 Task: Look for space in Thohoyandou, South Africa from 24th August, 2023 to 10th September, 2023 for 8 adults in price range Rs.12000 to Rs.15000. Place can be entire place or shared room with 4 bedrooms having 8 beds and 4 bathrooms. Property type can be house, flat, guest house. Amenities needed are: wifi, TV, free parkinig on premises, gym, breakfast. Booking option can be shelf check-in. Required host language is English.
Action: Mouse moved to (514, 133)
Screenshot: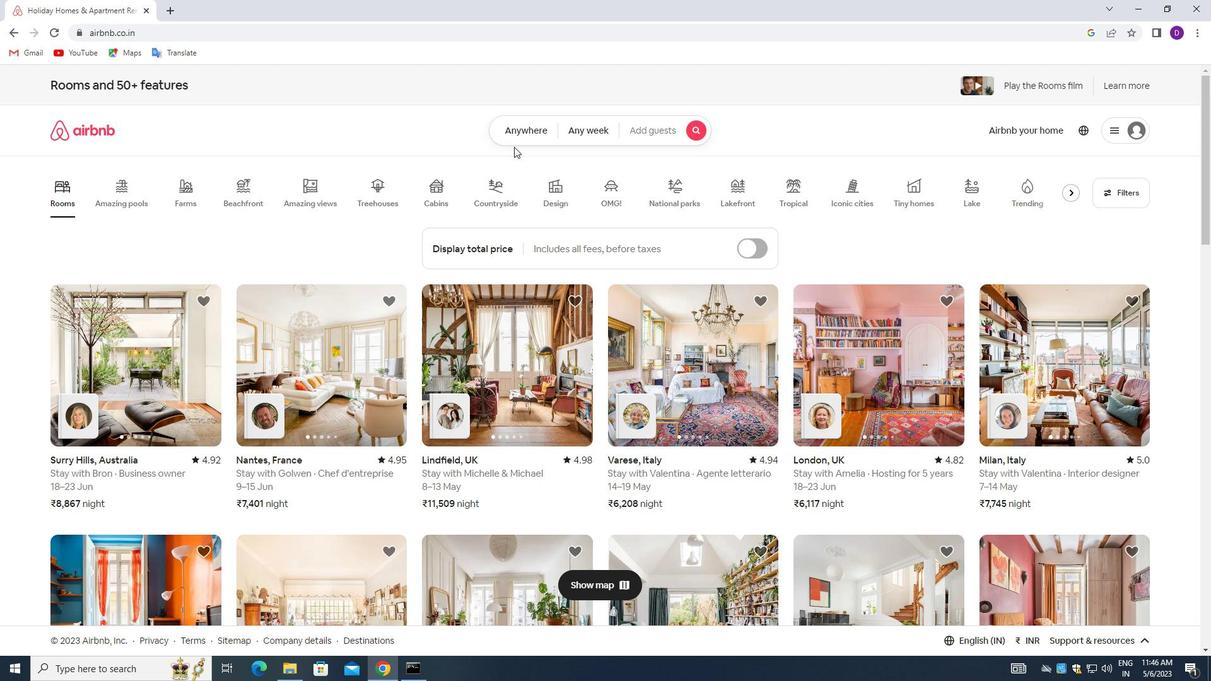 
Action: Mouse pressed left at (514, 133)
Screenshot: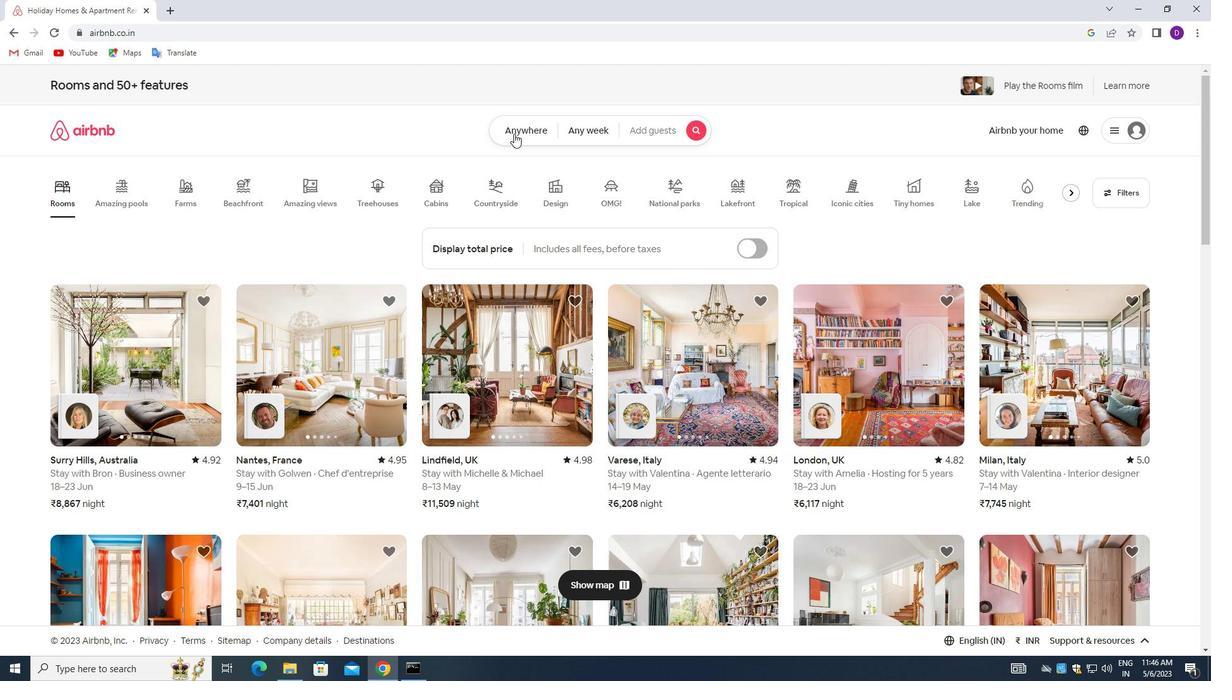 
Action: Mouse moved to (482, 186)
Screenshot: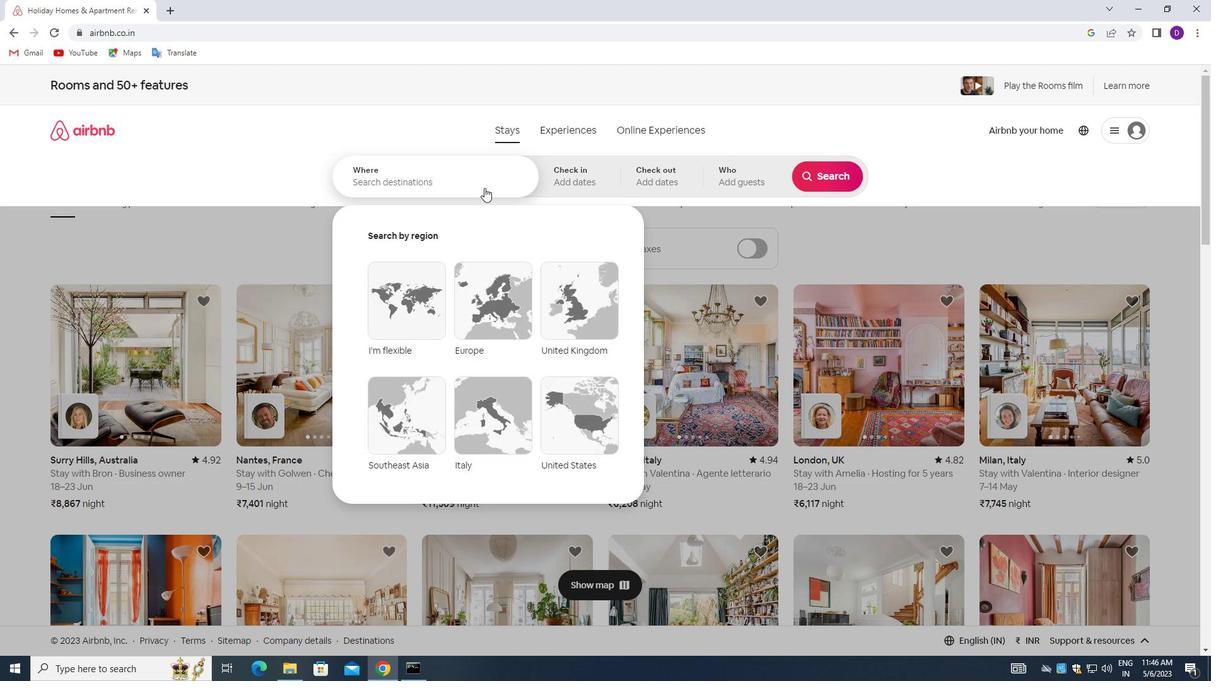 
Action: Mouse pressed left at (482, 186)
Screenshot: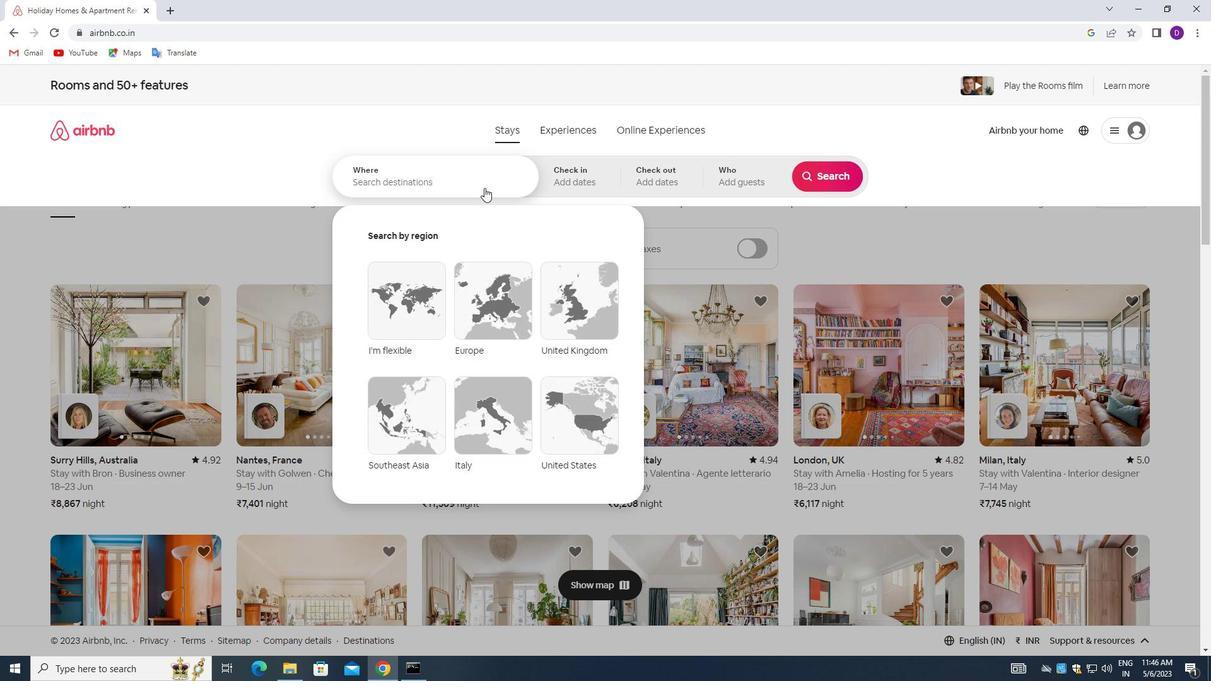 
Action: Mouse moved to (229, 276)
Screenshot: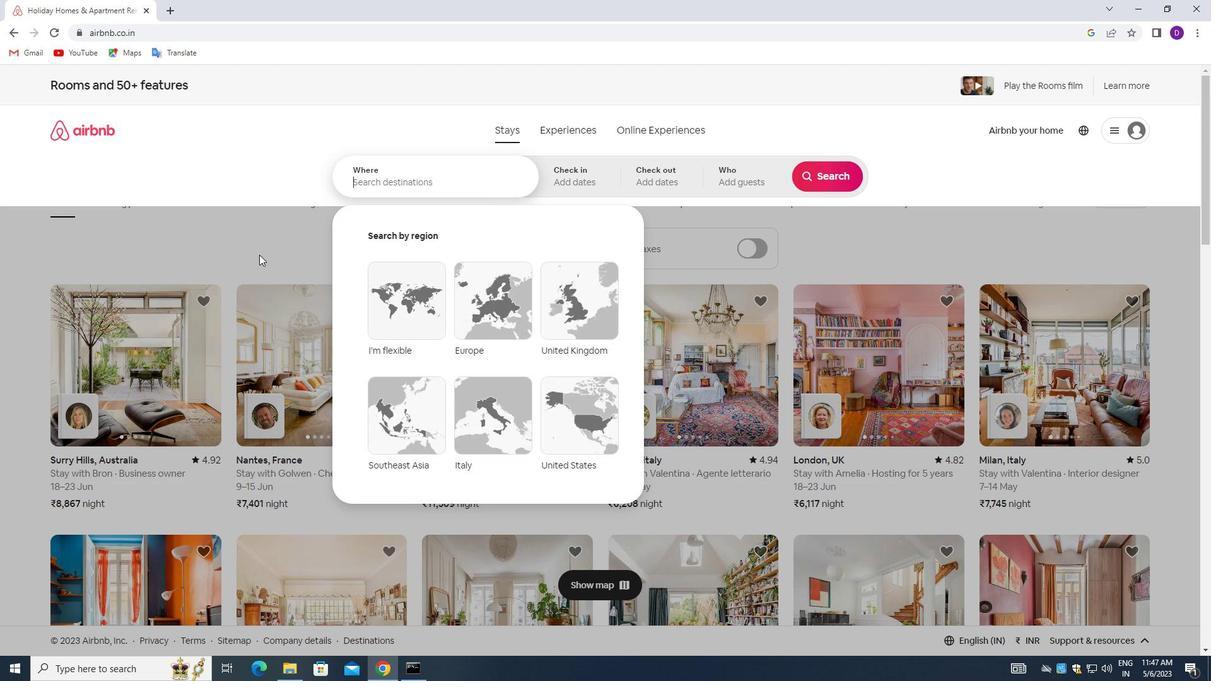
Action: Key pressed <Key.shift_r>Thohoyandou,<Key.space><Key.shift_r>South<Key.space><Key.shift_r>Africa<Key.enter>
Screenshot: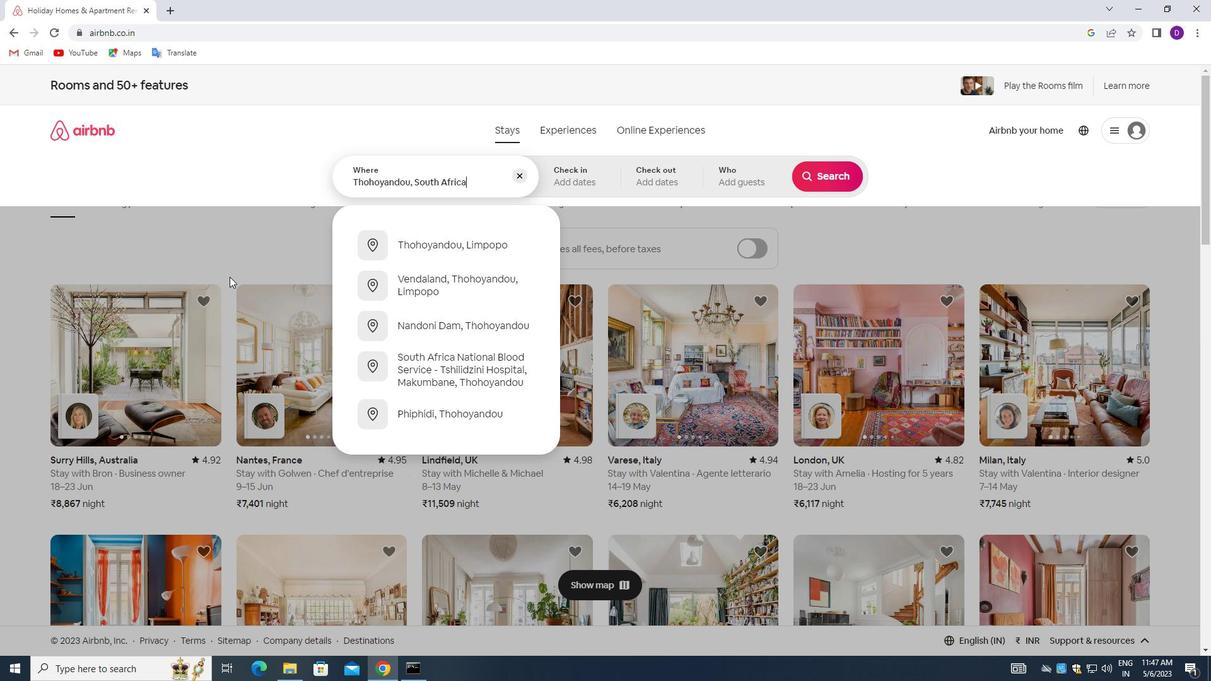 
Action: Mouse moved to (820, 277)
Screenshot: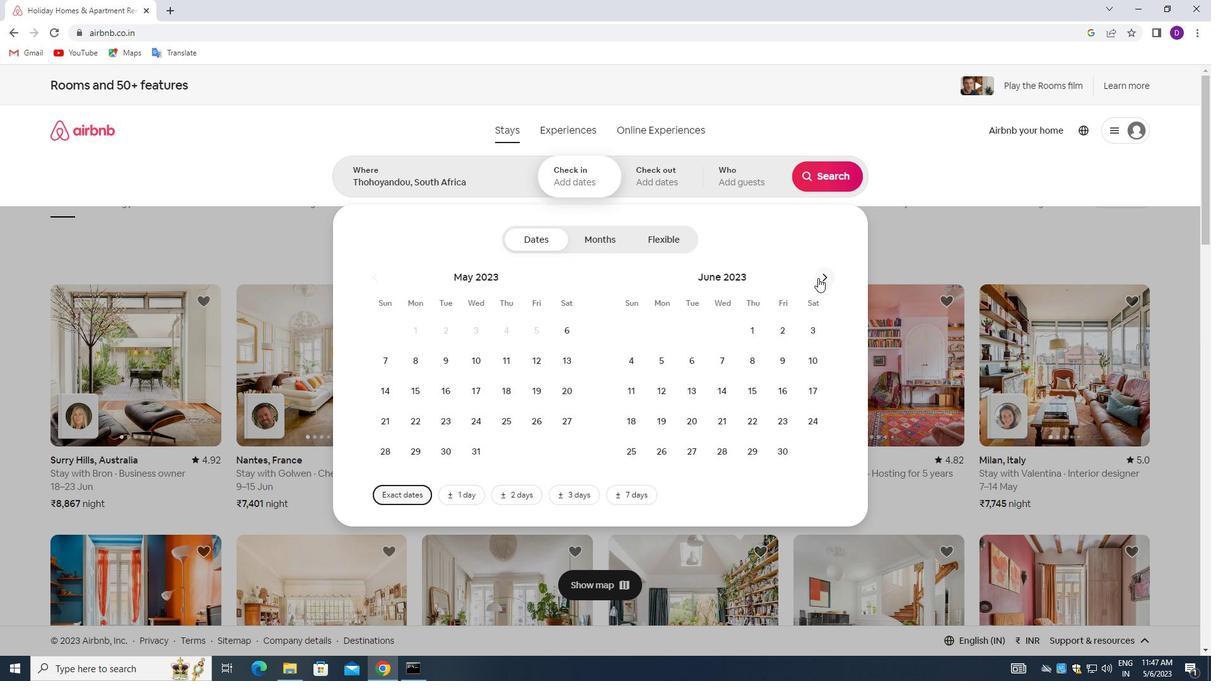
Action: Mouse pressed left at (820, 277)
Screenshot: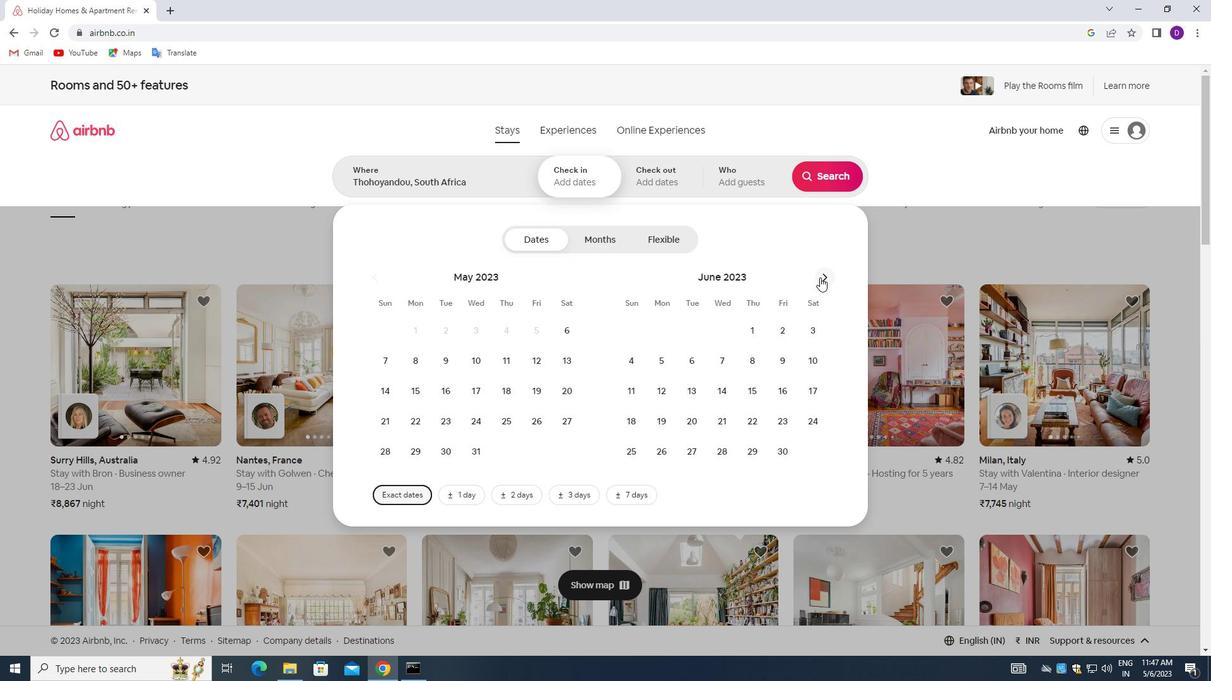 
Action: Mouse moved to (820, 276)
Screenshot: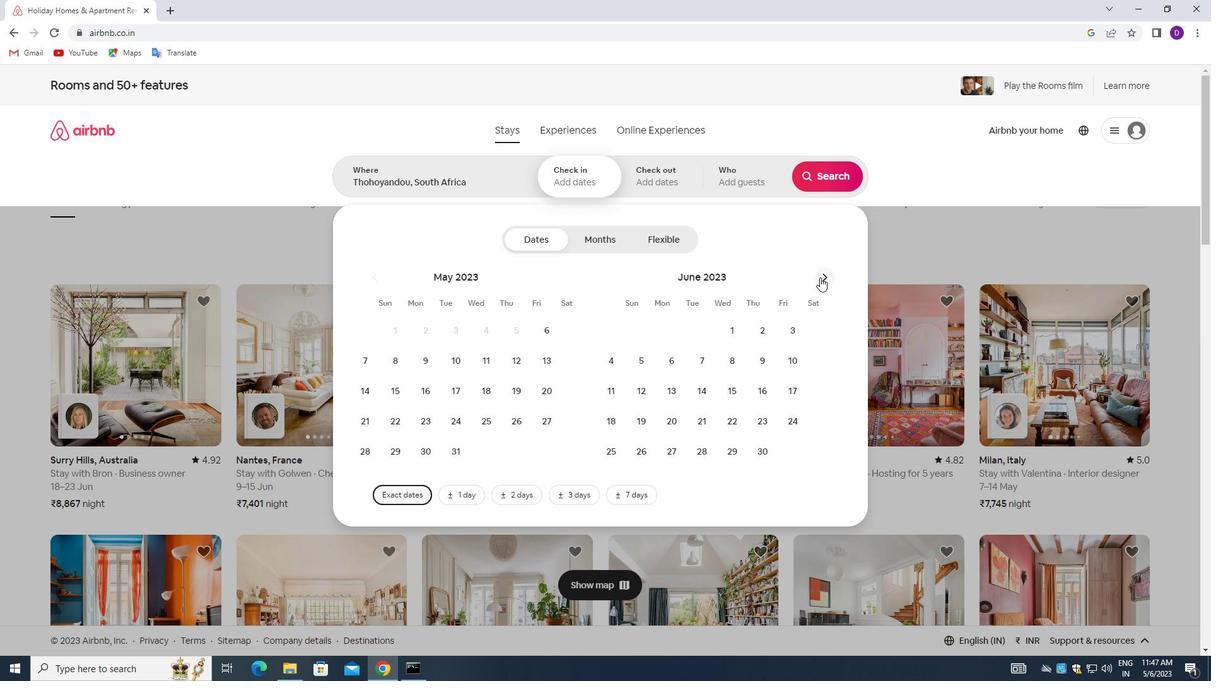 
Action: Mouse pressed left at (820, 276)
Screenshot: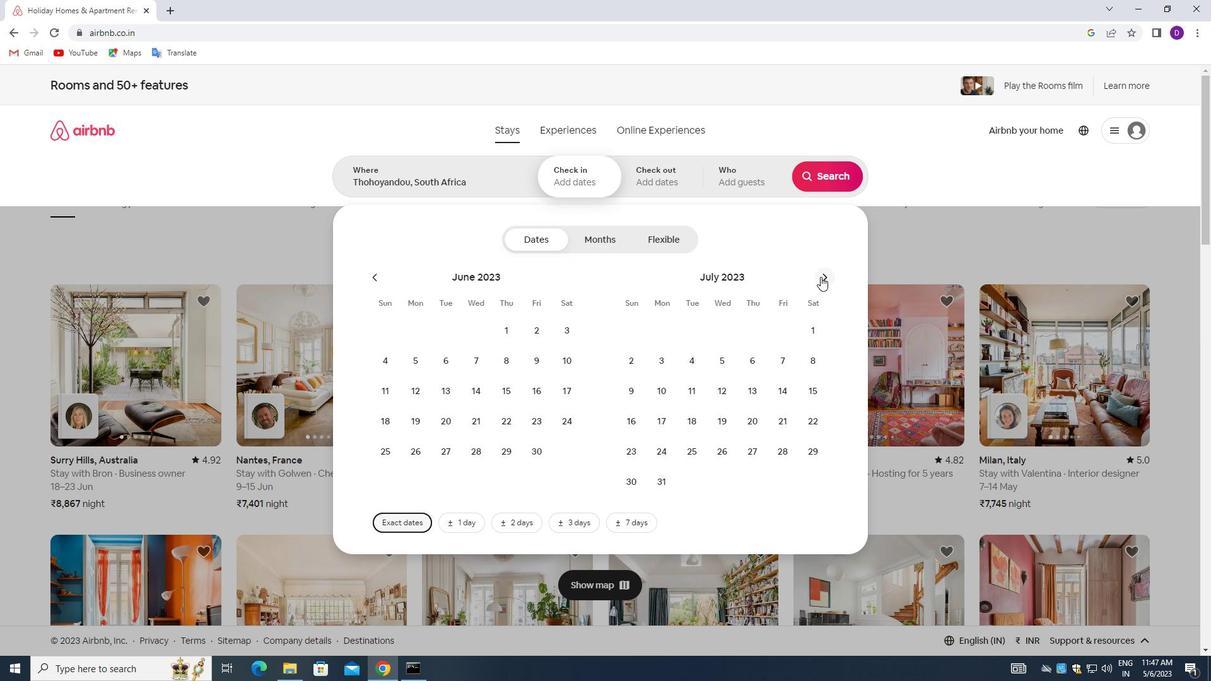 
Action: Mouse moved to (751, 415)
Screenshot: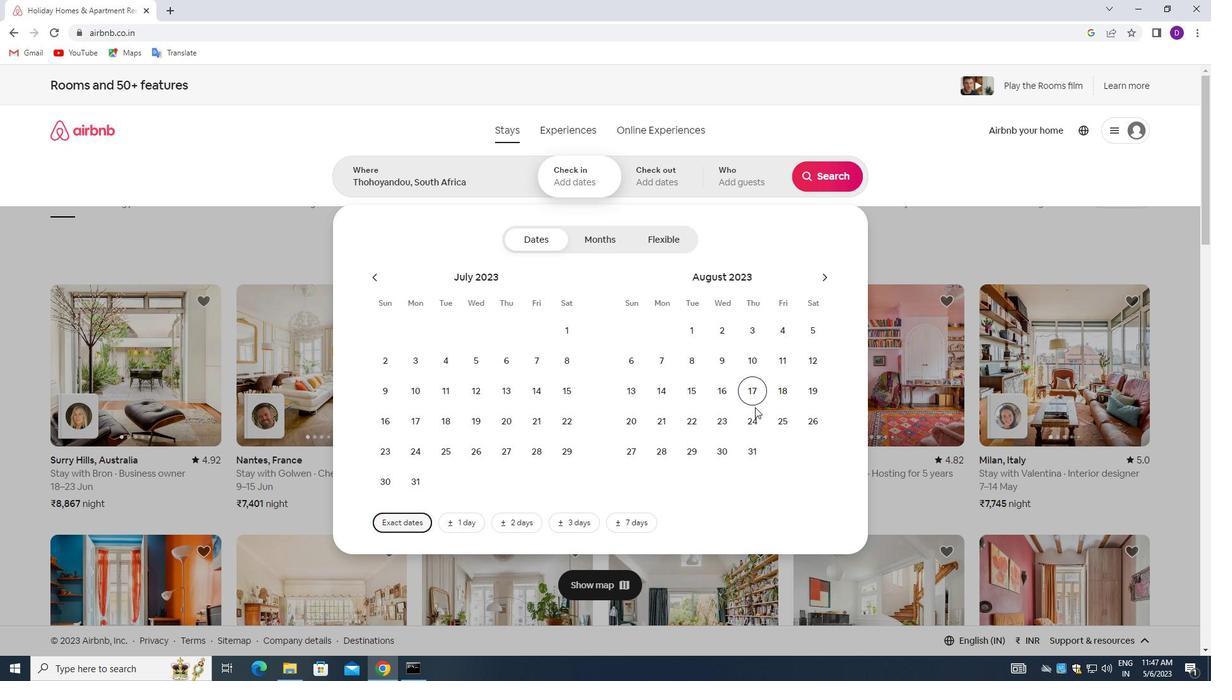 
Action: Mouse pressed left at (751, 415)
Screenshot: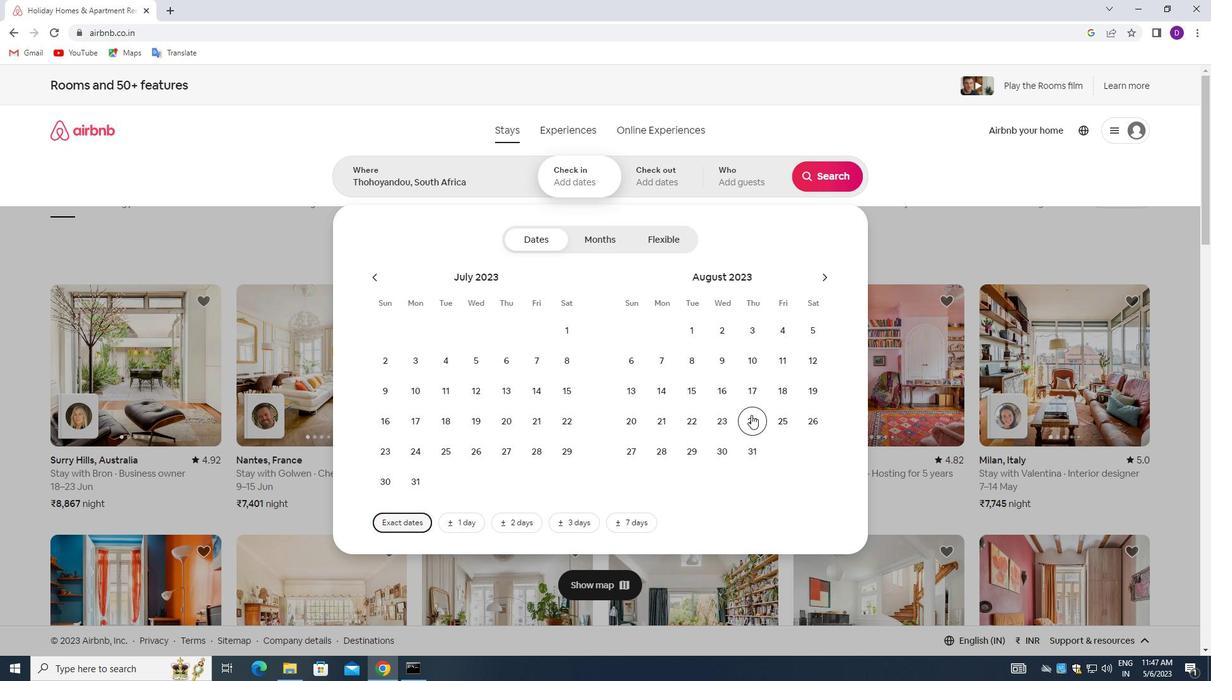 
Action: Mouse moved to (822, 277)
Screenshot: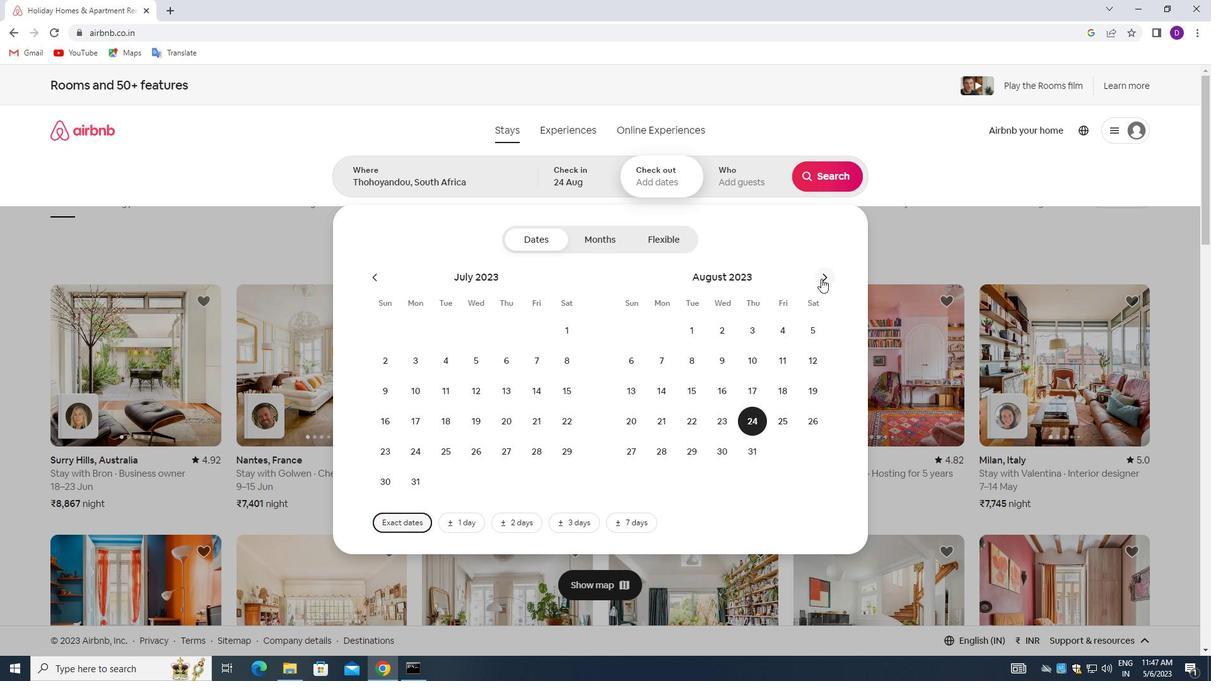 
Action: Mouse pressed left at (822, 277)
Screenshot: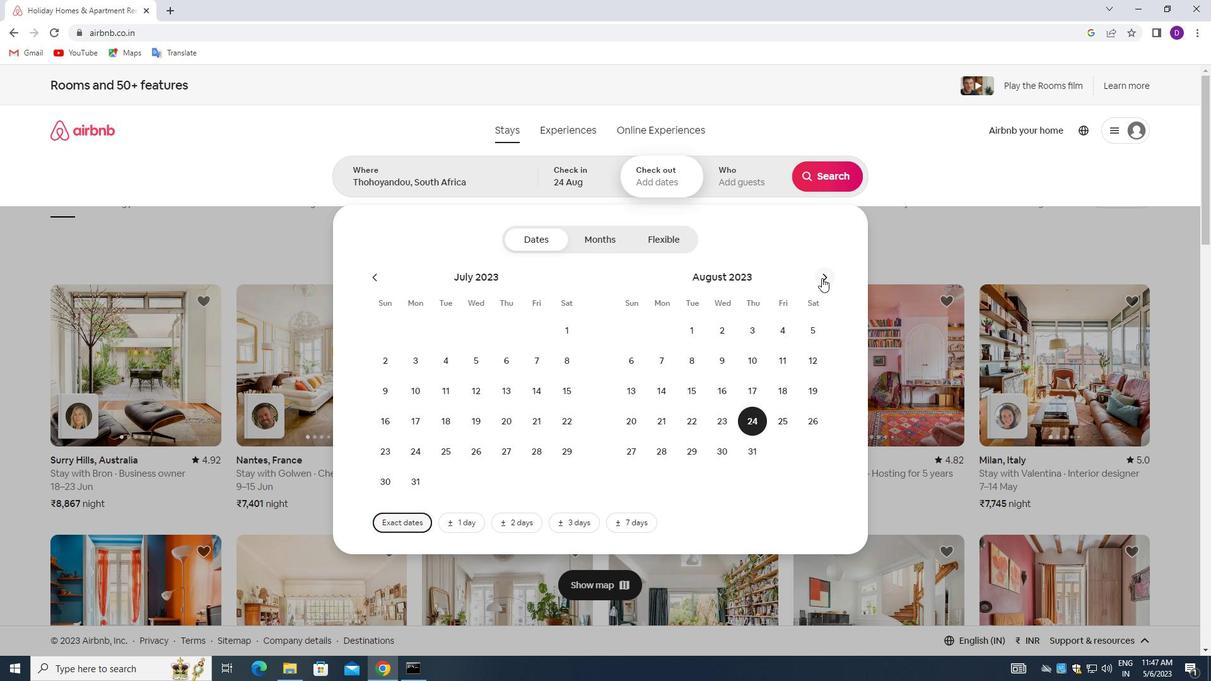 
Action: Mouse moved to (637, 386)
Screenshot: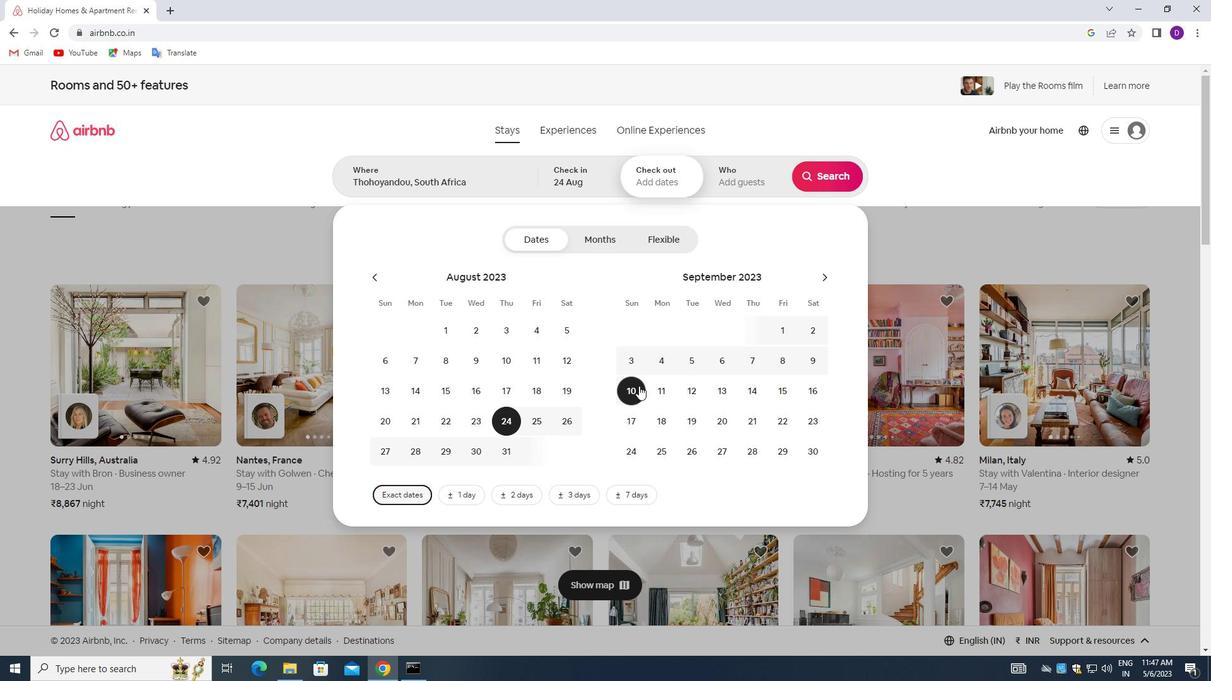
Action: Mouse pressed left at (637, 386)
Screenshot: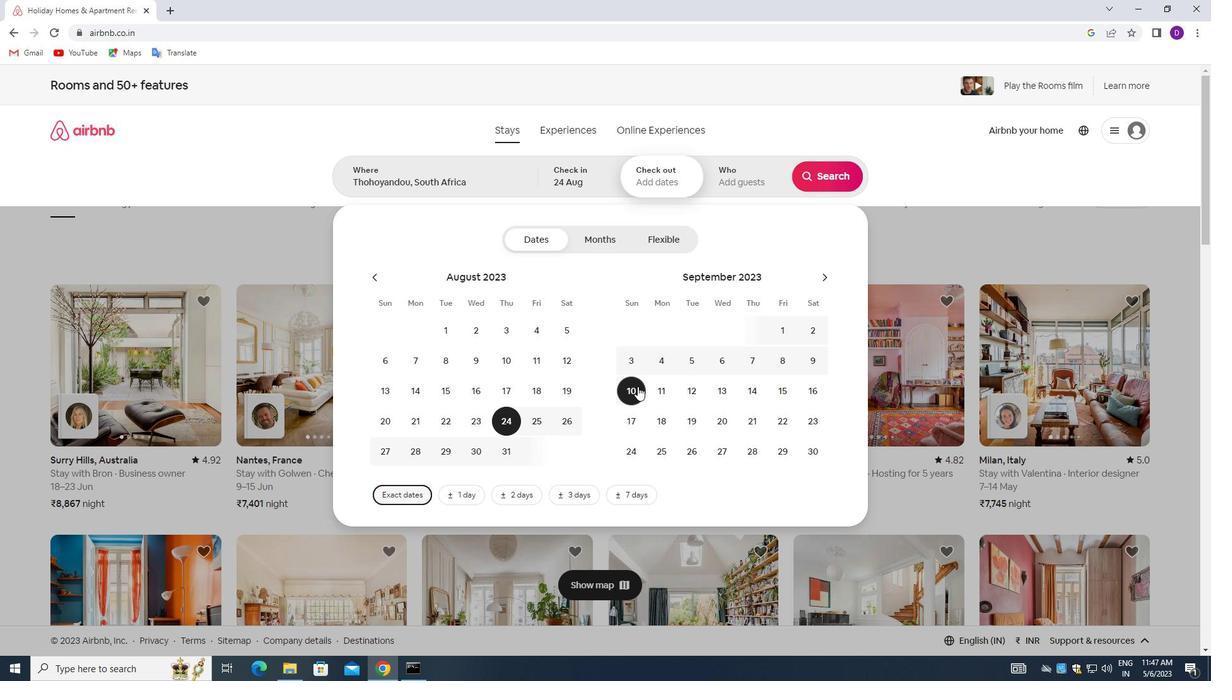 
Action: Mouse moved to (744, 172)
Screenshot: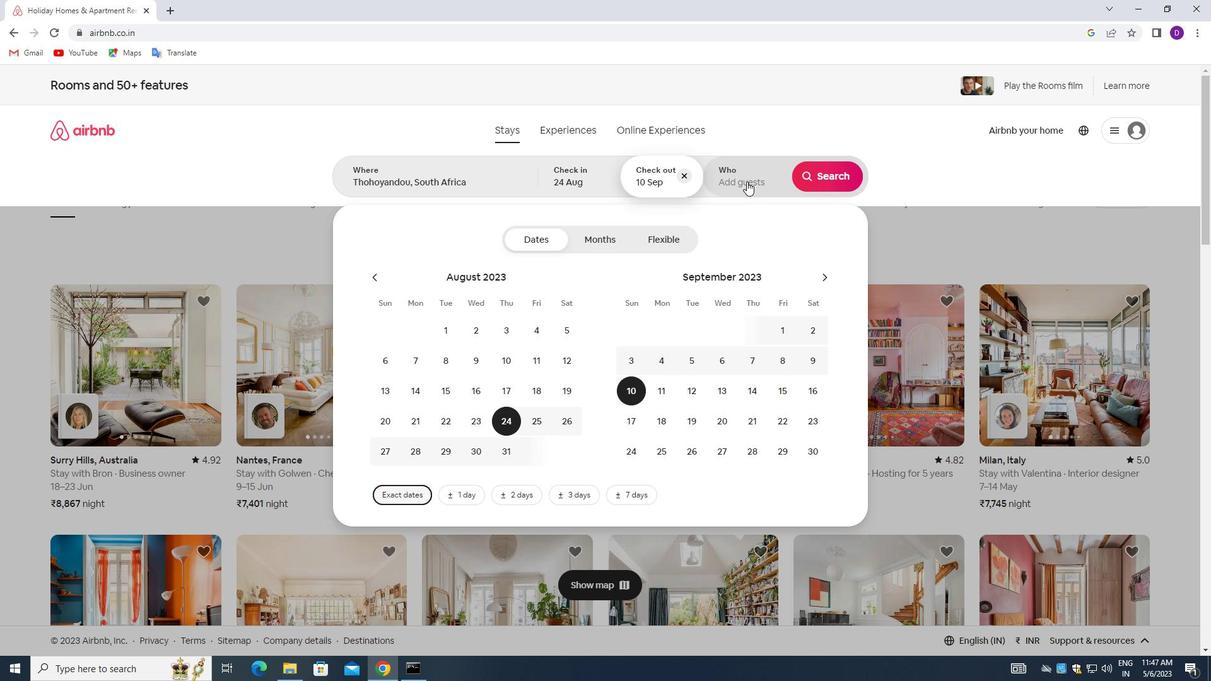 
Action: Mouse pressed left at (744, 172)
Screenshot: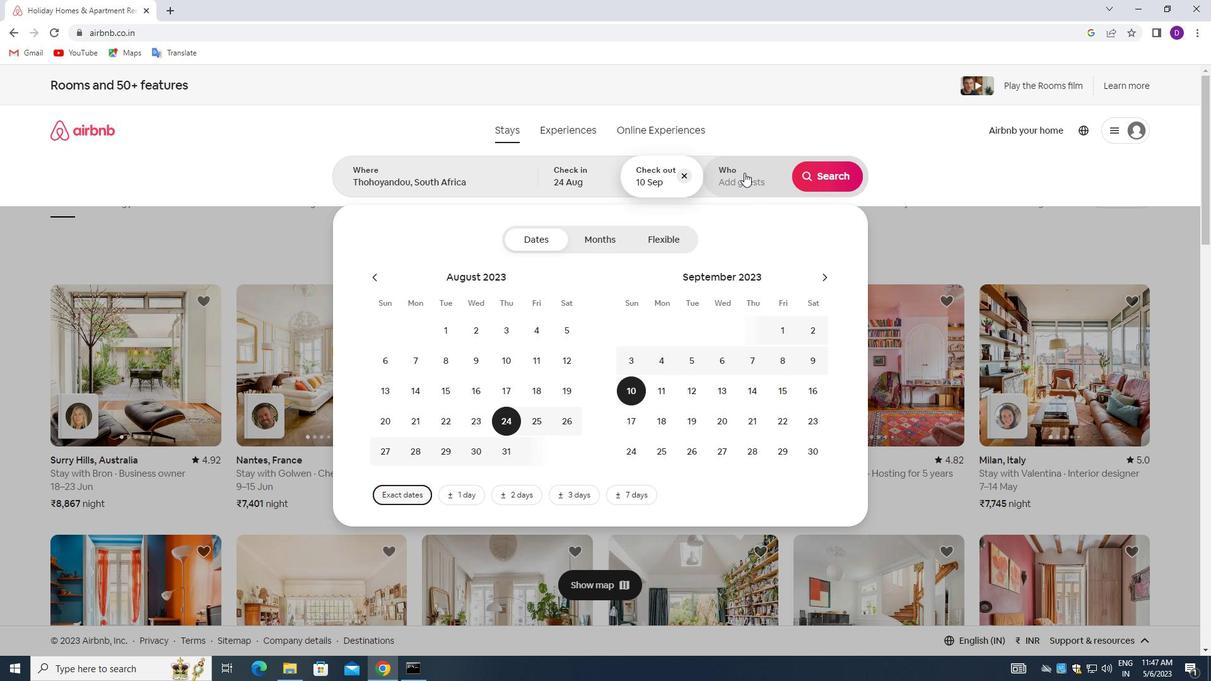 
Action: Mouse moved to (832, 244)
Screenshot: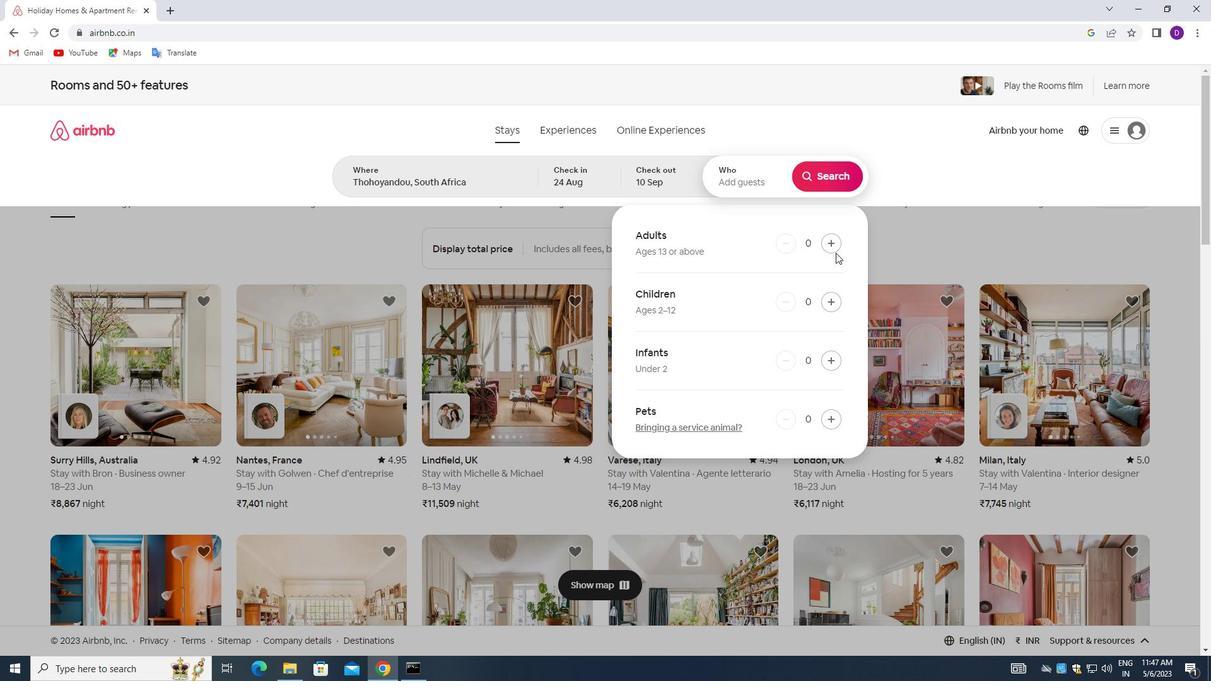 
Action: Mouse pressed left at (832, 244)
Screenshot: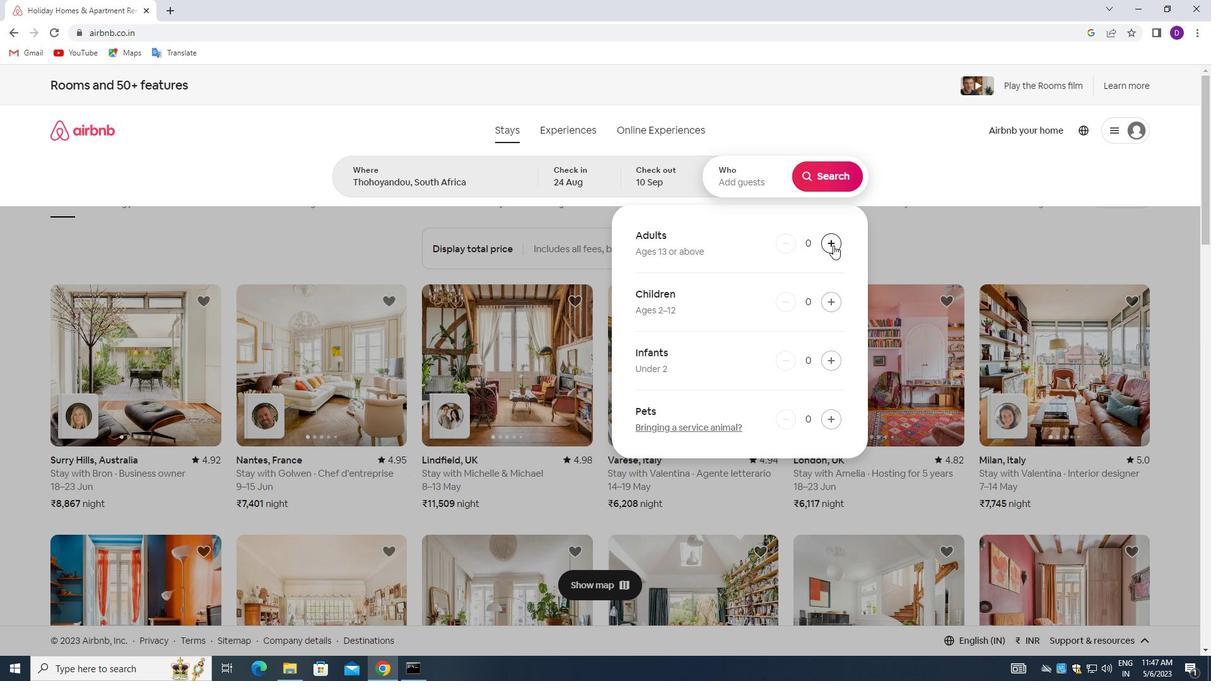 
Action: Mouse pressed left at (832, 244)
Screenshot: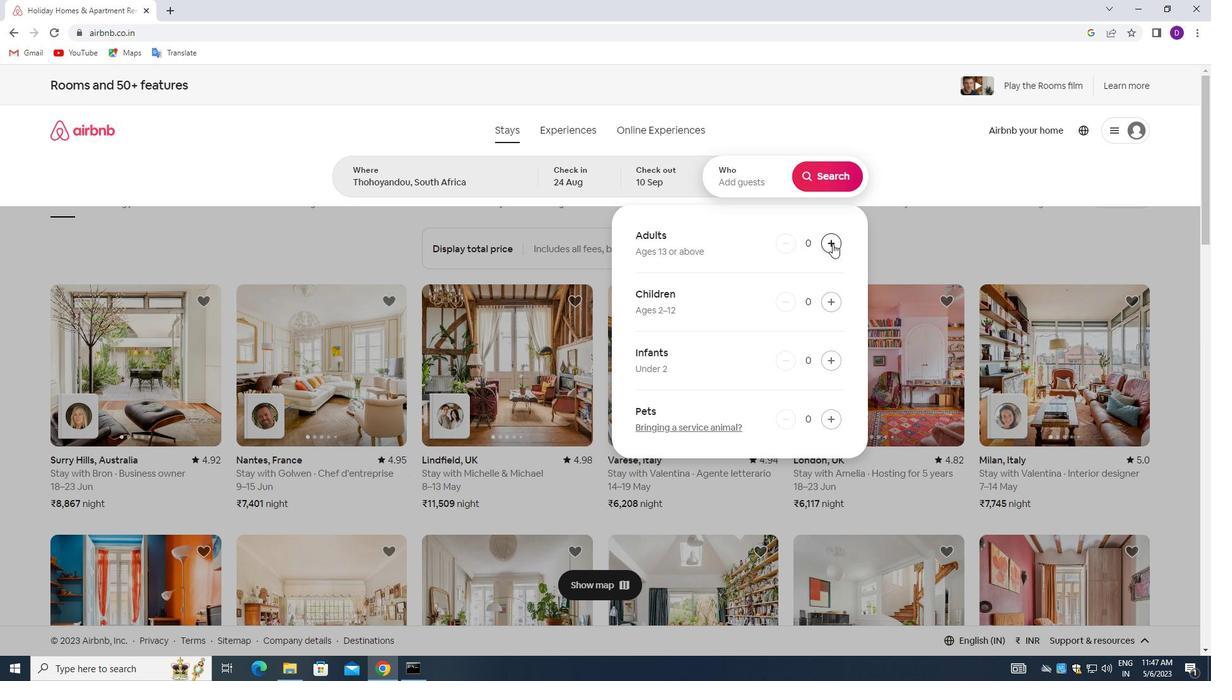 
Action: Mouse pressed left at (832, 244)
Screenshot: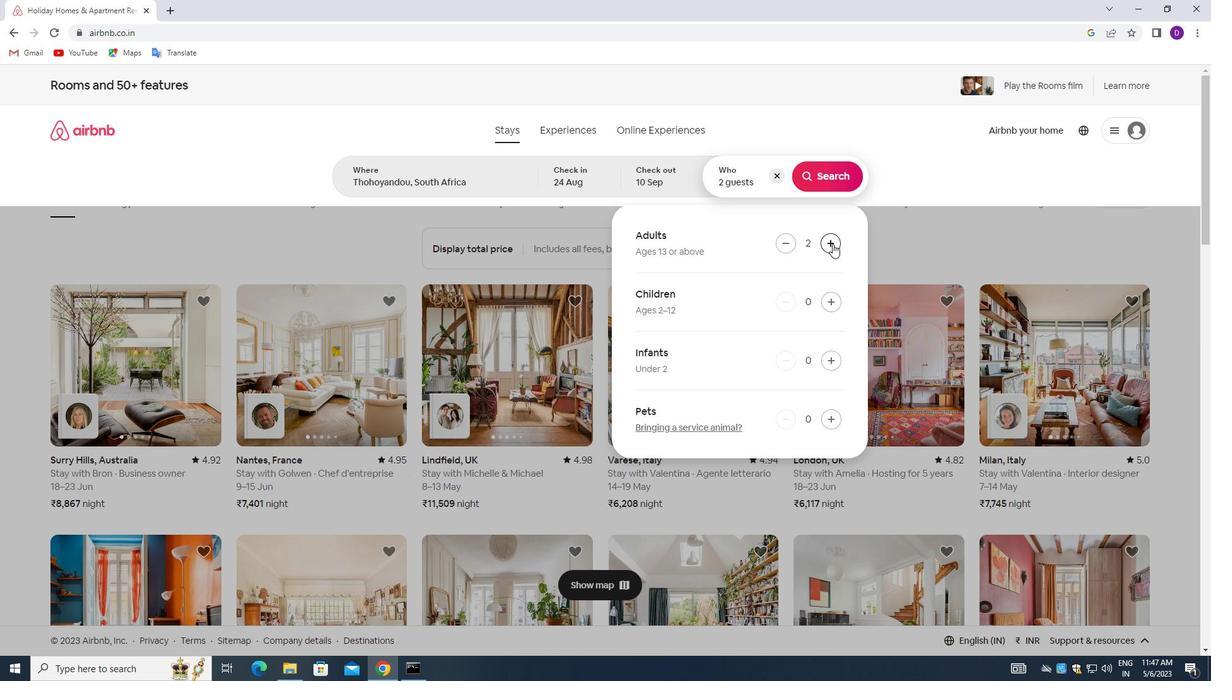 
Action: Mouse pressed left at (832, 244)
Screenshot: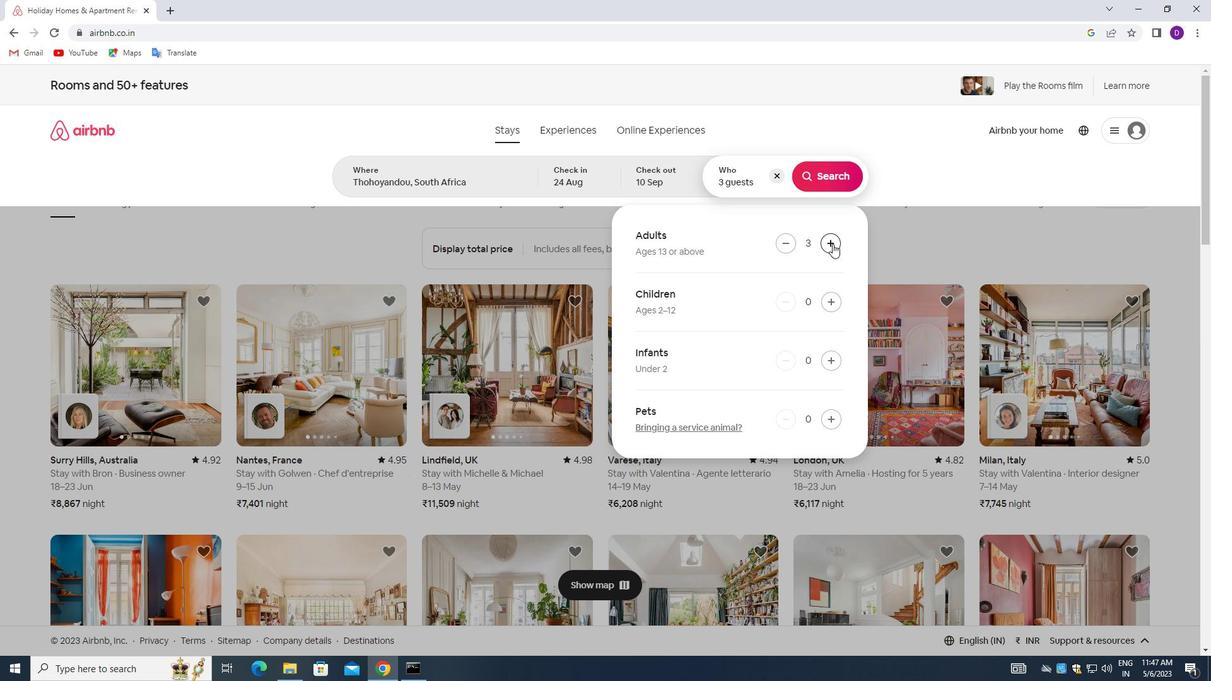 
Action: Mouse pressed left at (832, 244)
Screenshot: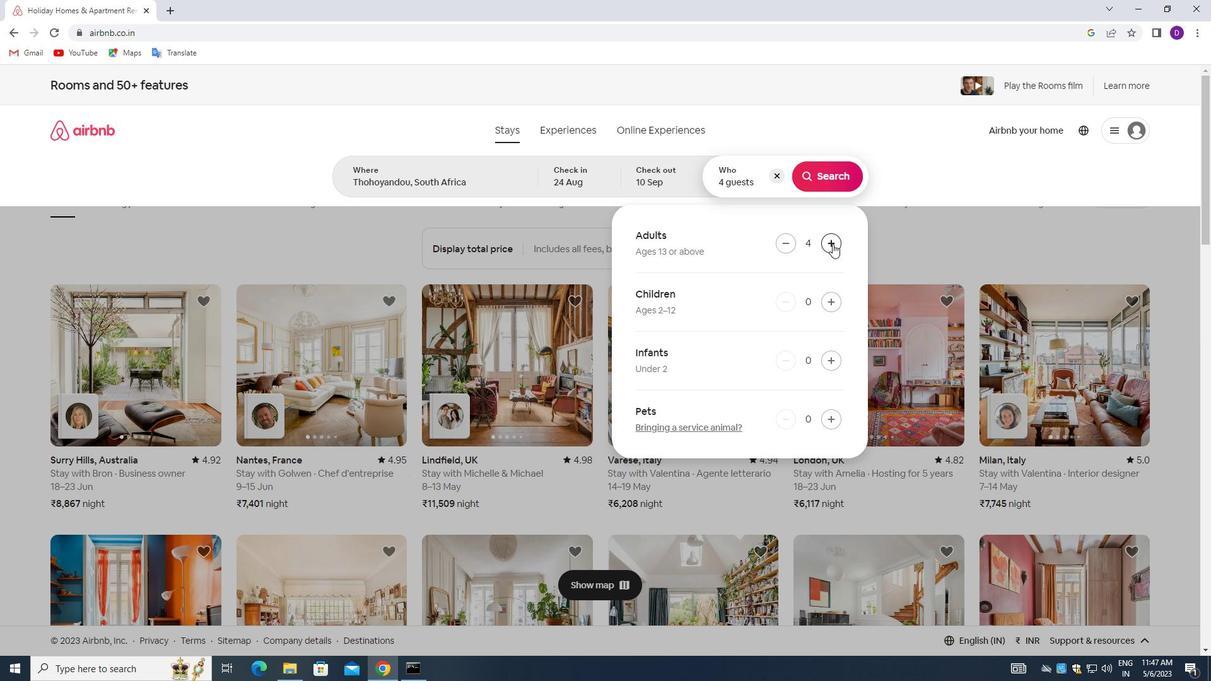 
Action: Mouse pressed left at (832, 244)
Screenshot: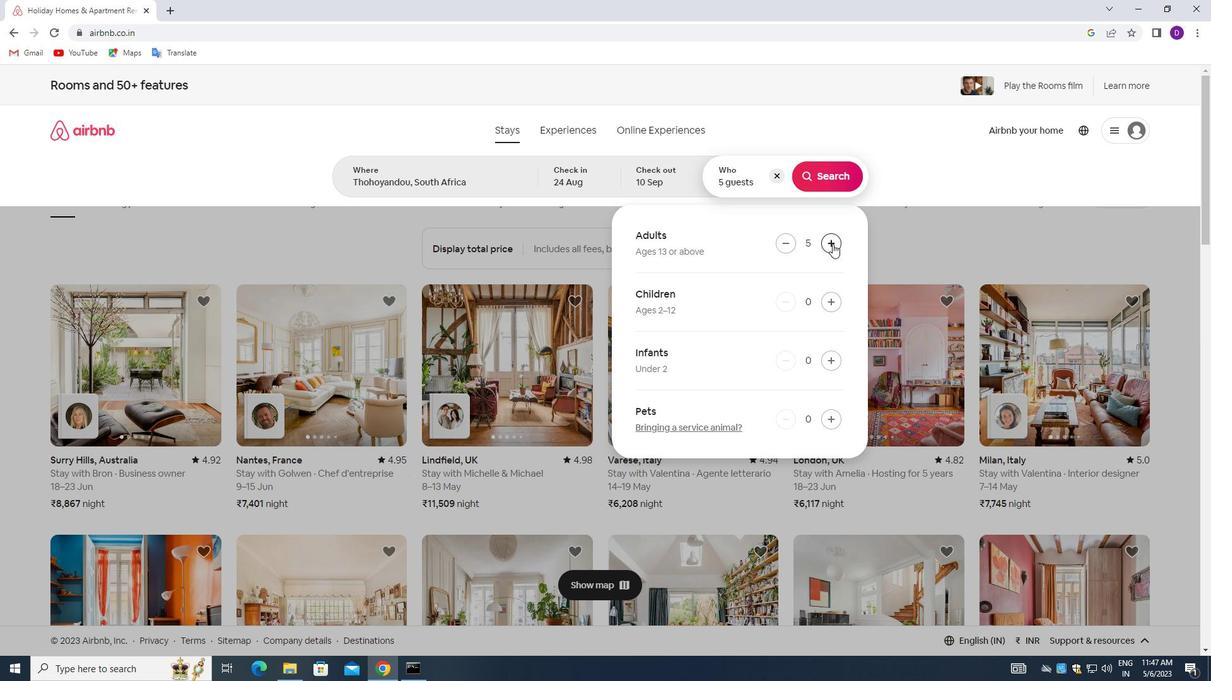 
Action: Mouse pressed left at (832, 244)
Screenshot: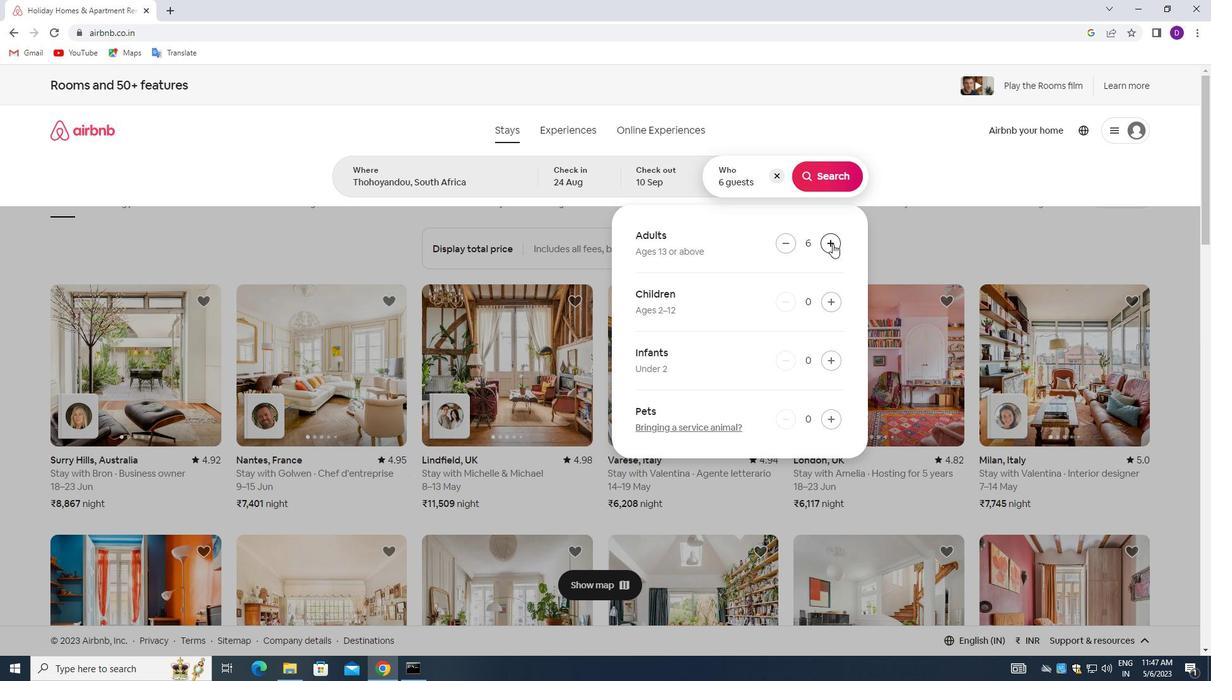
Action: Mouse pressed left at (832, 244)
Screenshot: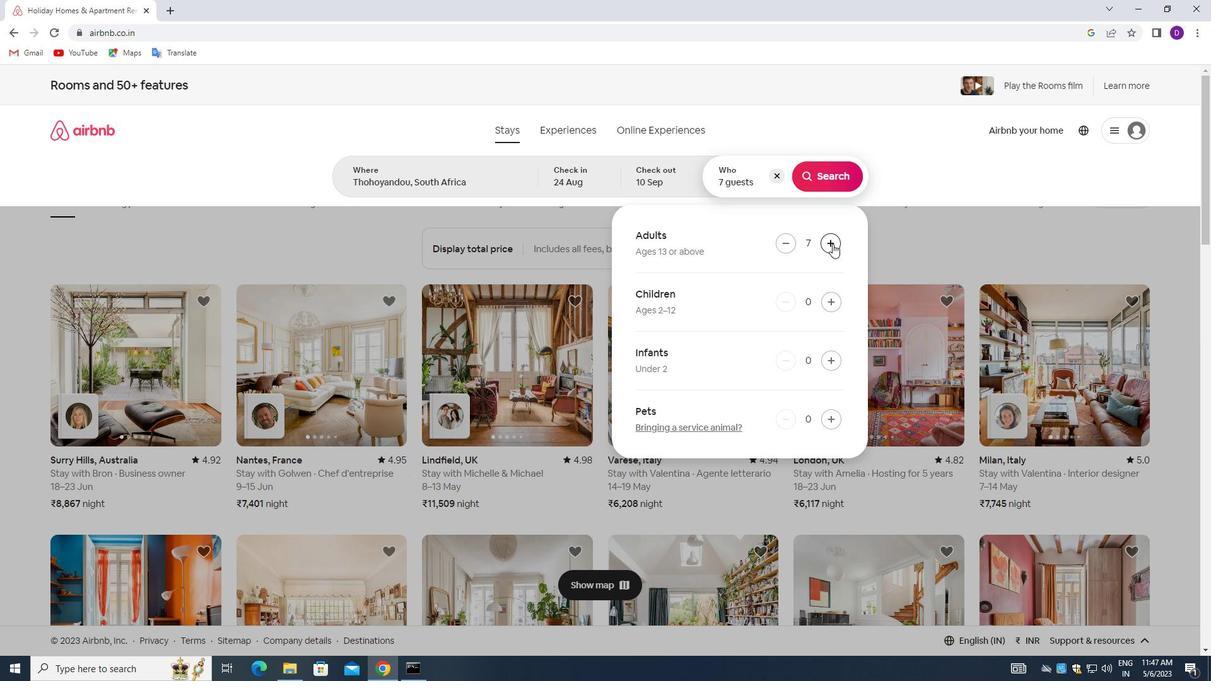 
Action: Mouse moved to (821, 177)
Screenshot: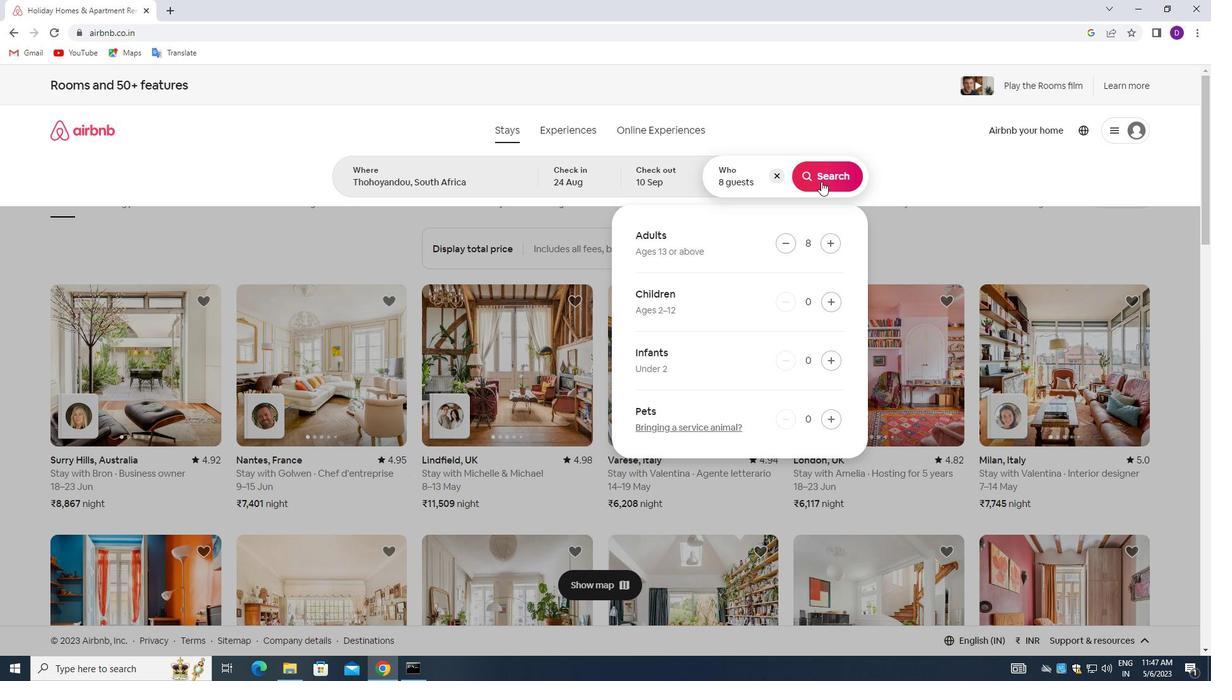 
Action: Mouse pressed left at (821, 177)
Screenshot: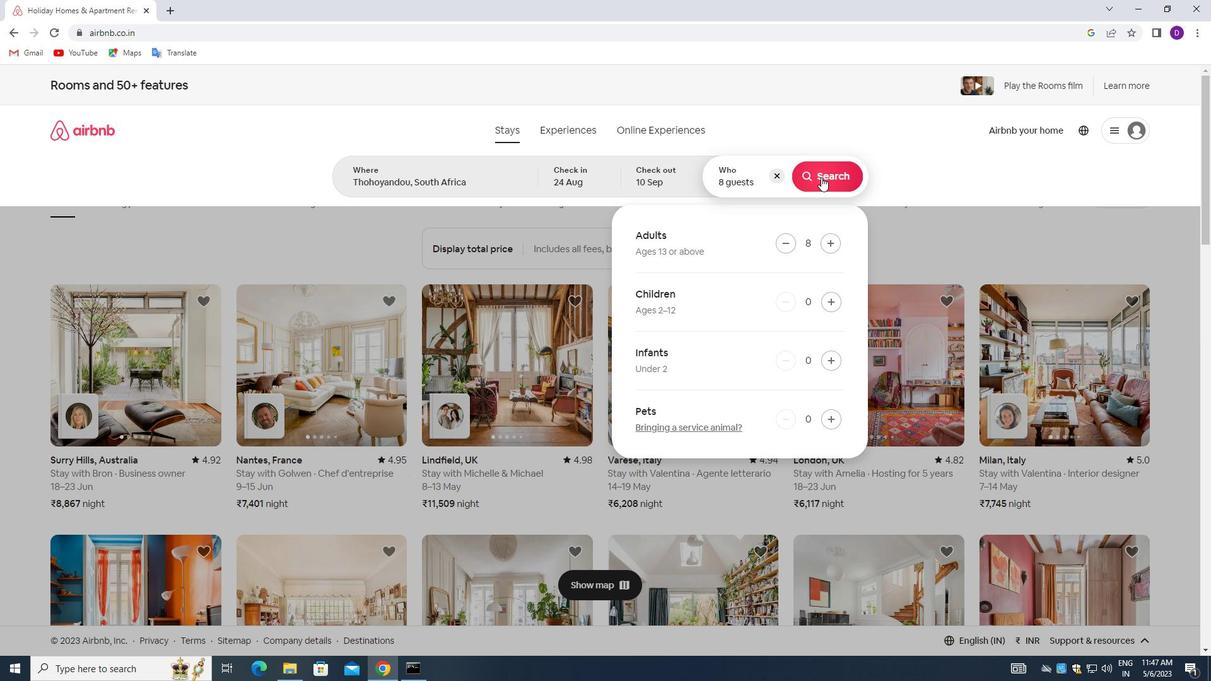 
Action: Mouse moved to (1139, 134)
Screenshot: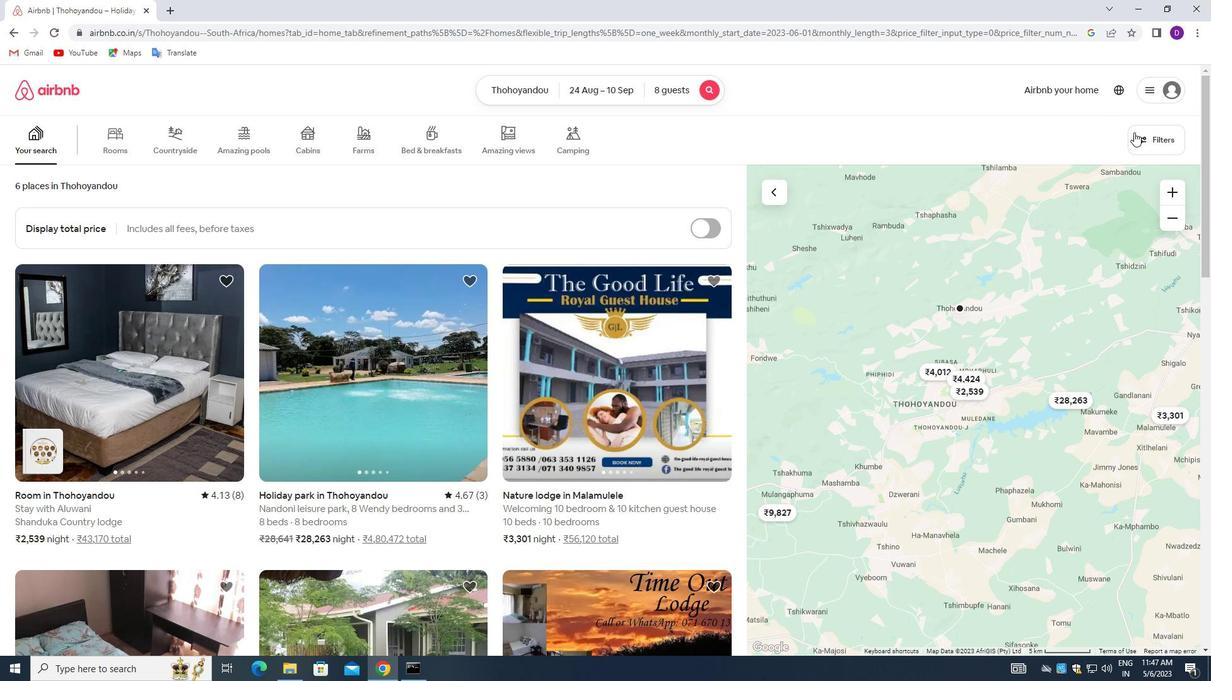 
Action: Mouse pressed left at (1139, 134)
Screenshot: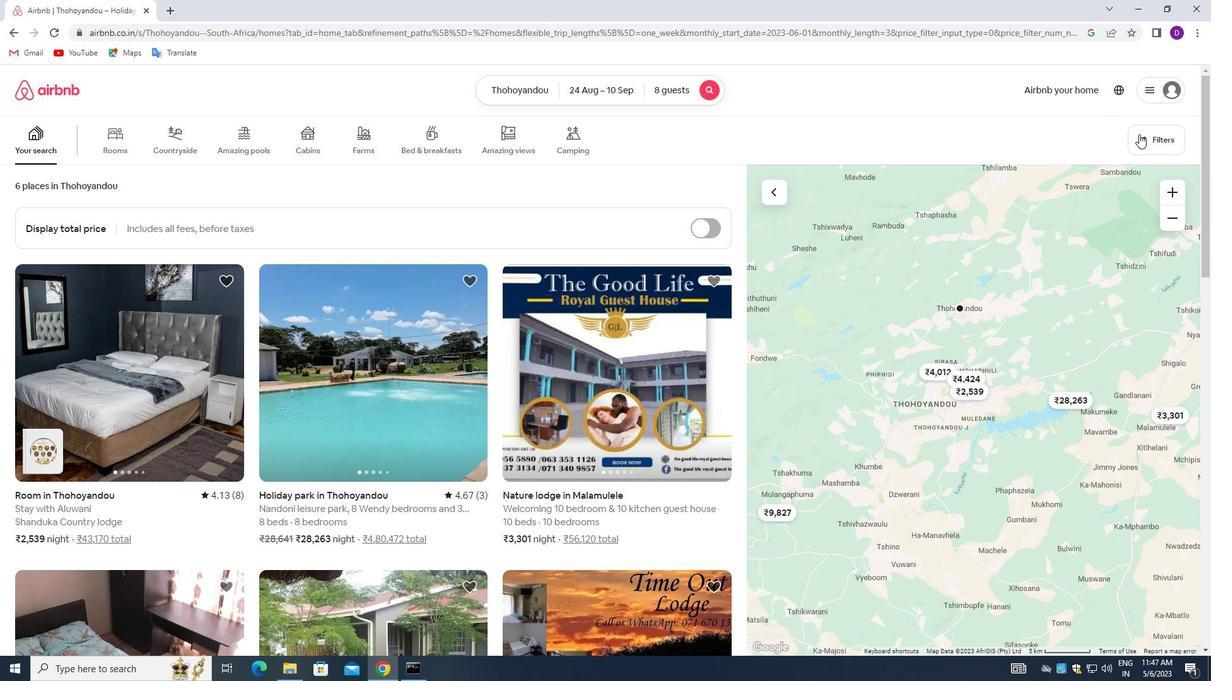 
Action: Mouse moved to (443, 447)
Screenshot: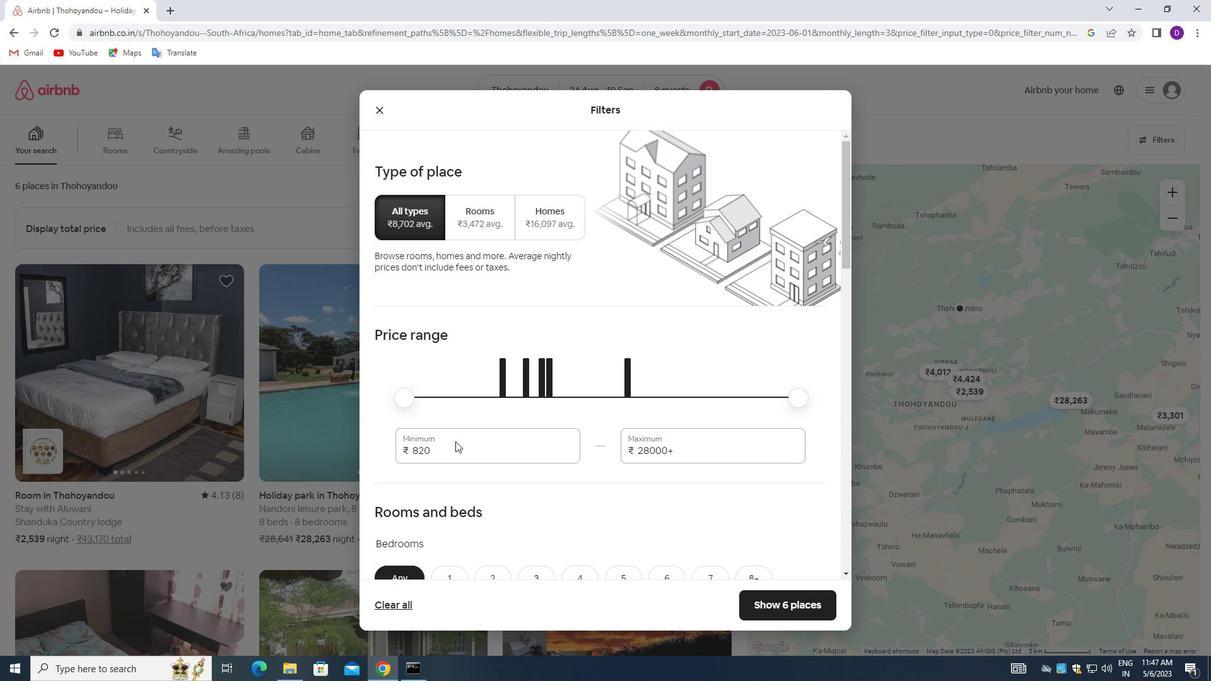 
Action: Mouse pressed left at (443, 447)
Screenshot: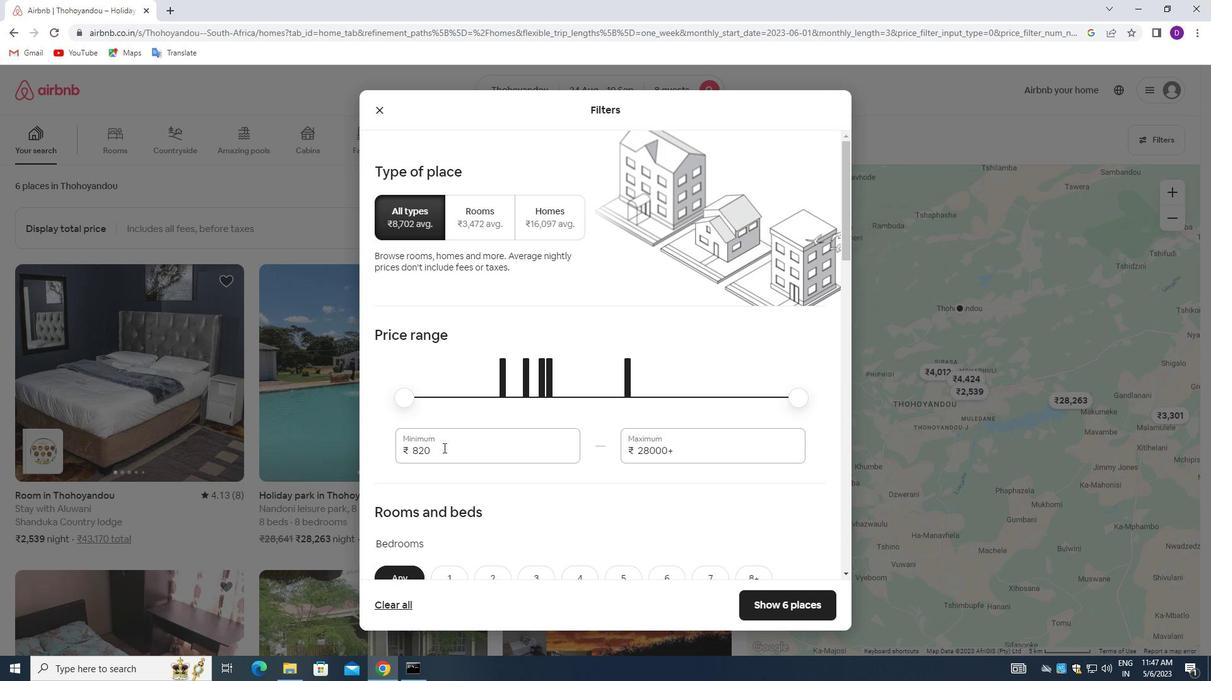 
Action: Mouse pressed left at (443, 447)
Screenshot: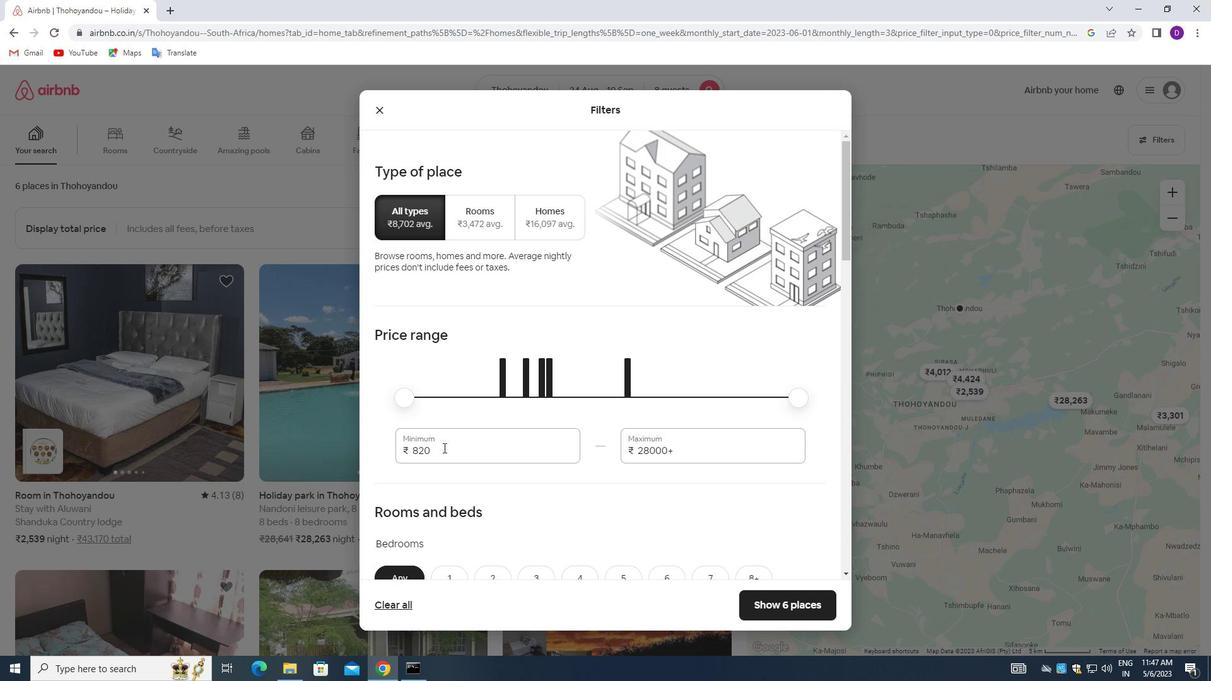
Action: Key pressed 12000<Key.tab>15000
Screenshot: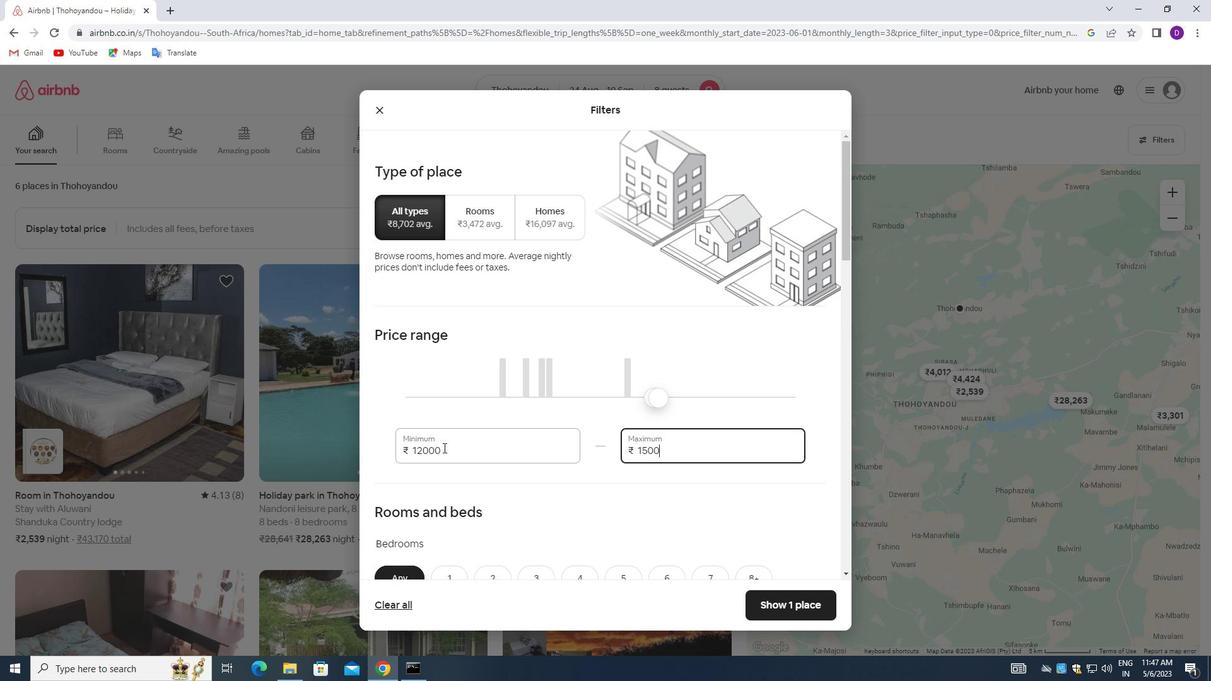 
Action: Mouse moved to (583, 362)
Screenshot: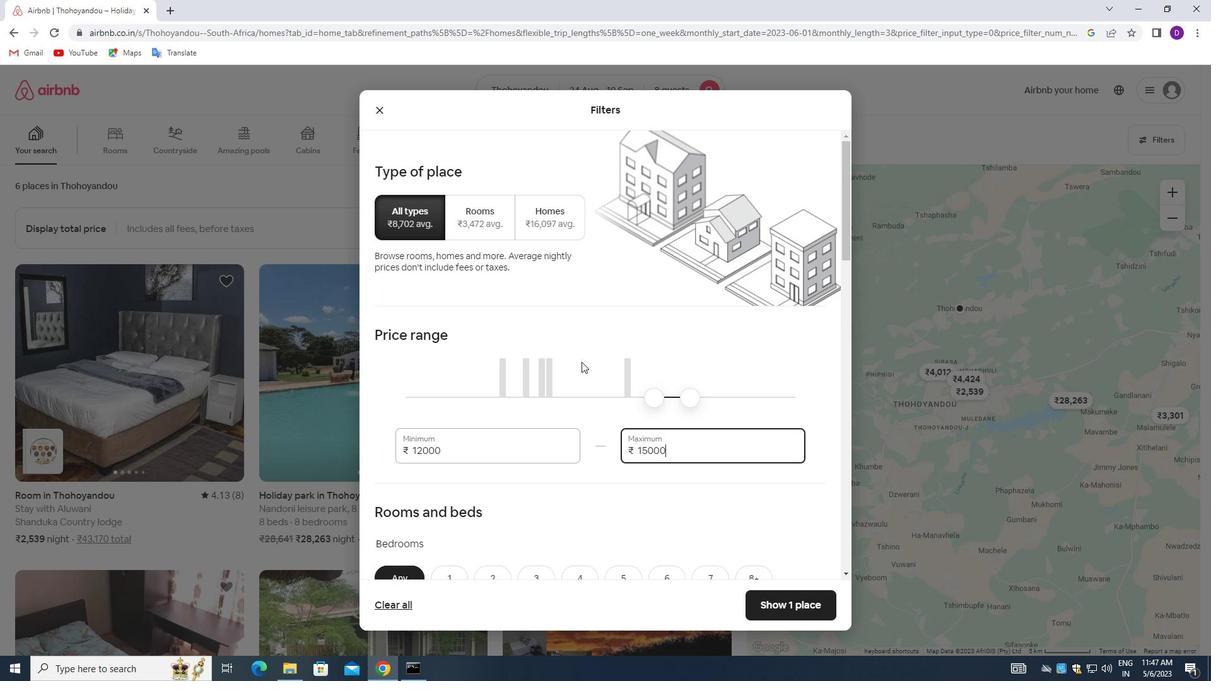 
Action: Mouse scrolled (583, 361) with delta (0, 0)
Screenshot: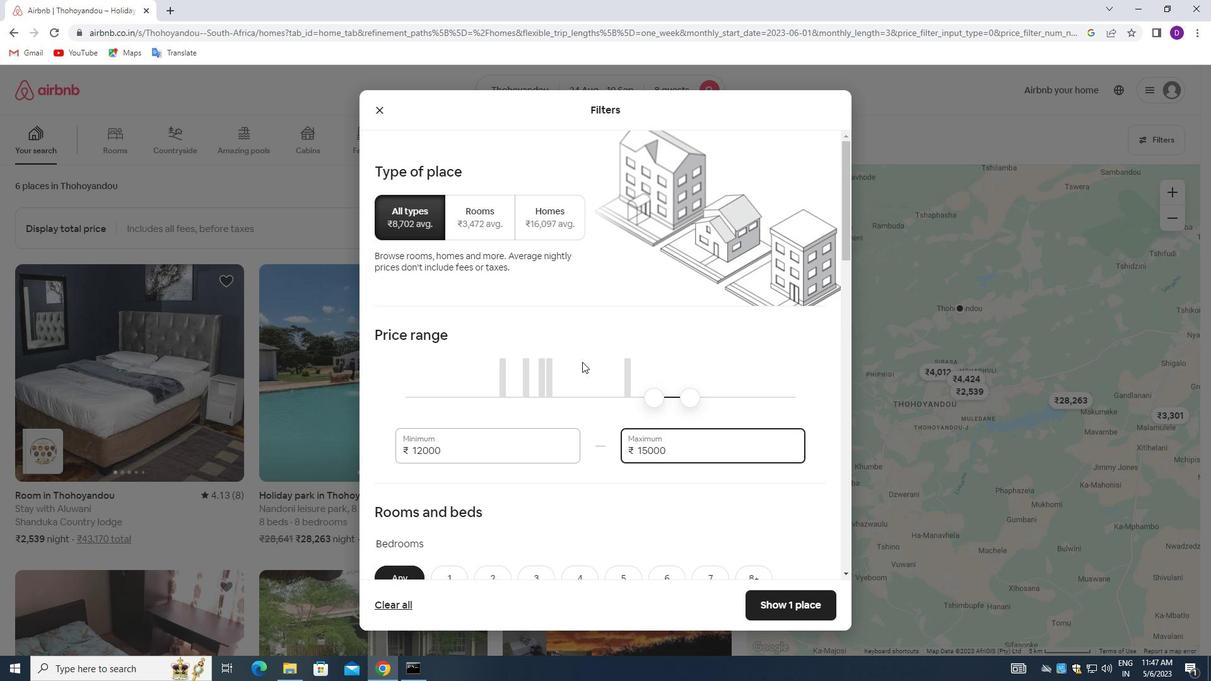 
Action: Mouse moved to (584, 362)
Screenshot: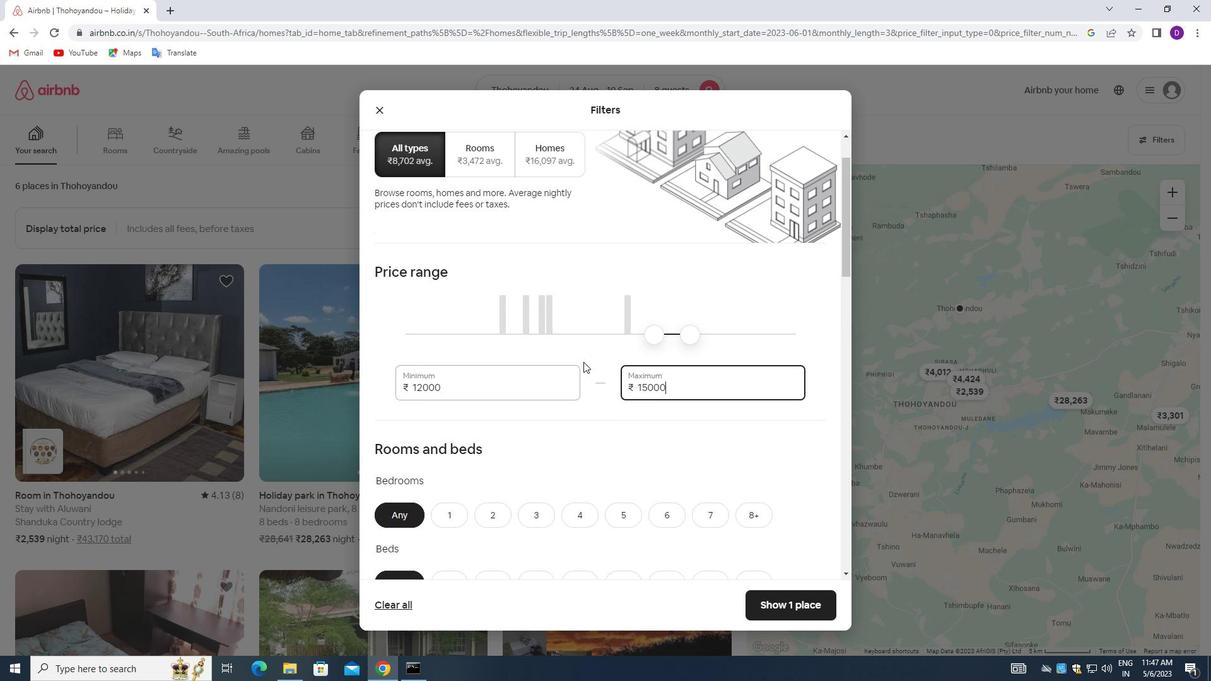 
Action: Mouse scrolled (584, 361) with delta (0, 0)
Screenshot: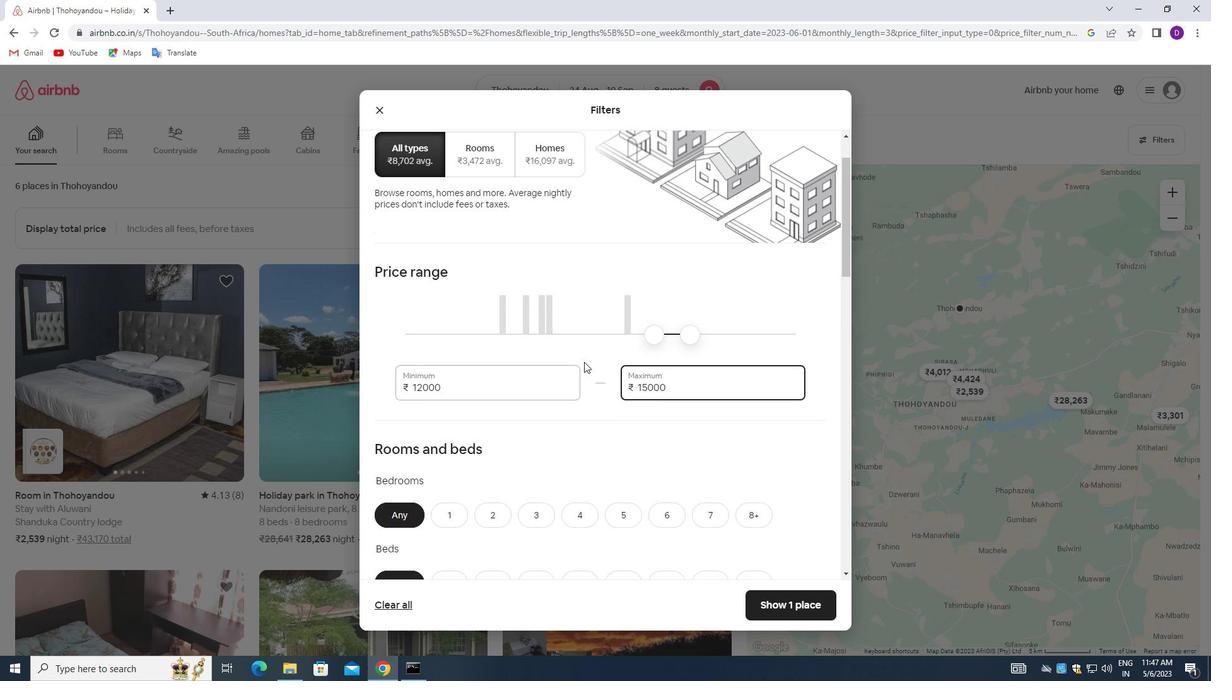 
Action: Mouse moved to (585, 362)
Screenshot: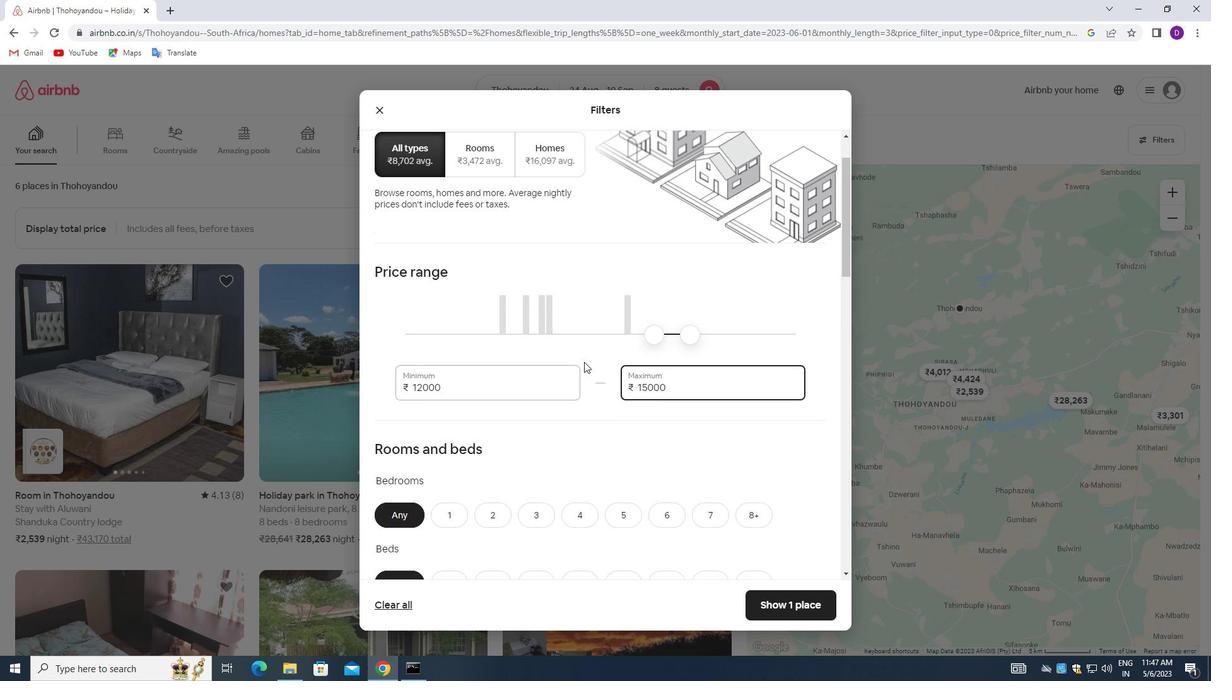 
Action: Mouse scrolled (585, 361) with delta (0, 0)
Screenshot: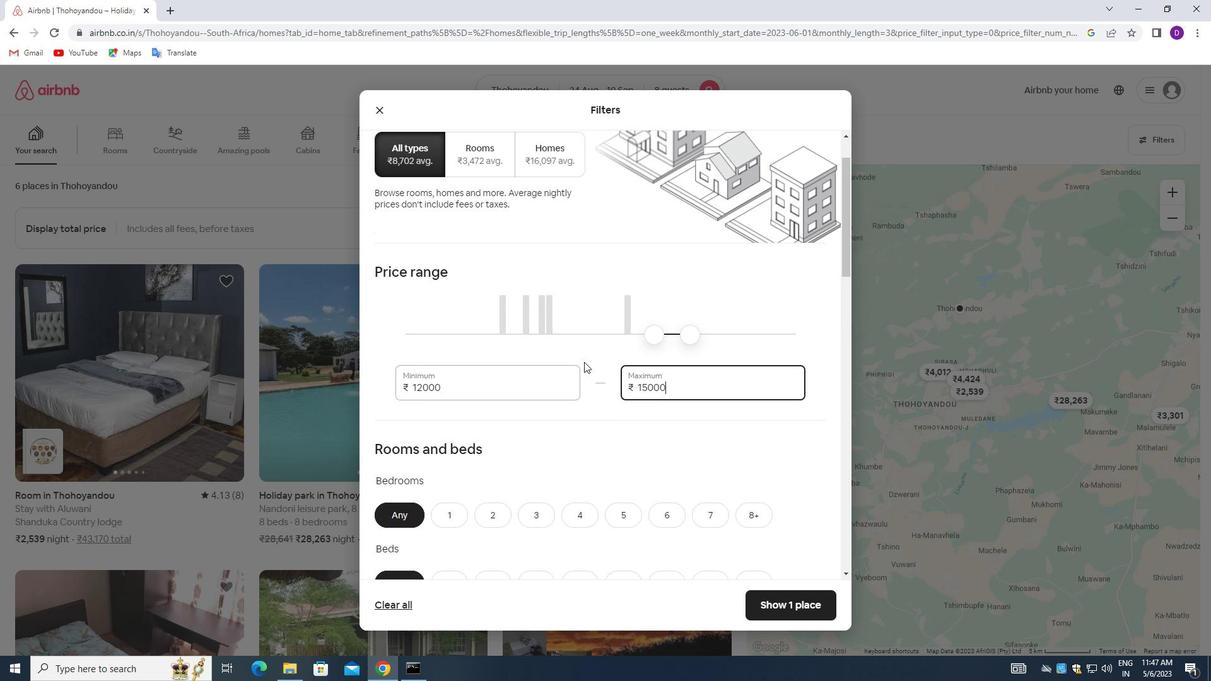 
Action: Mouse moved to (586, 362)
Screenshot: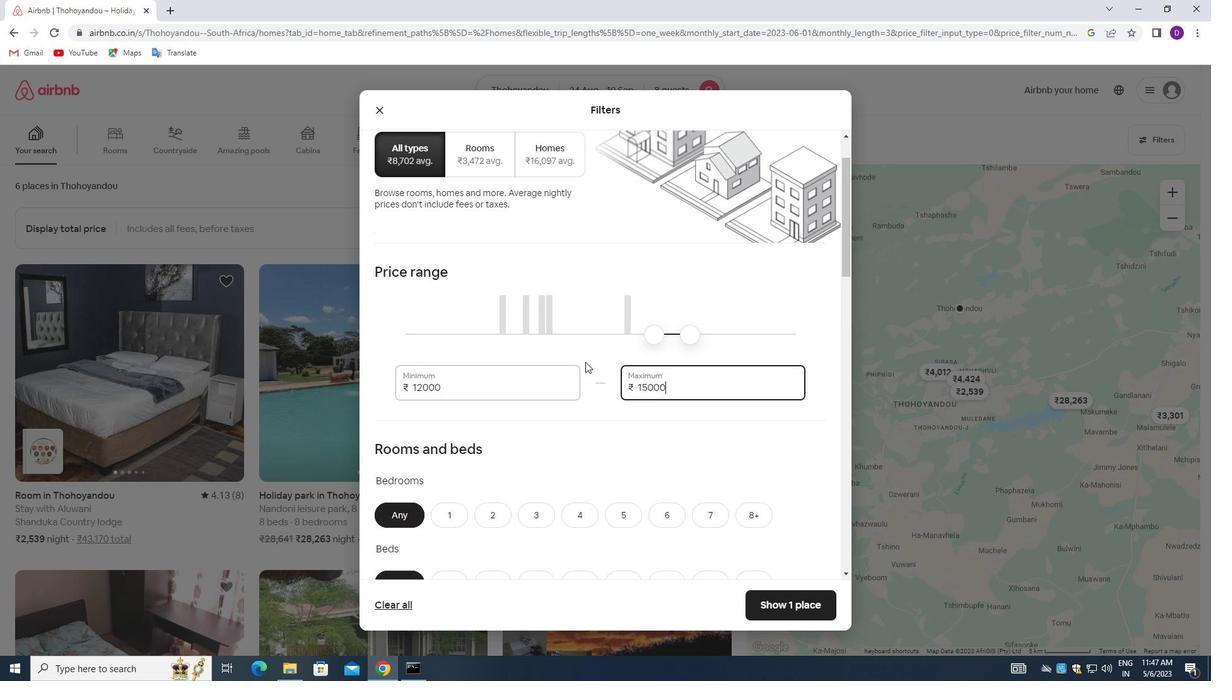 
Action: Mouse scrolled (586, 361) with delta (0, 0)
Screenshot: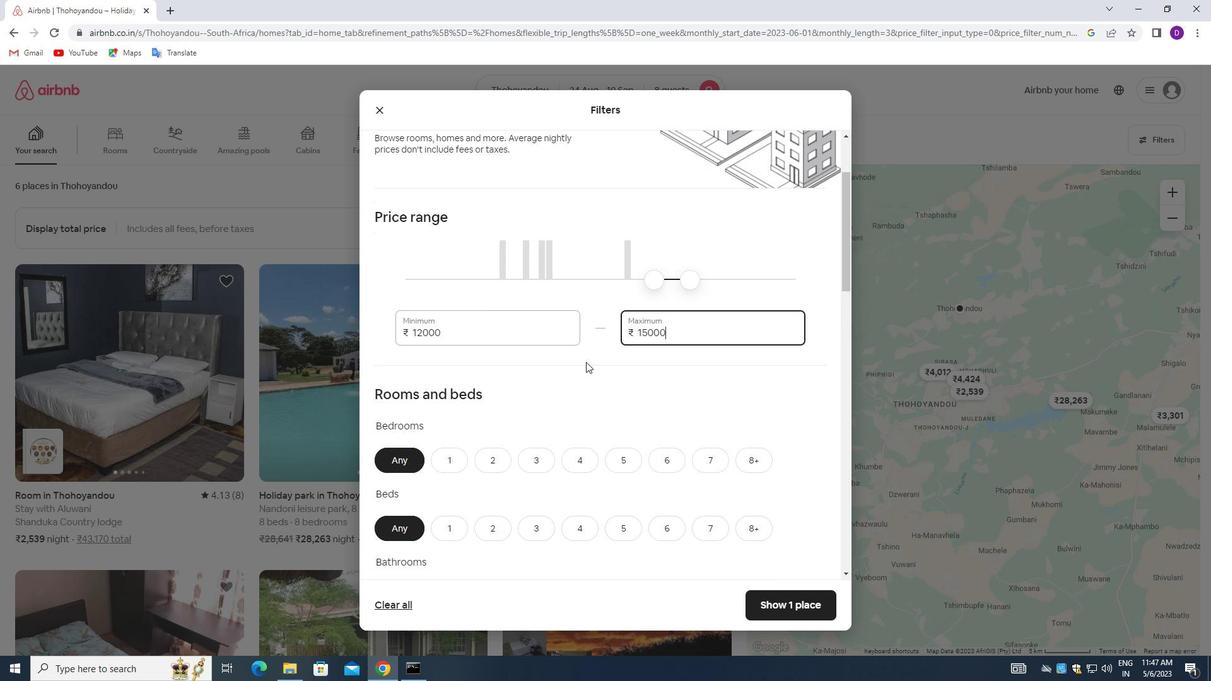 
Action: Mouse moved to (576, 334)
Screenshot: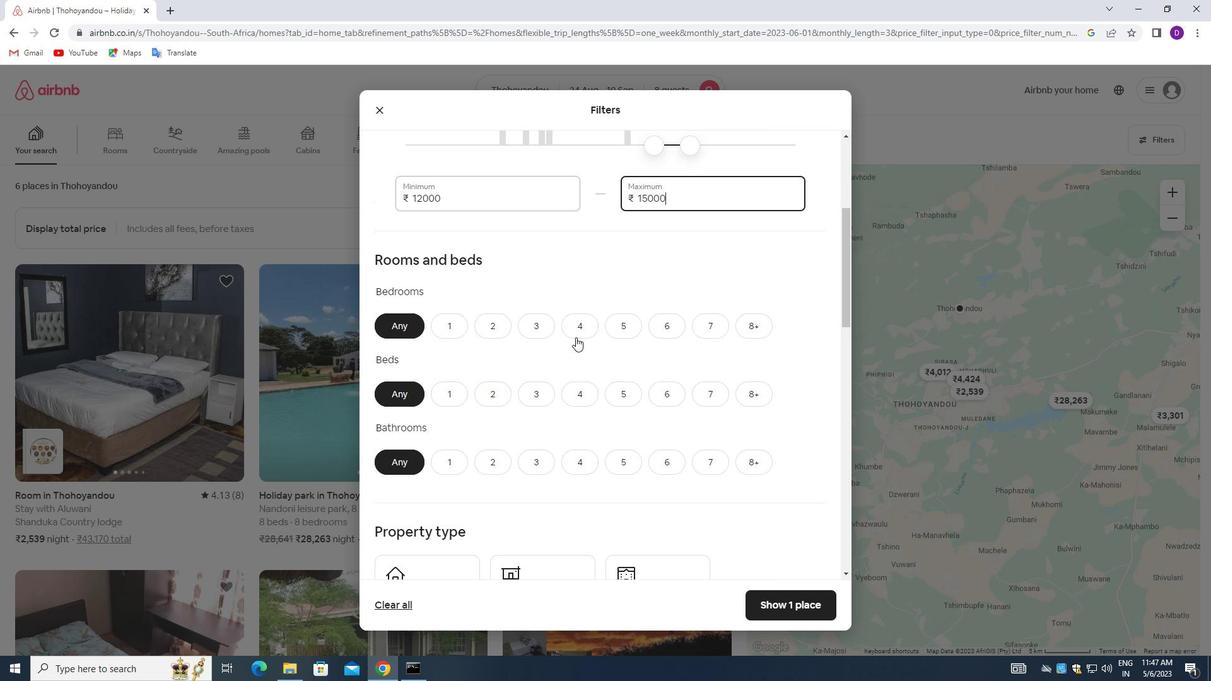 
Action: Mouse pressed left at (576, 334)
Screenshot: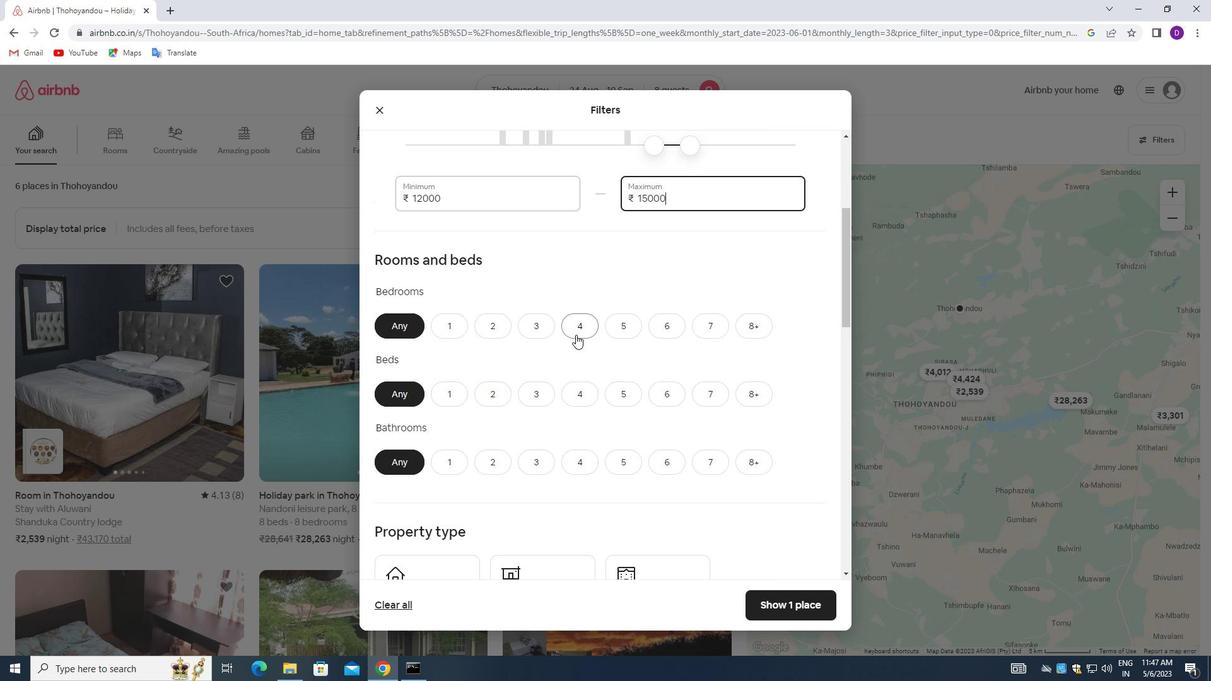 
Action: Mouse moved to (747, 396)
Screenshot: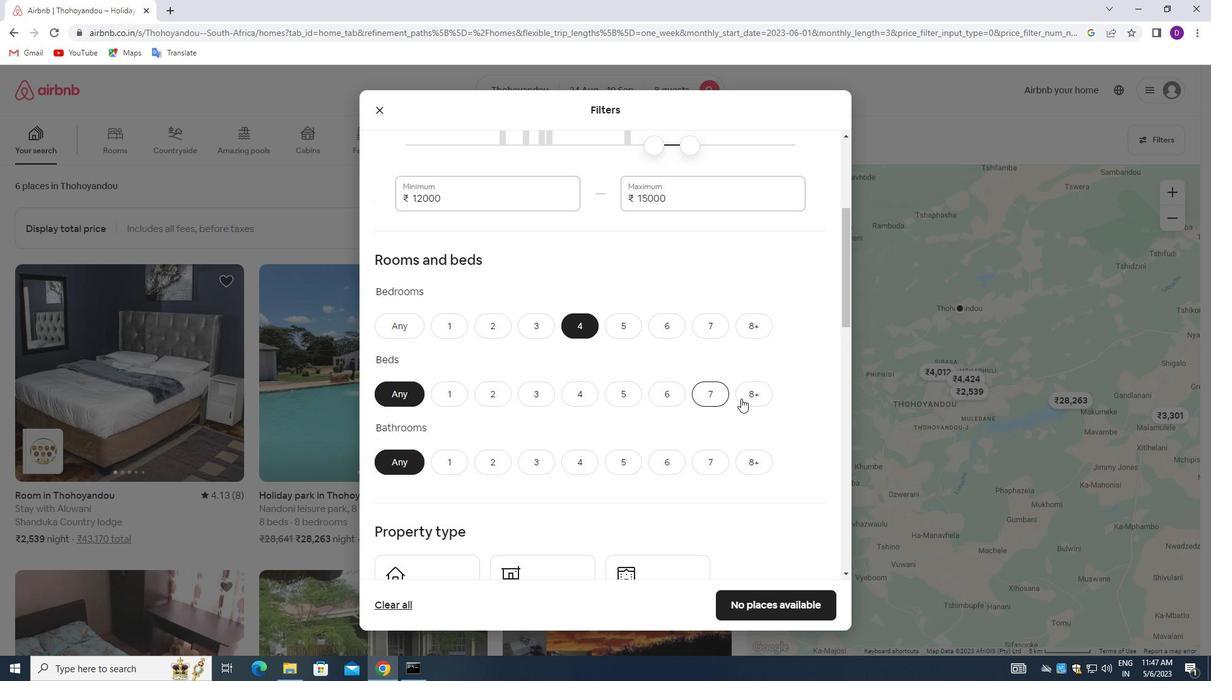 
Action: Mouse pressed left at (747, 396)
Screenshot: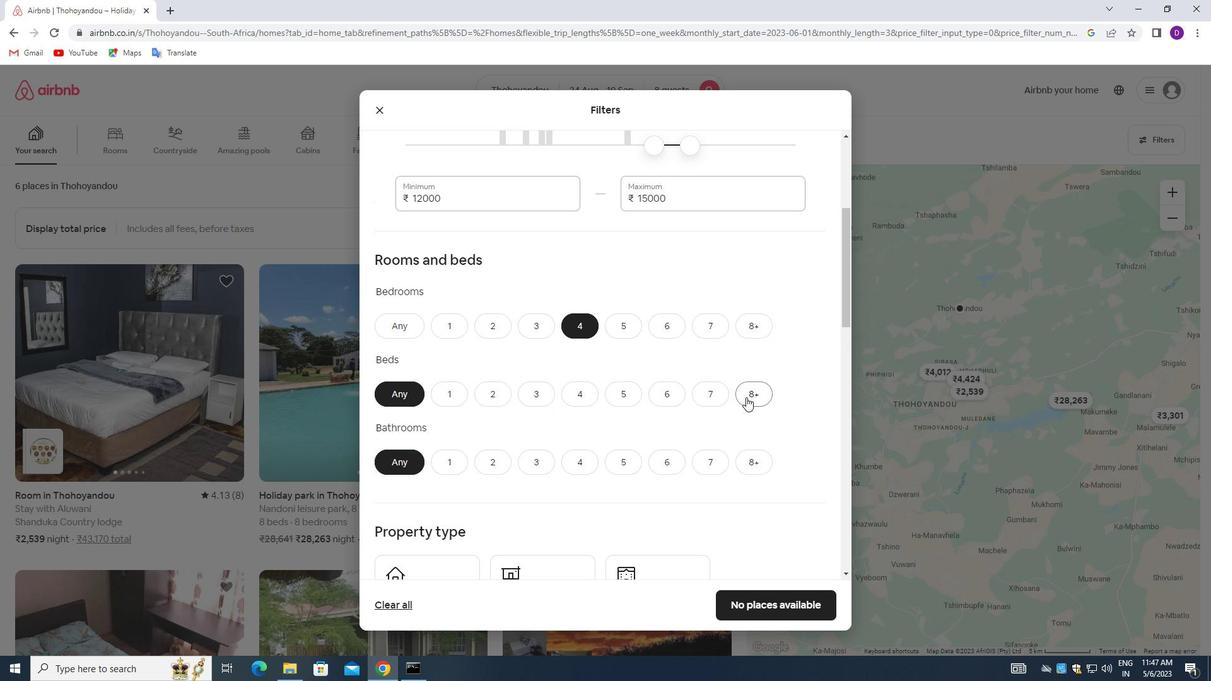 
Action: Mouse moved to (582, 456)
Screenshot: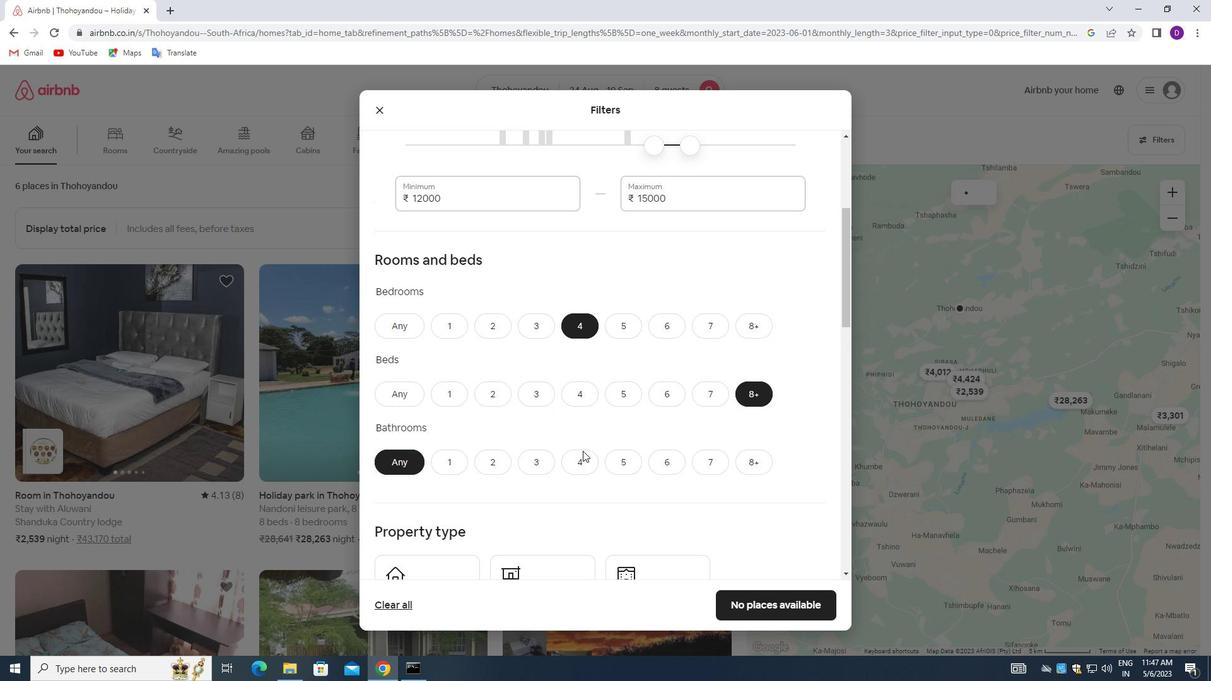 
Action: Mouse pressed left at (582, 456)
Screenshot: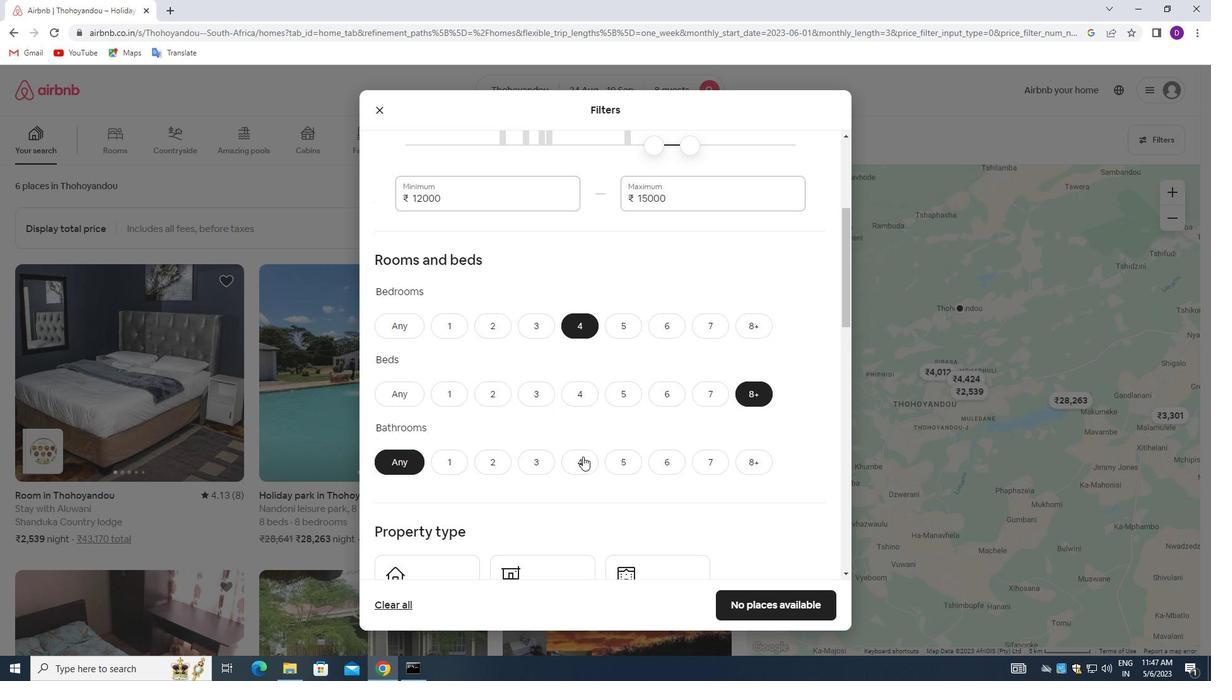 
Action: Mouse moved to (616, 449)
Screenshot: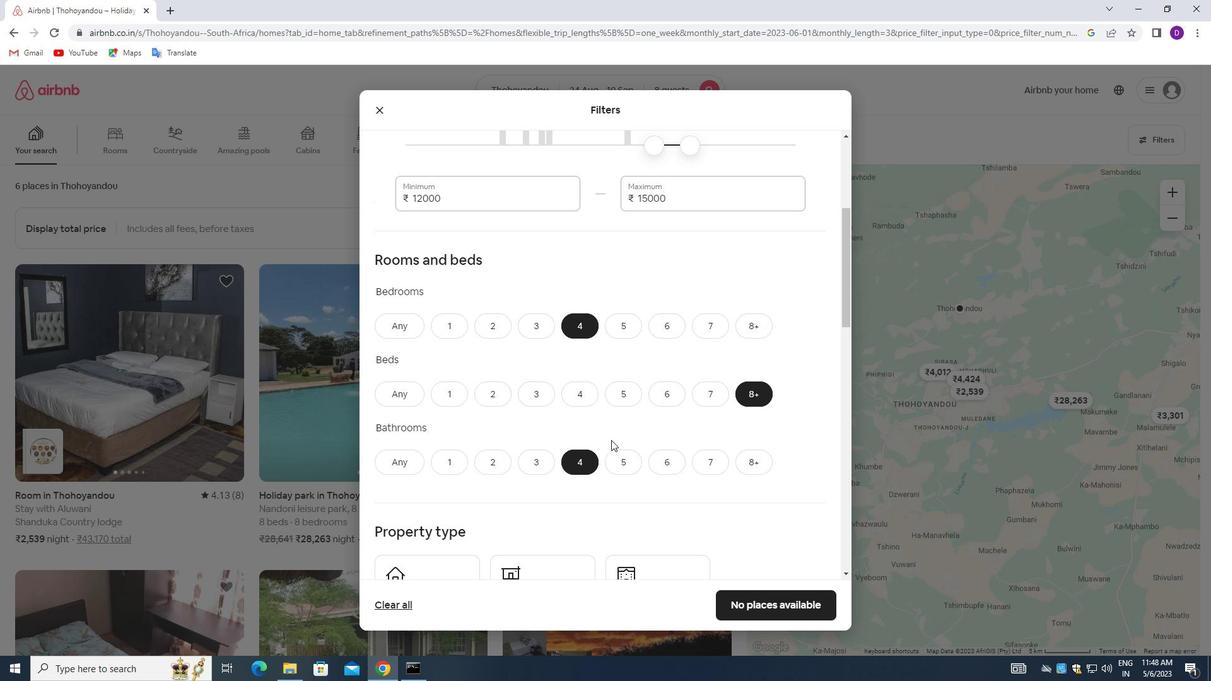 
Action: Mouse scrolled (616, 448) with delta (0, 0)
Screenshot: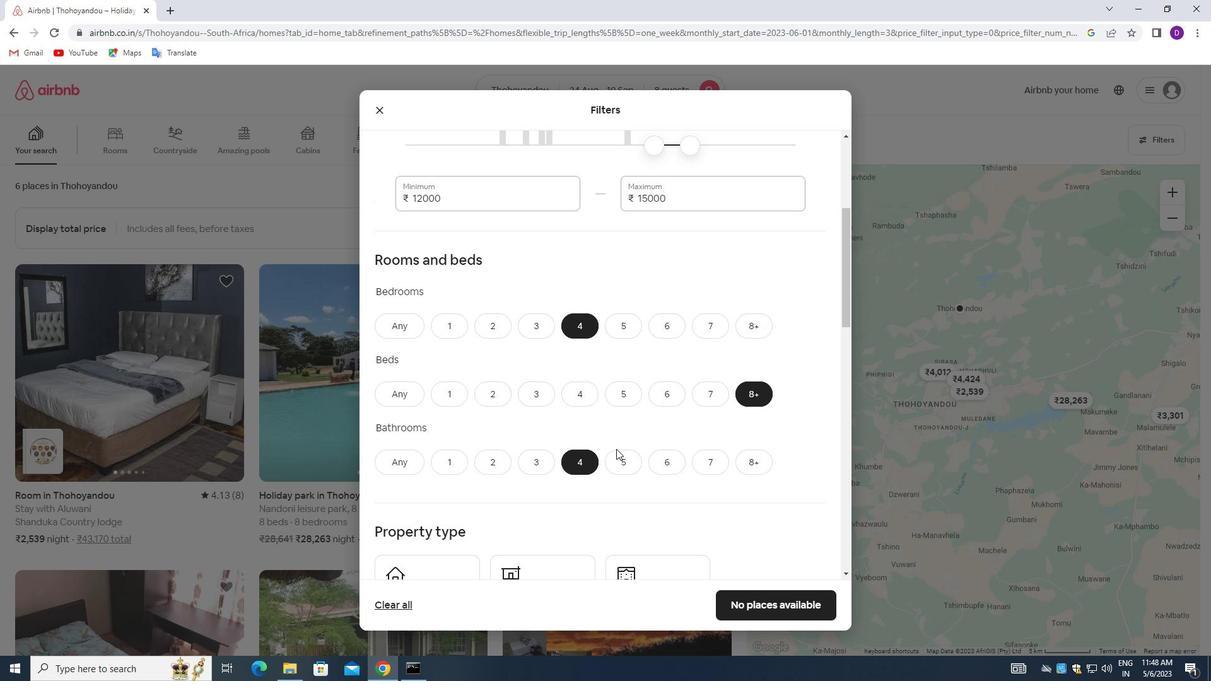 
Action: Mouse scrolled (616, 448) with delta (0, 0)
Screenshot: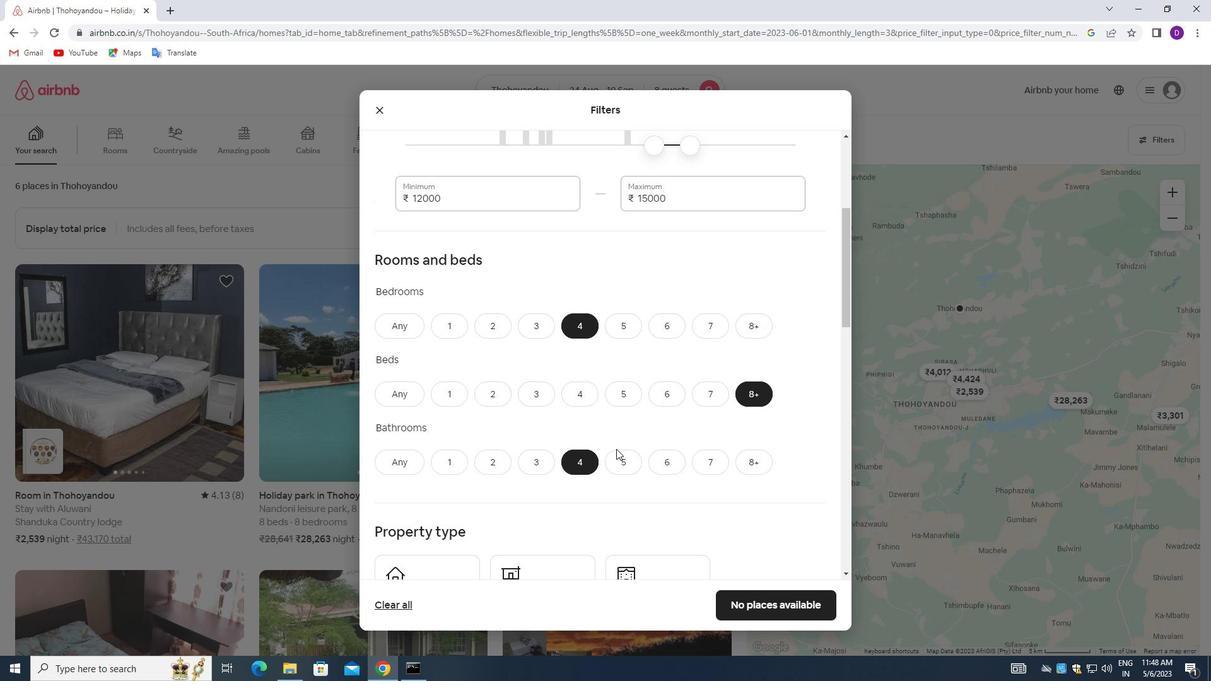 
Action: Mouse moved to (441, 467)
Screenshot: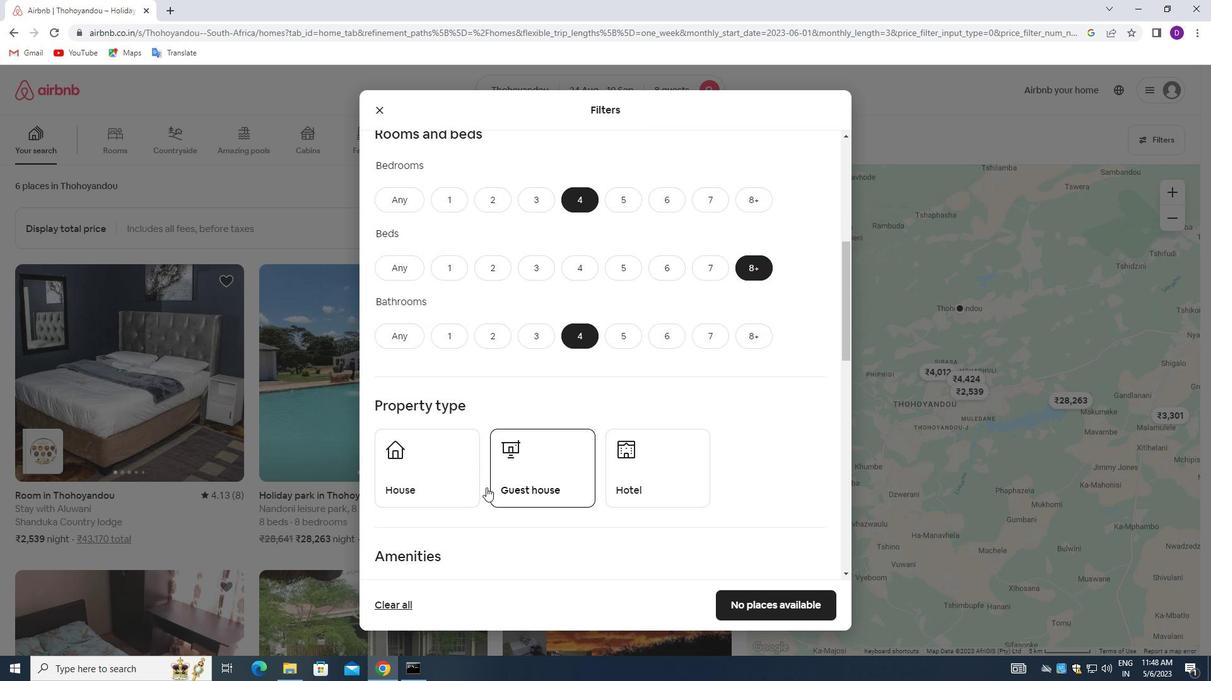 
Action: Mouse pressed left at (441, 467)
Screenshot: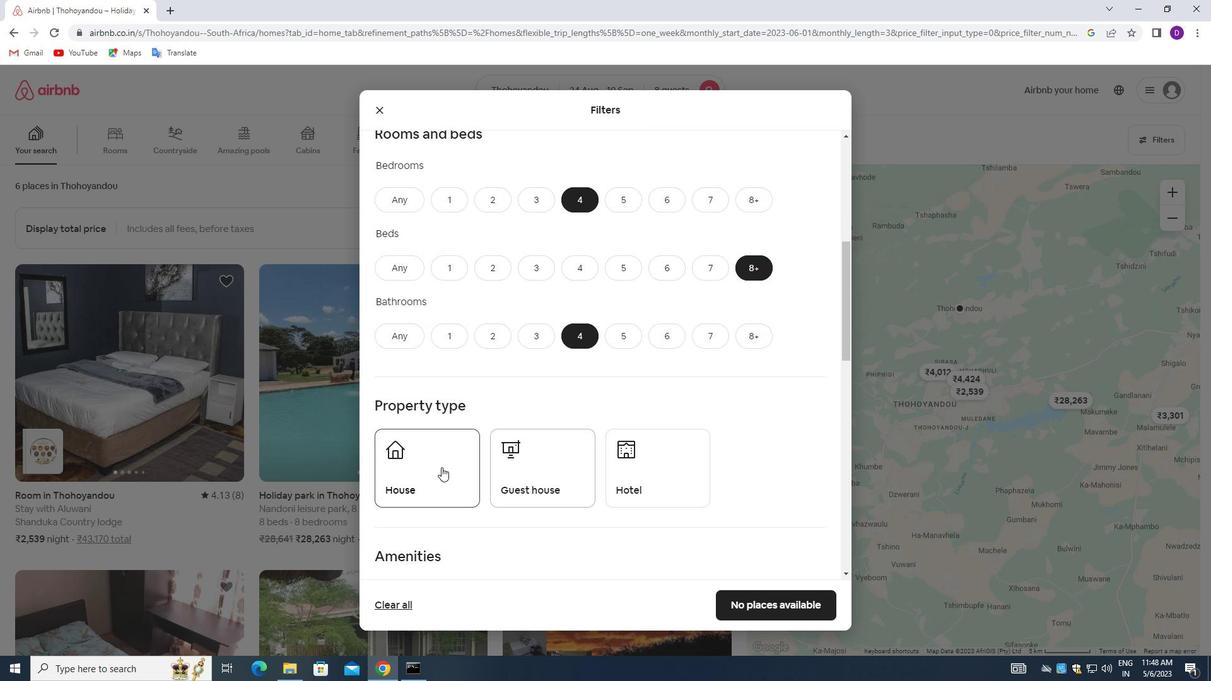 
Action: Mouse moved to (526, 473)
Screenshot: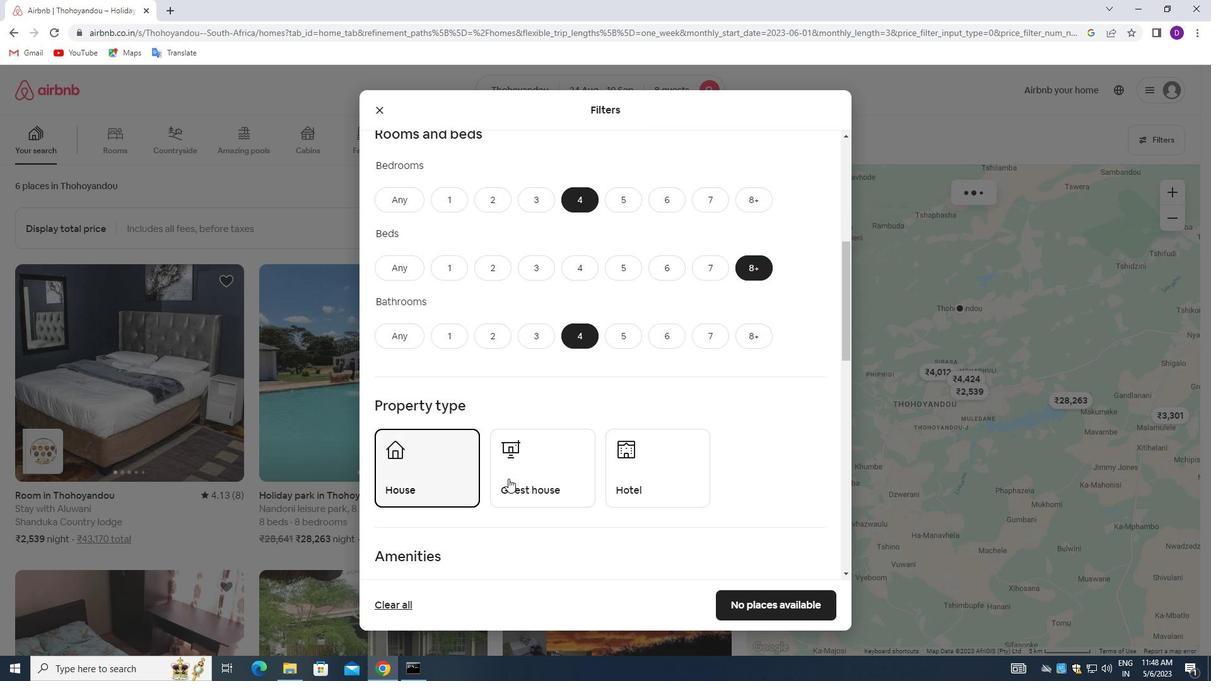 
Action: Mouse pressed left at (526, 473)
Screenshot: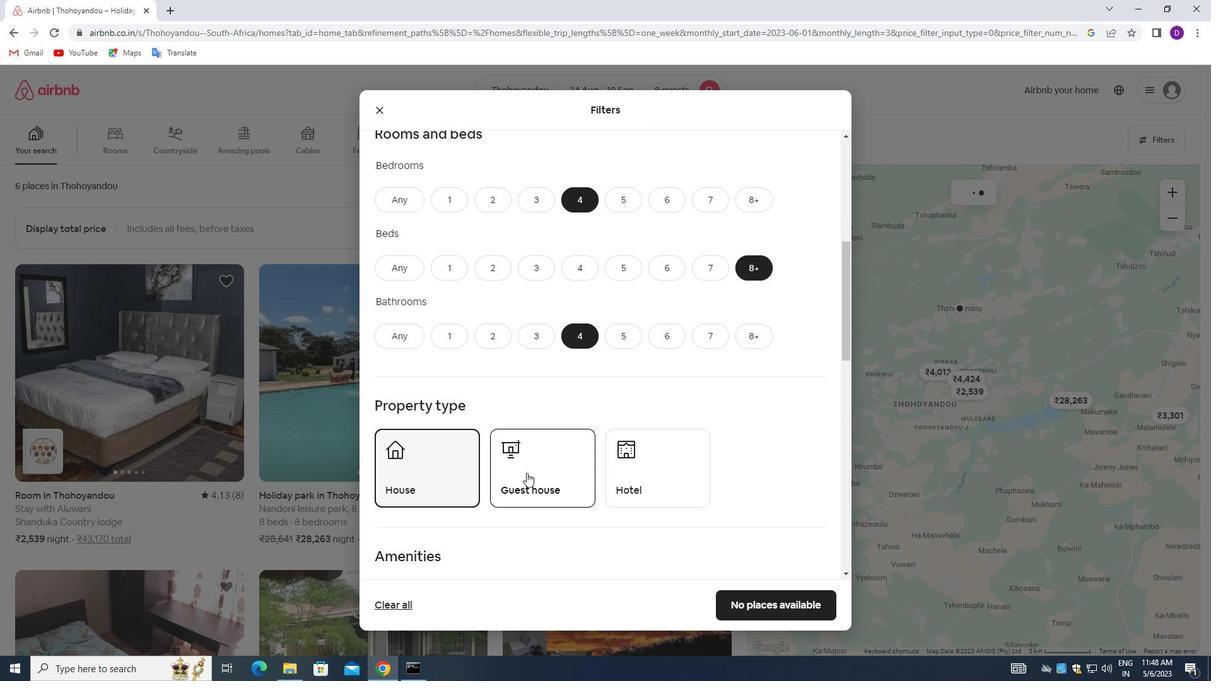 
Action: Mouse moved to (613, 464)
Screenshot: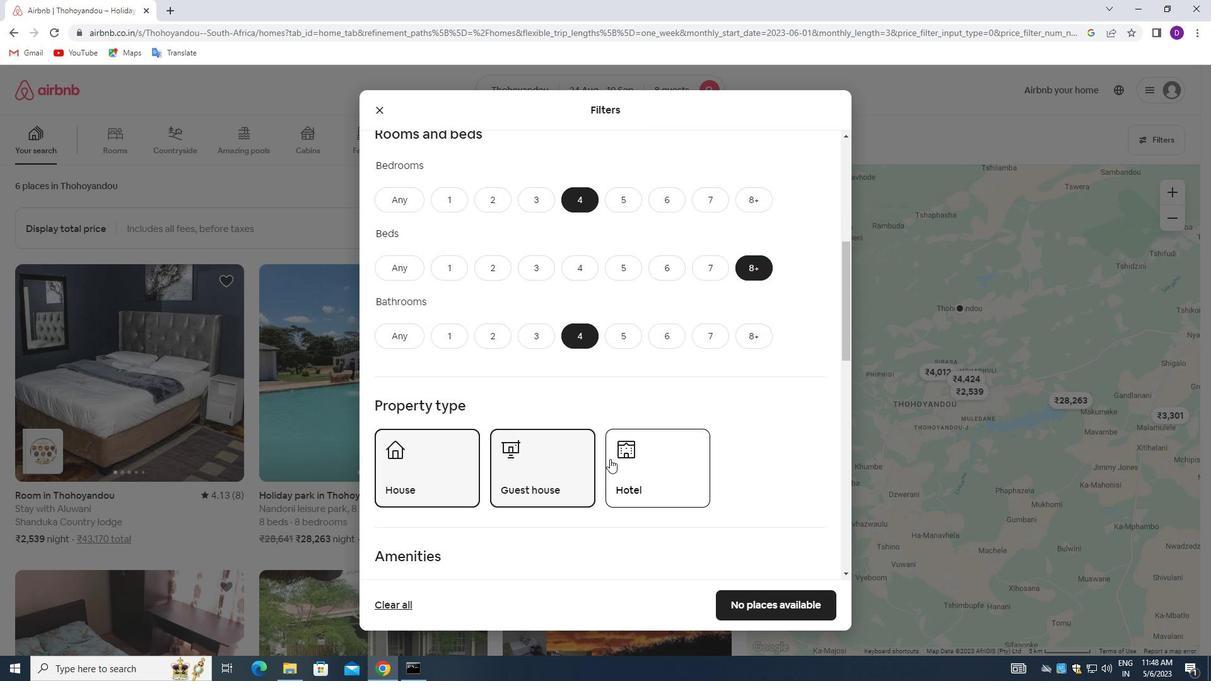 
Action: Mouse scrolled (613, 463) with delta (0, 0)
Screenshot: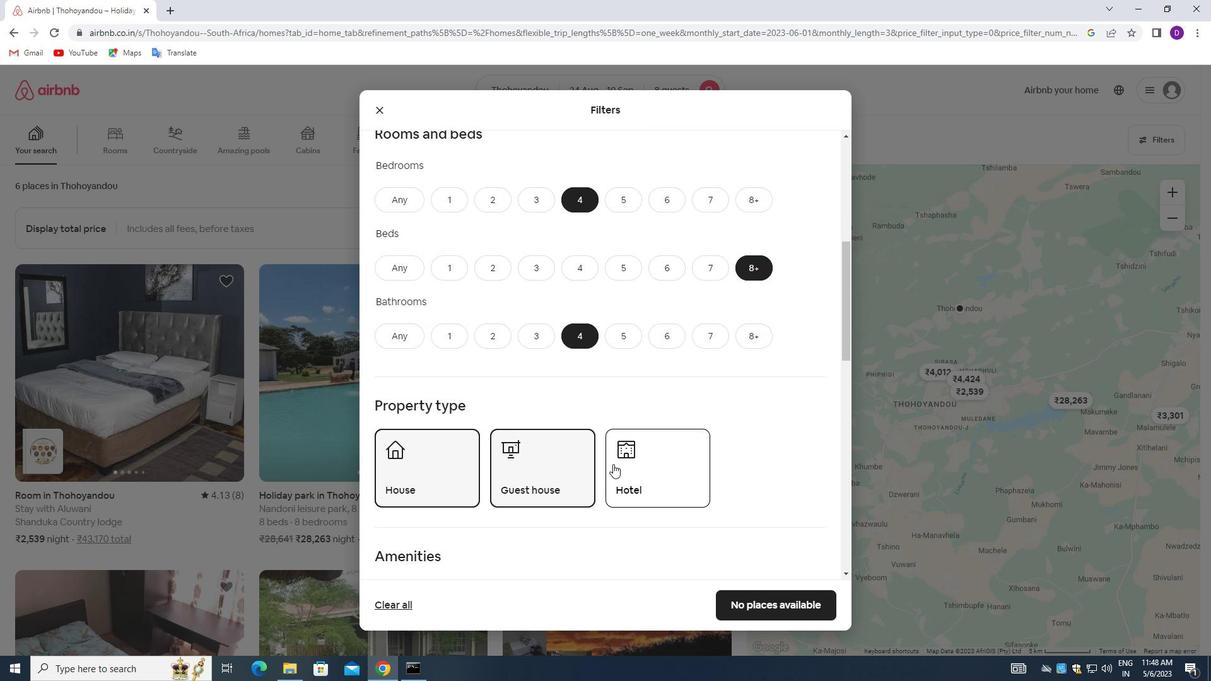 
Action: Mouse moved to (618, 435)
Screenshot: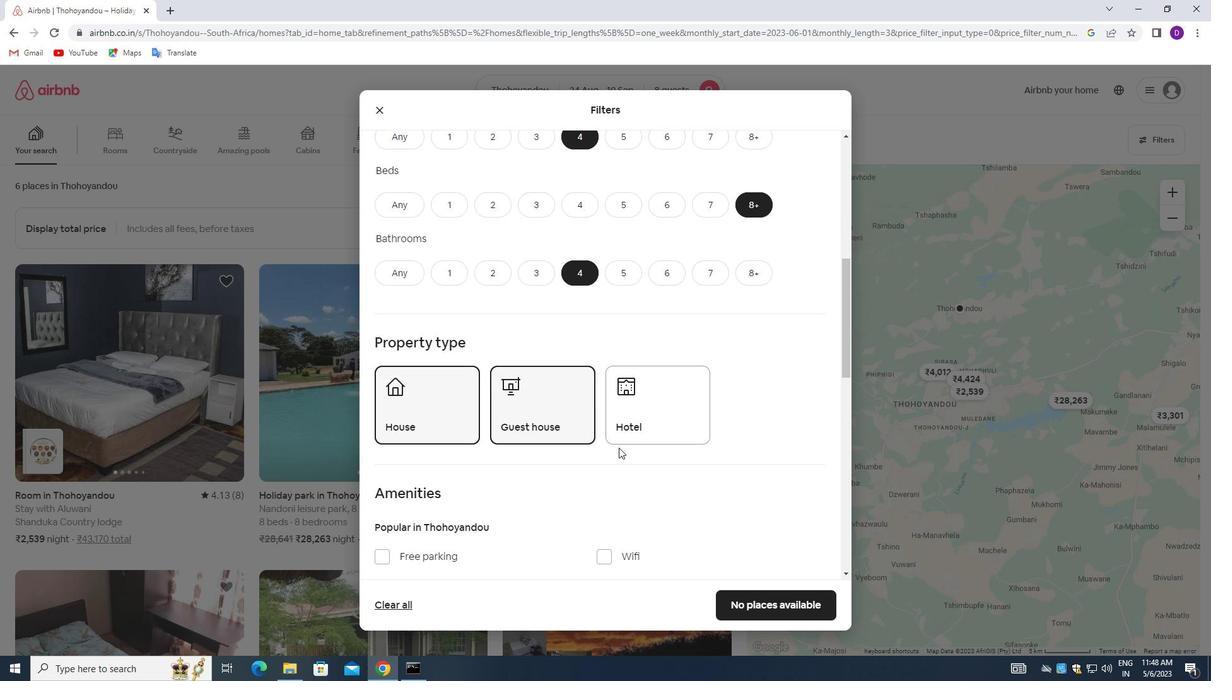 
Action: Mouse scrolled (618, 434) with delta (0, 0)
Screenshot: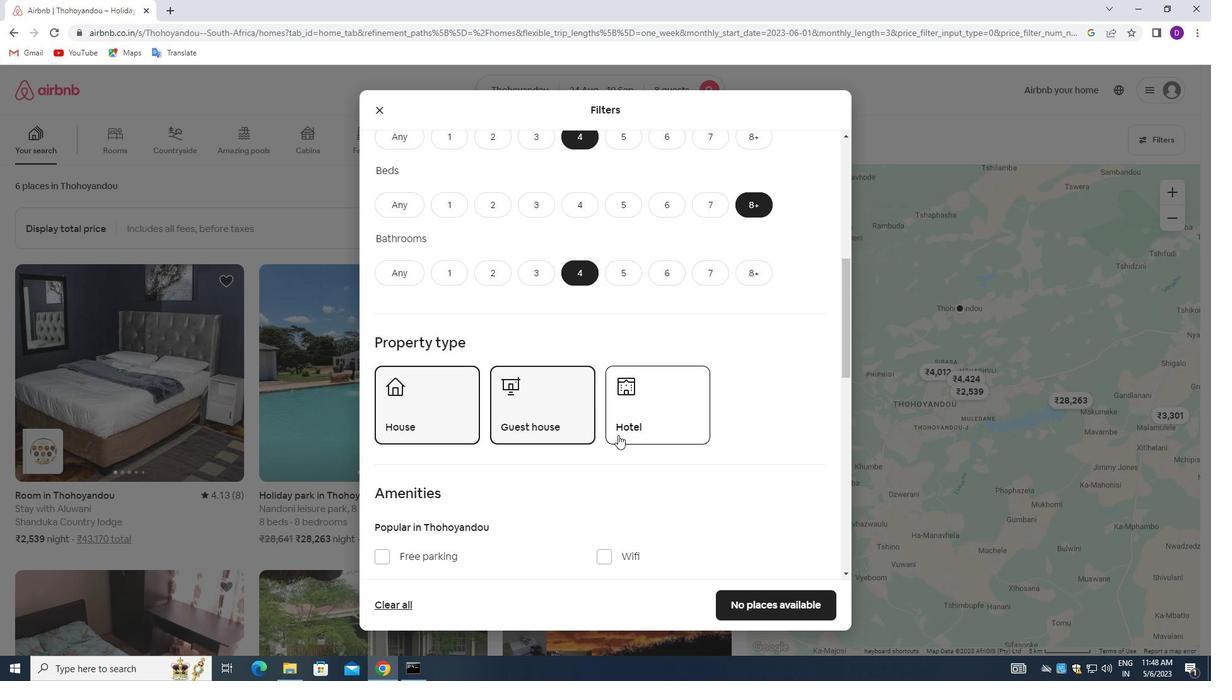 
Action: Mouse scrolled (618, 434) with delta (0, 0)
Screenshot: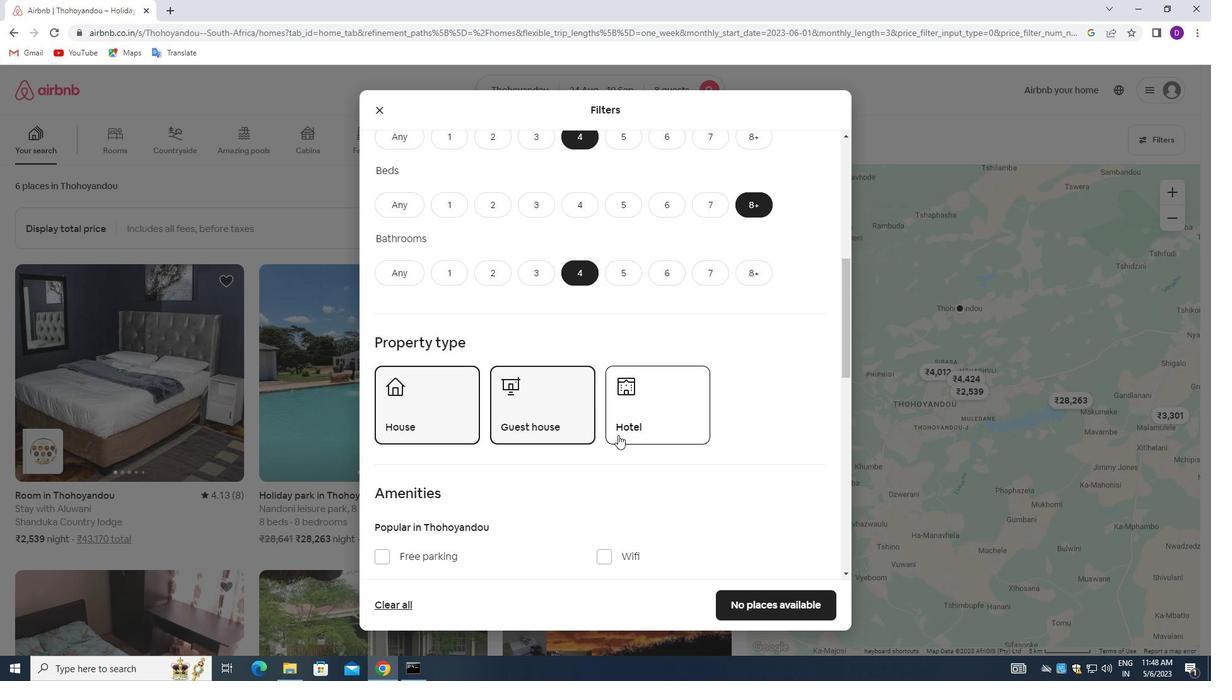 
Action: Mouse moved to (601, 433)
Screenshot: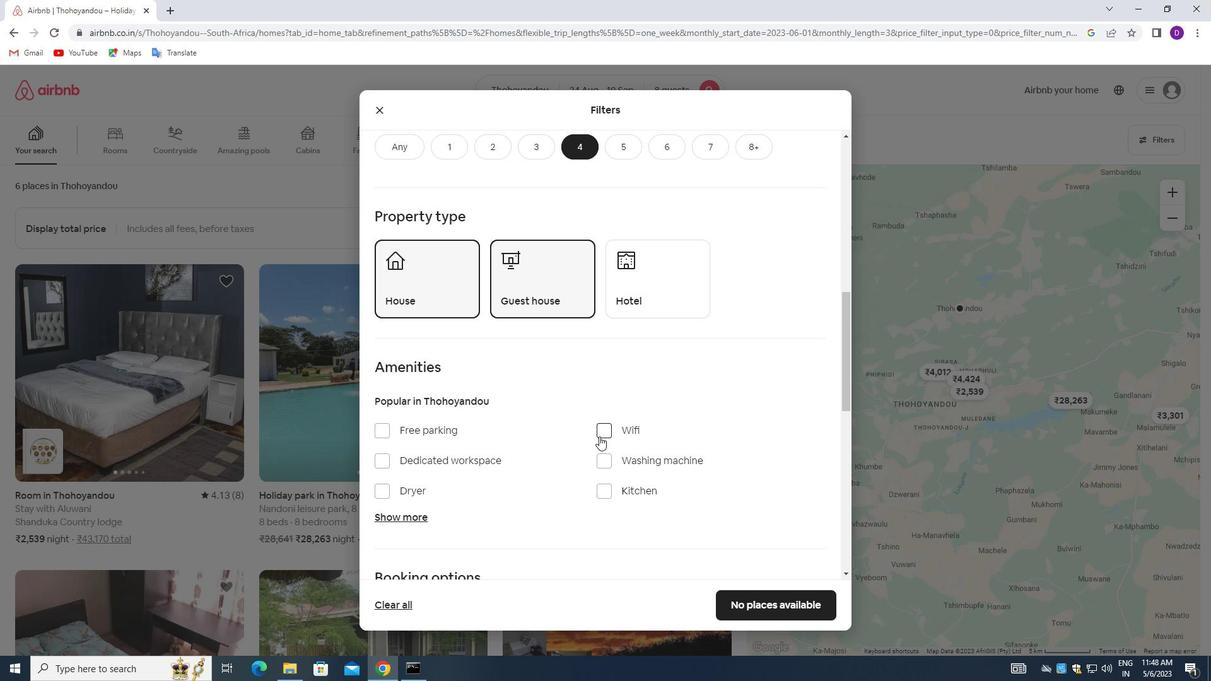 
Action: Mouse pressed left at (601, 433)
Screenshot: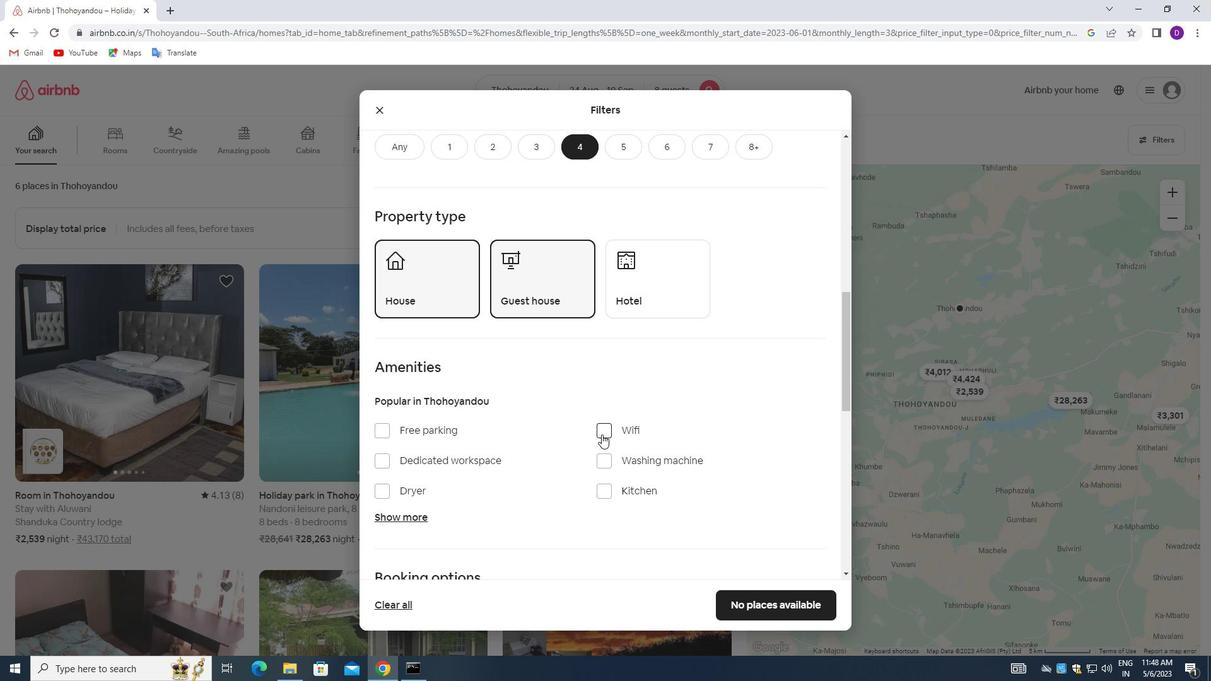 
Action: Mouse moved to (382, 430)
Screenshot: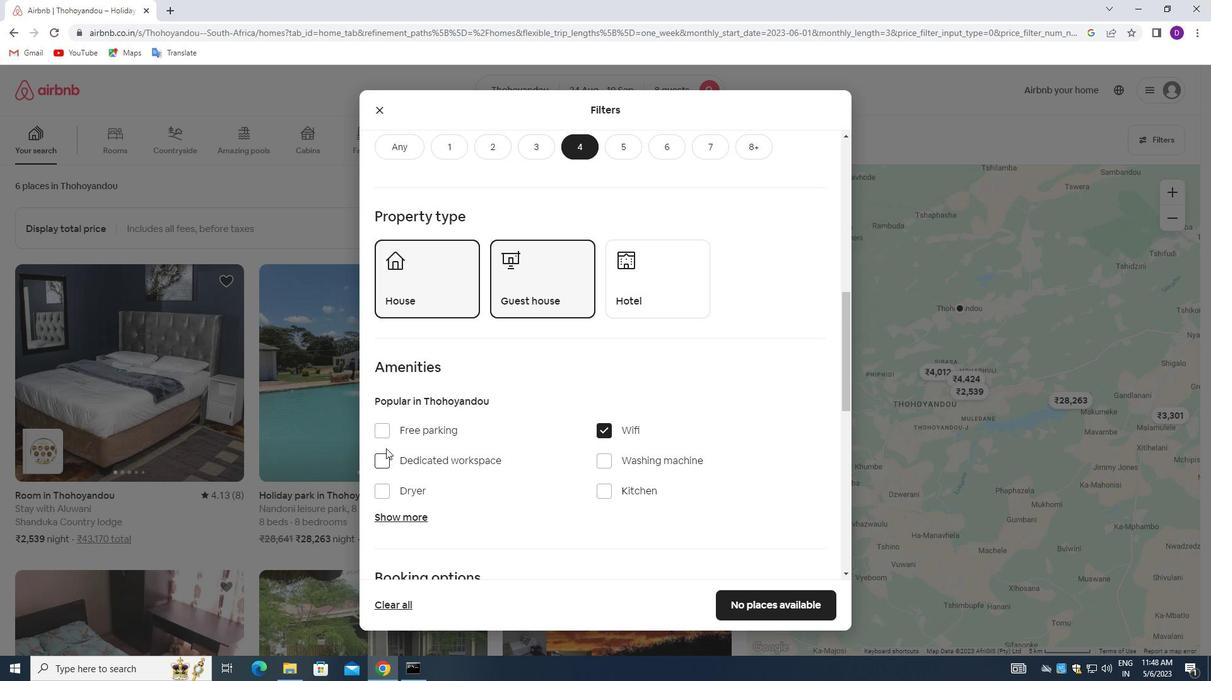 
Action: Mouse pressed left at (382, 430)
Screenshot: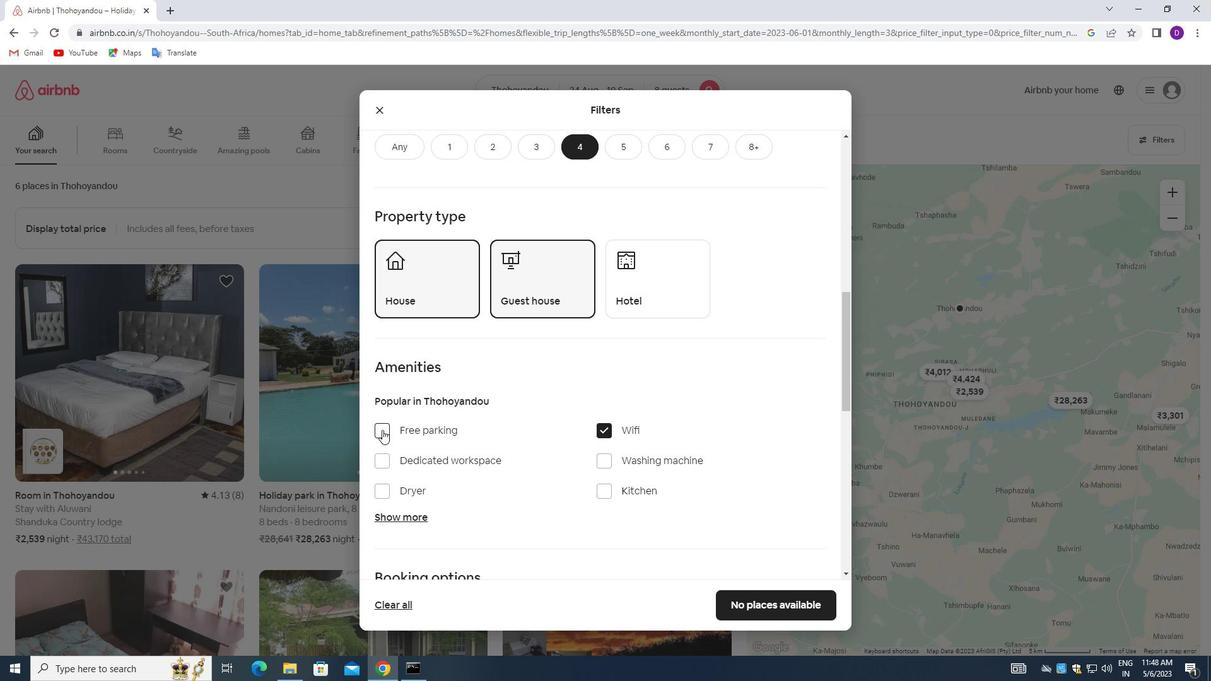 
Action: Mouse moved to (413, 515)
Screenshot: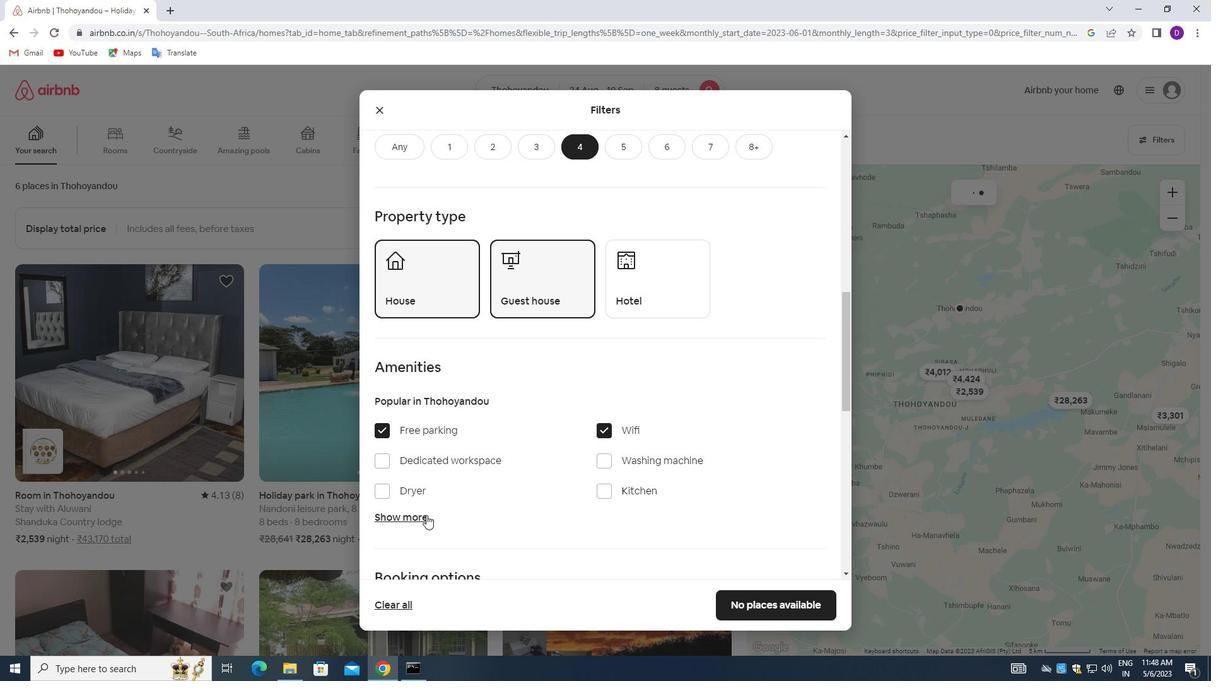 
Action: Mouse pressed left at (413, 515)
Screenshot: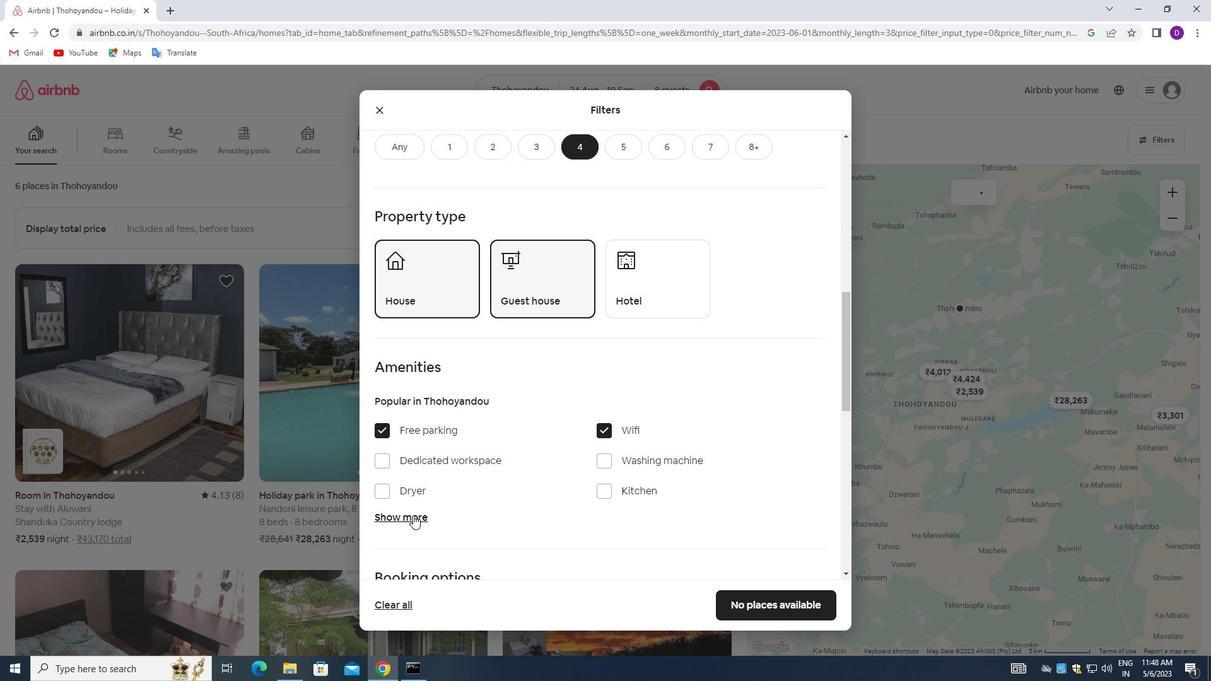 
Action: Mouse moved to (512, 473)
Screenshot: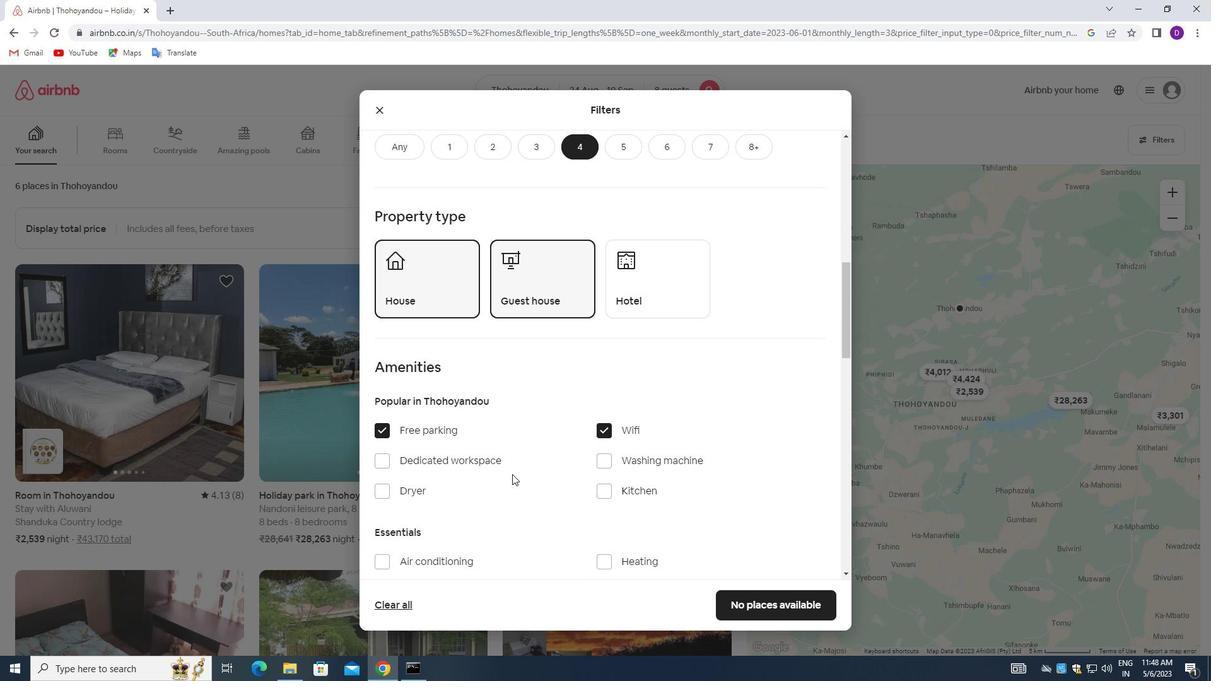 
Action: Mouse scrolled (512, 473) with delta (0, 0)
Screenshot: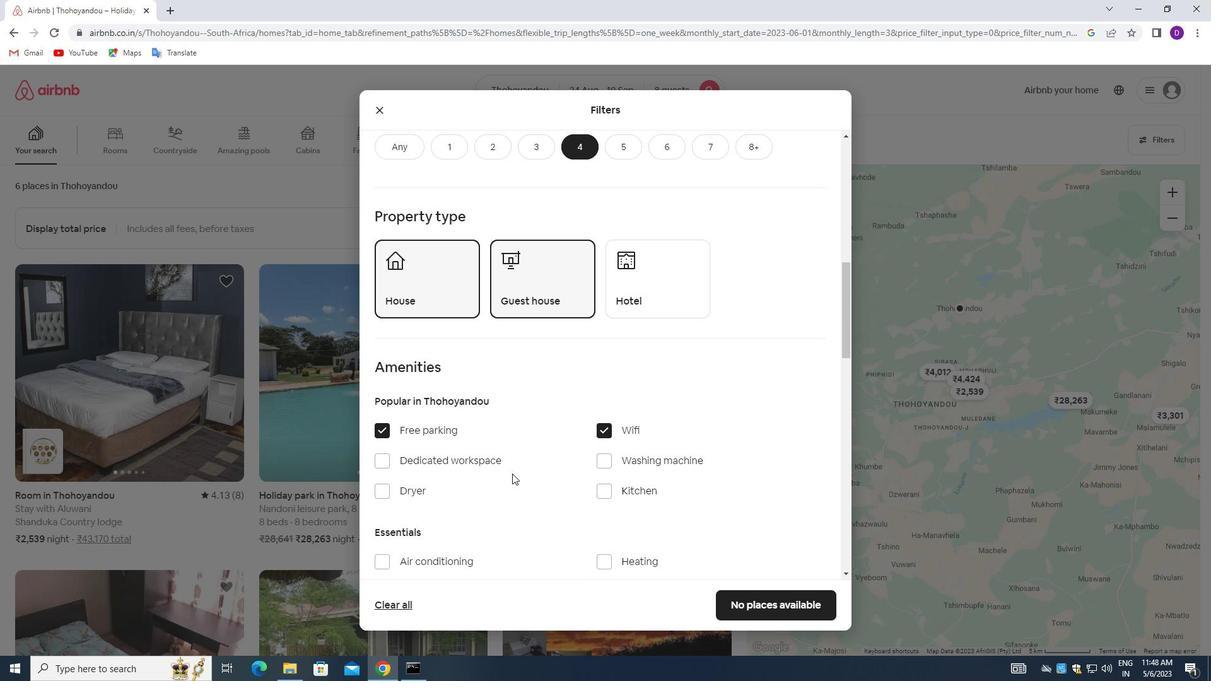 
Action: Mouse moved to (512, 473)
Screenshot: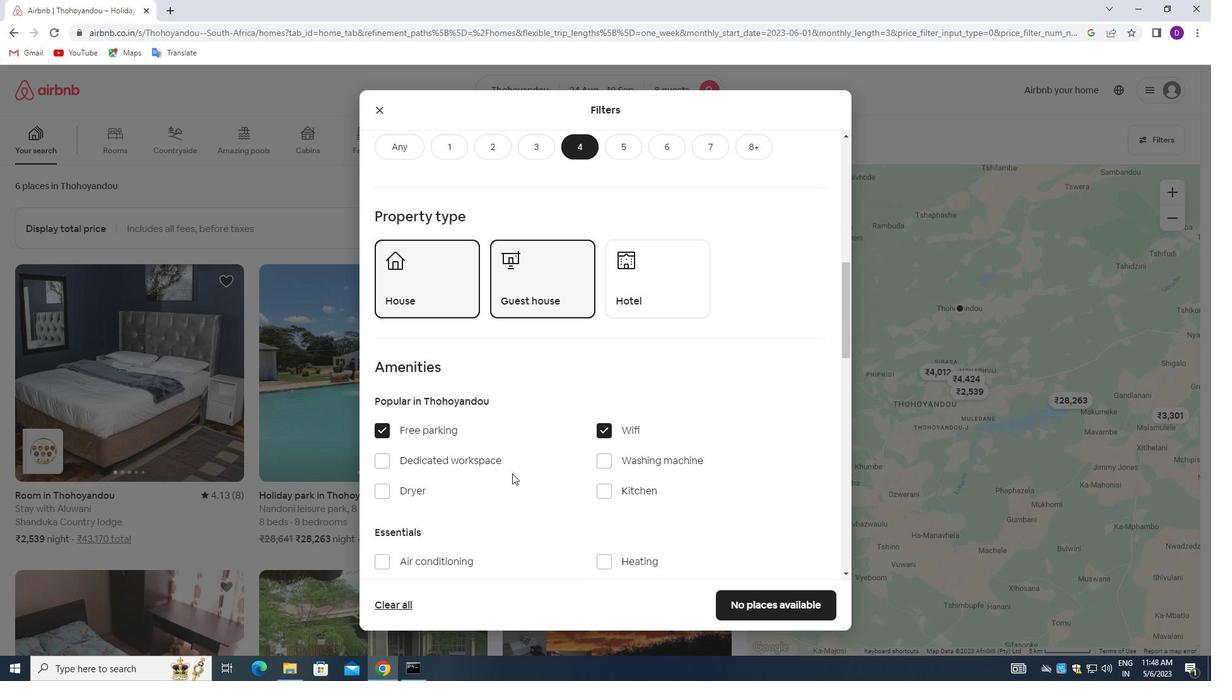 
Action: Mouse scrolled (512, 473) with delta (0, 0)
Screenshot: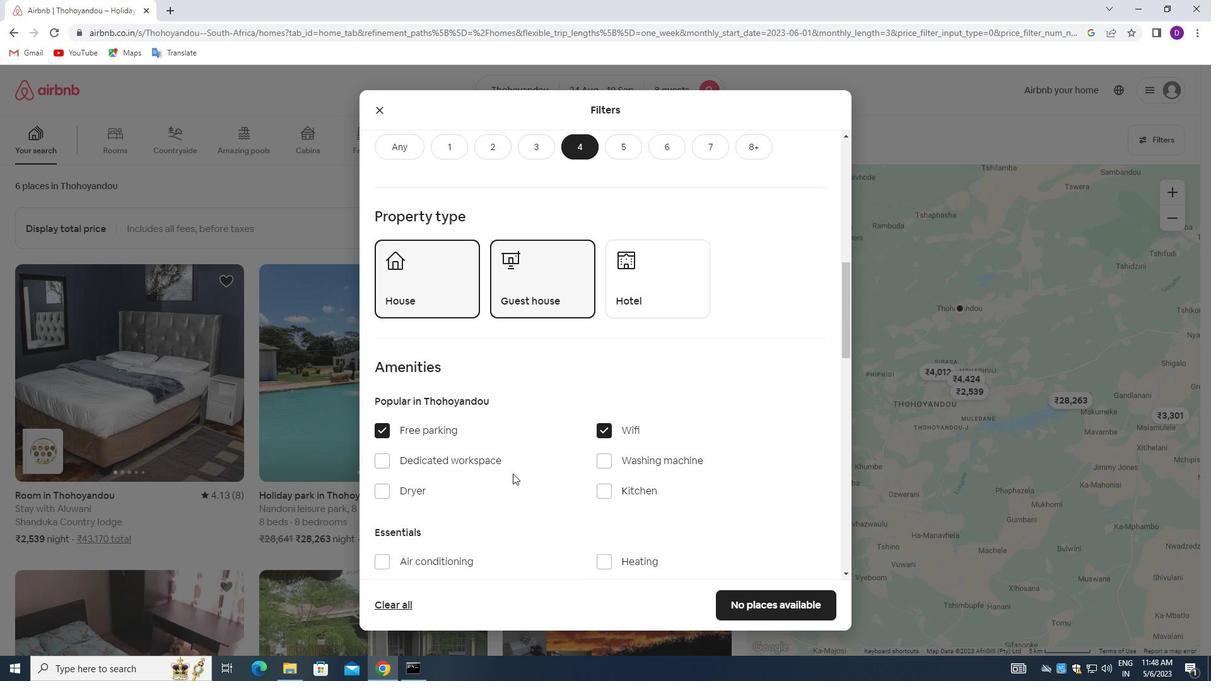 
Action: Mouse moved to (377, 463)
Screenshot: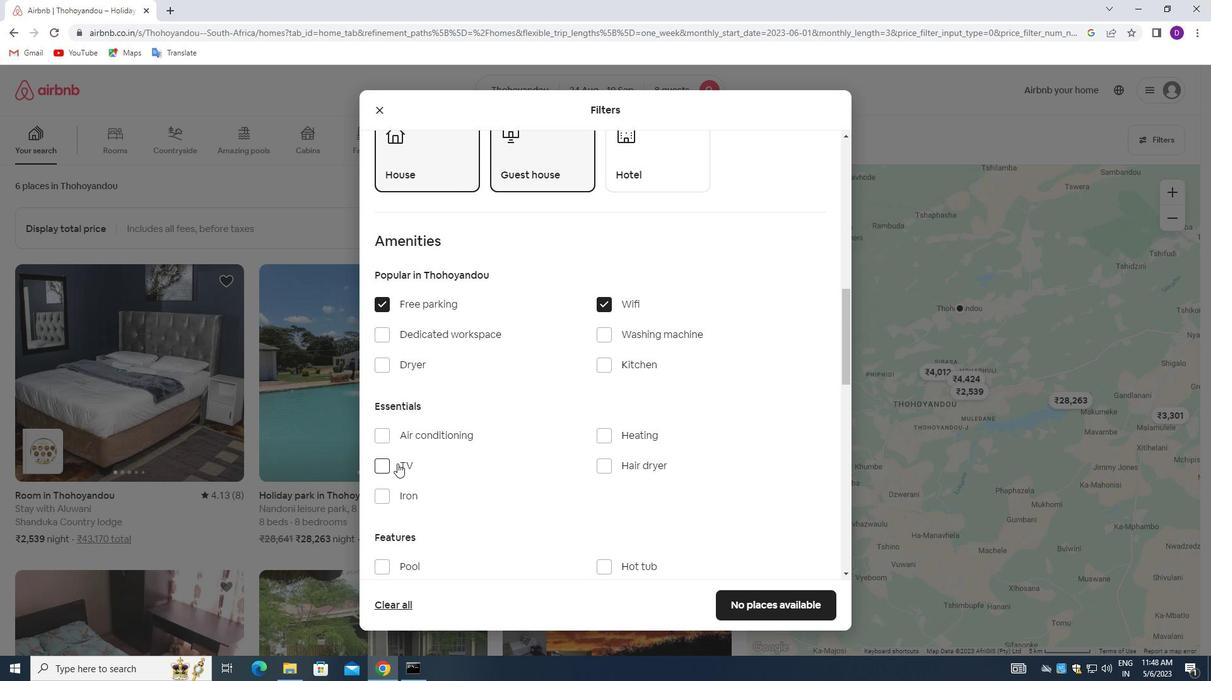 
Action: Mouse pressed left at (377, 463)
Screenshot: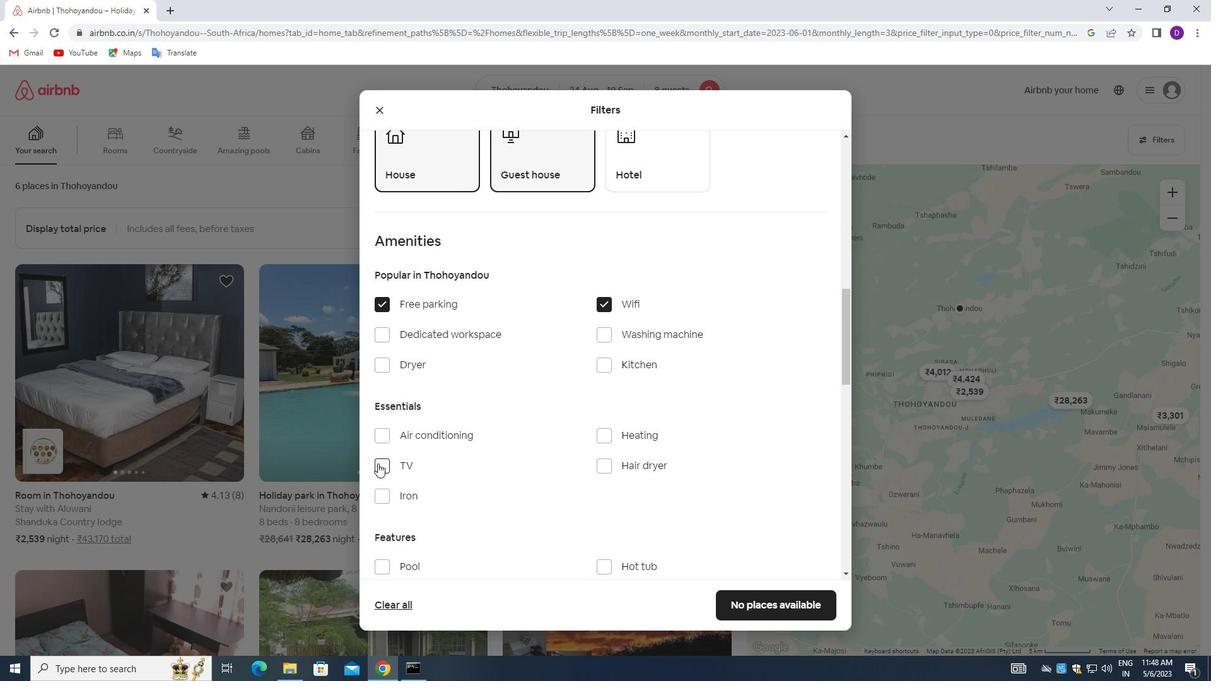 
Action: Mouse moved to (495, 439)
Screenshot: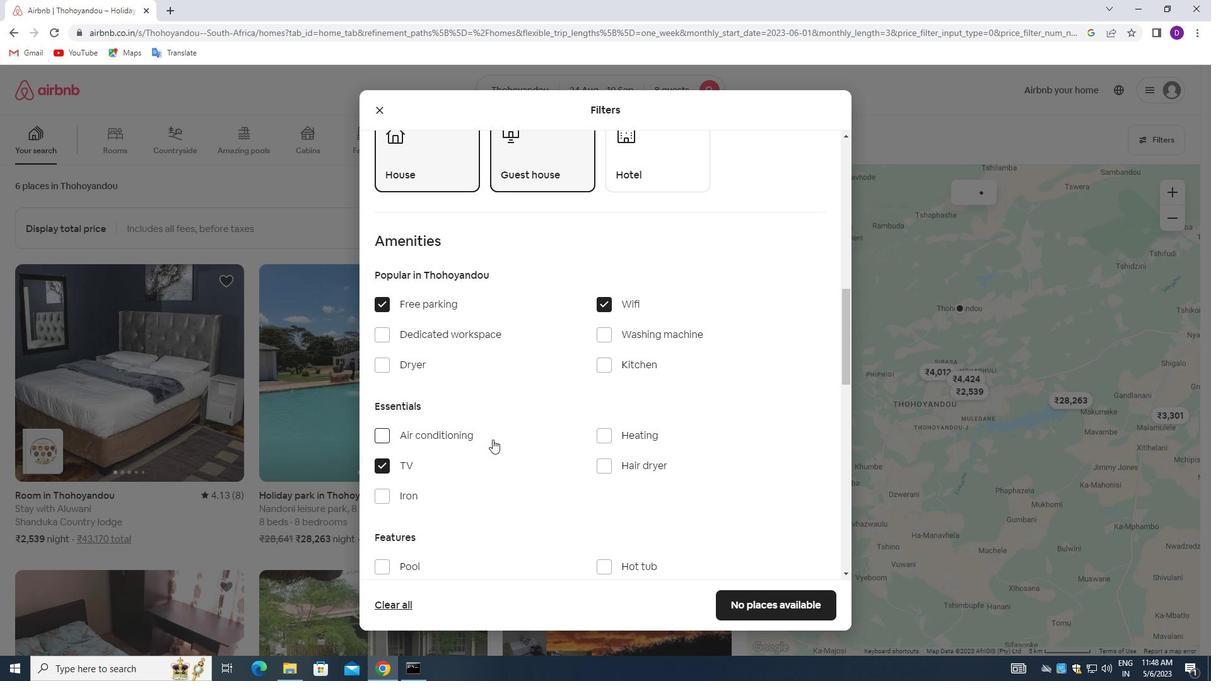 
Action: Mouse scrolled (495, 438) with delta (0, 0)
Screenshot: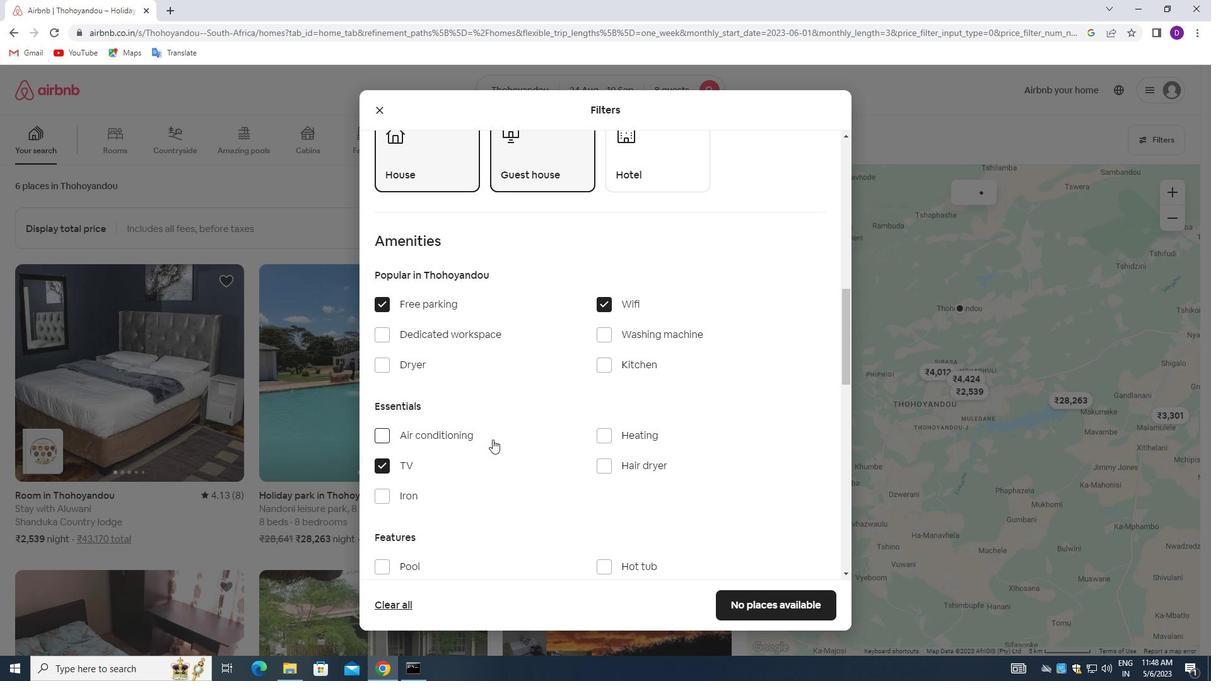 
Action: Mouse moved to (495, 439)
Screenshot: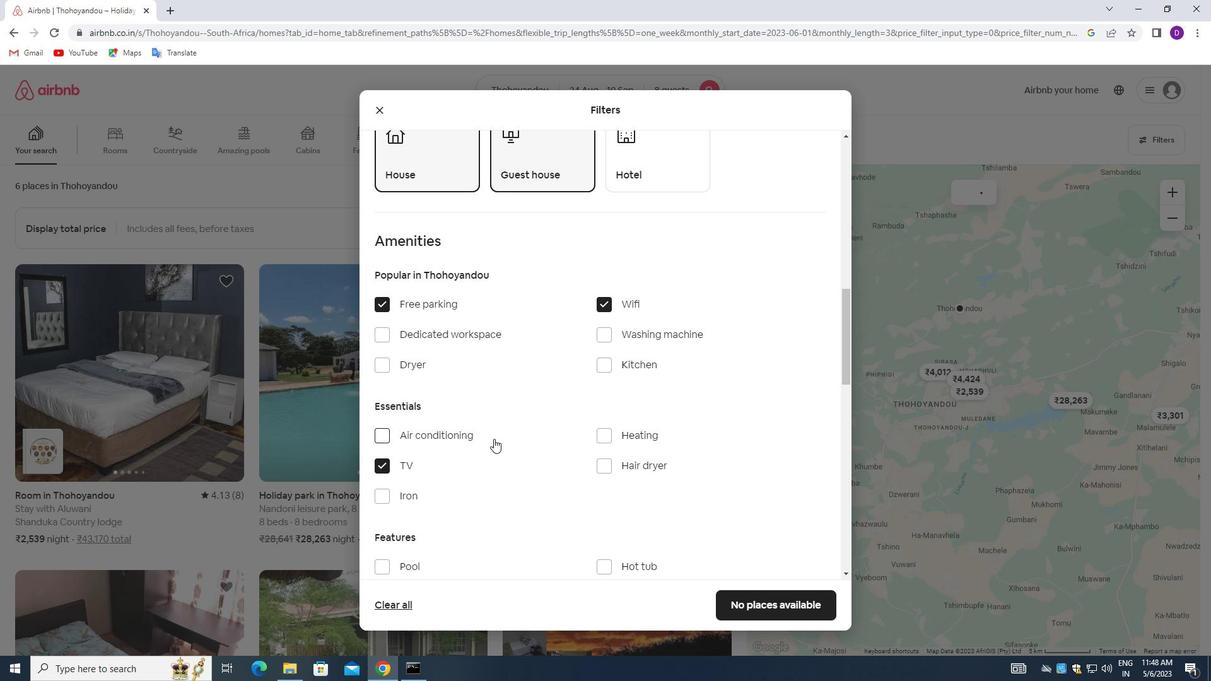 
Action: Mouse scrolled (495, 438) with delta (0, 0)
Screenshot: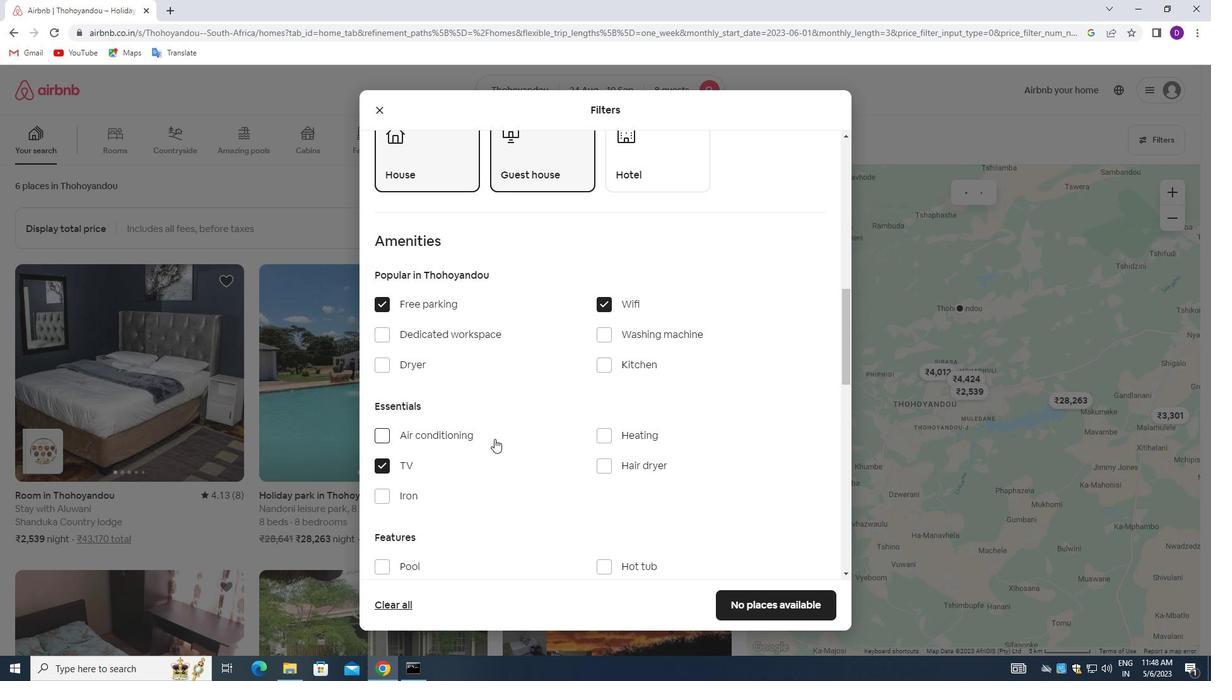 
Action: Mouse scrolled (495, 438) with delta (0, 0)
Screenshot: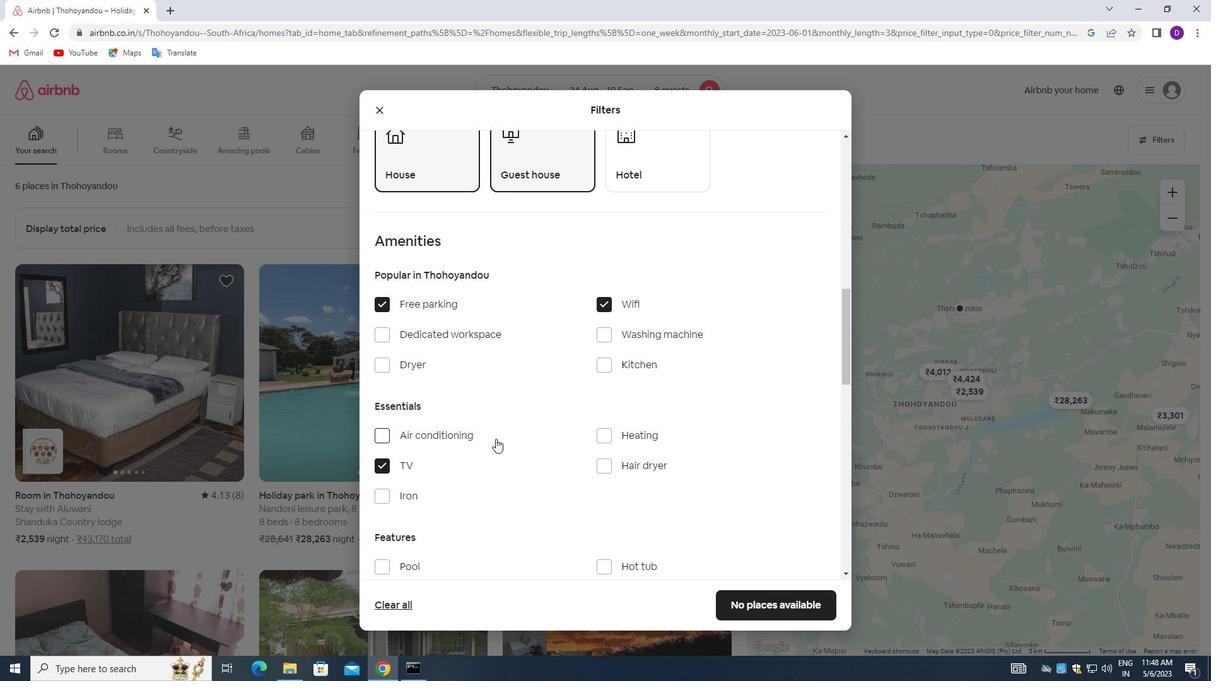 
Action: Mouse moved to (381, 442)
Screenshot: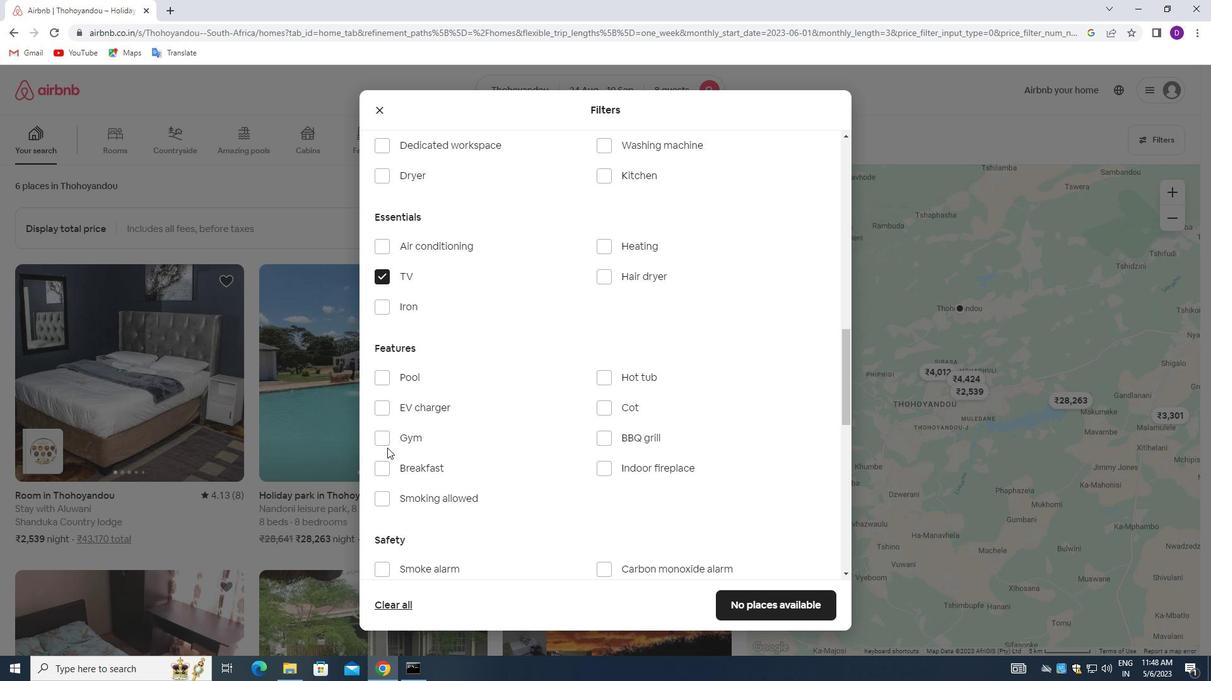 
Action: Mouse pressed left at (381, 442)
Screenshot: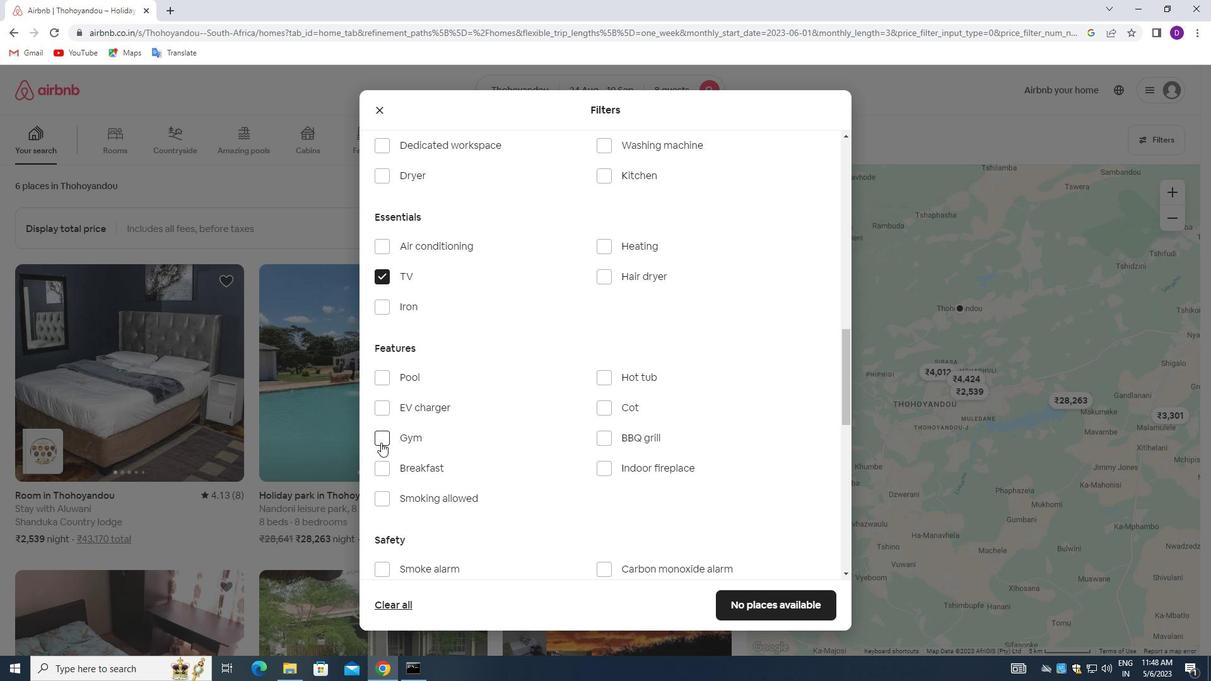 
Action: Mouse moved to (386, 473)
Screenshot: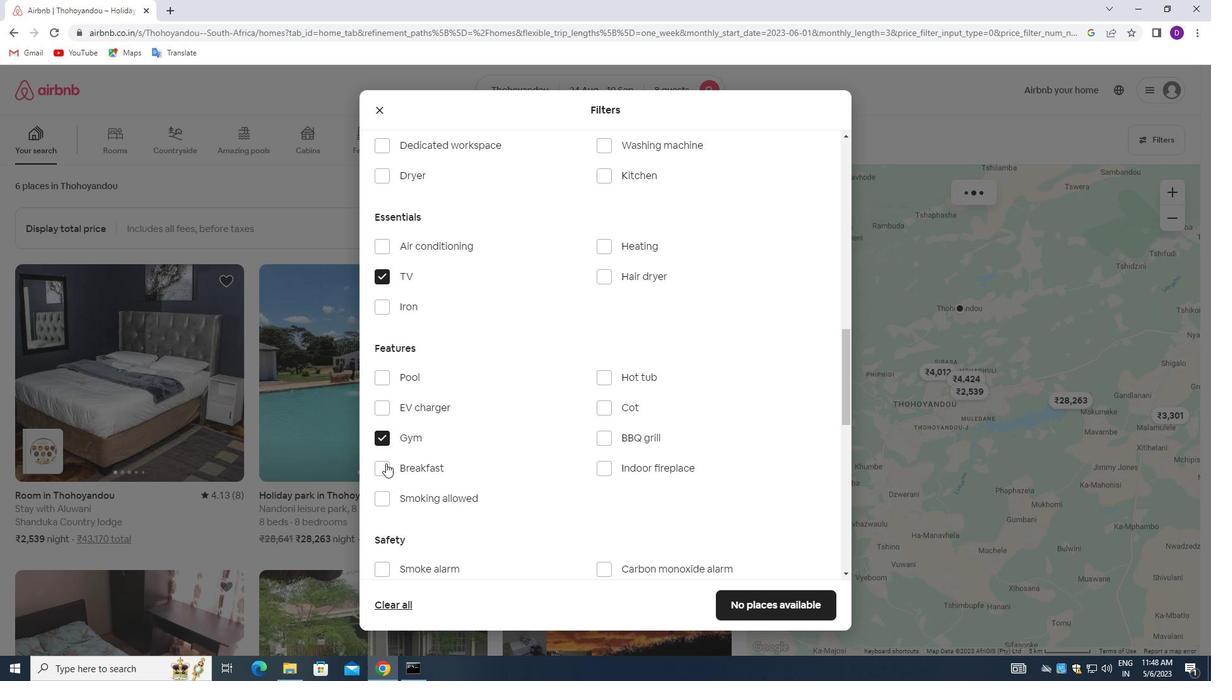 
Action: Mouse pressed left at (386, 473)
Screenshot: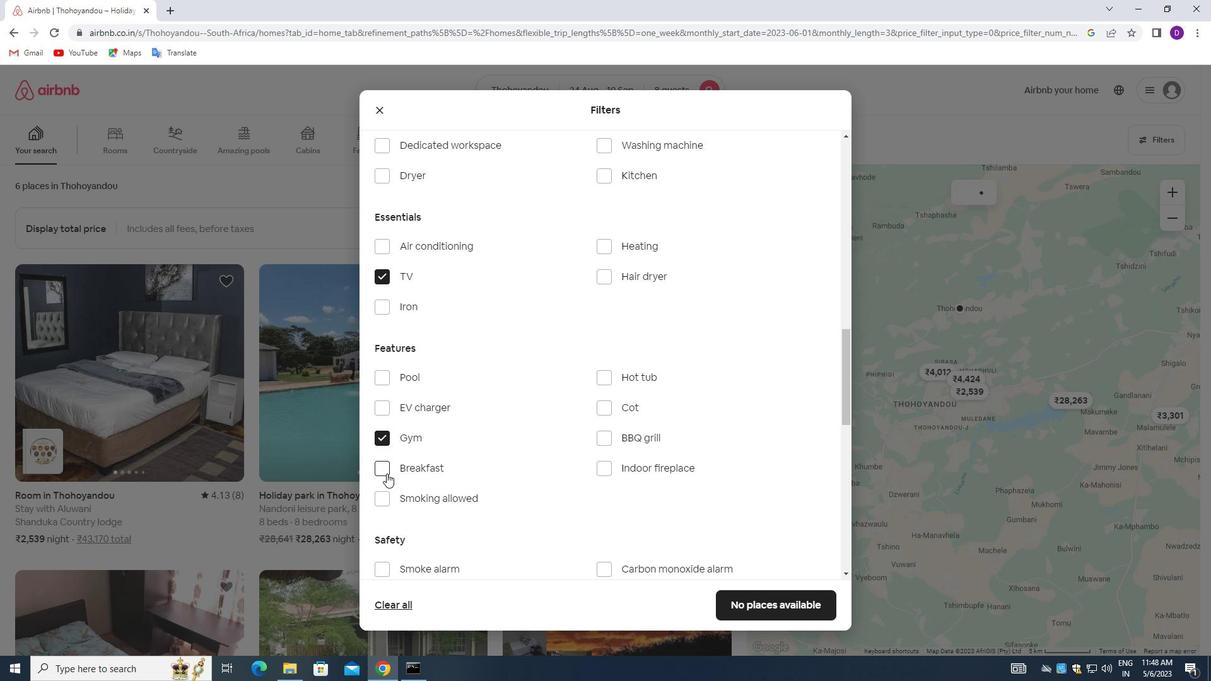 
Action: Mouse moved to (507, 424)
Screenshot: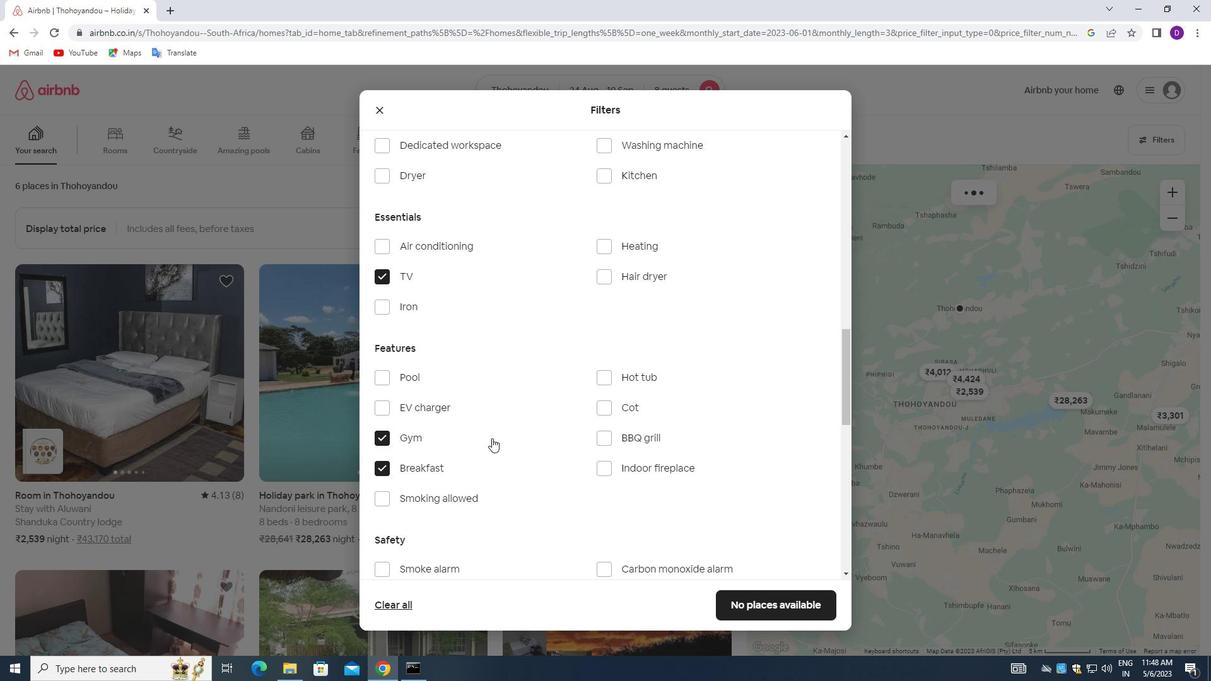 
Action: Mouse scrolled (507, 425) with delta (0, 0)
Screenshot: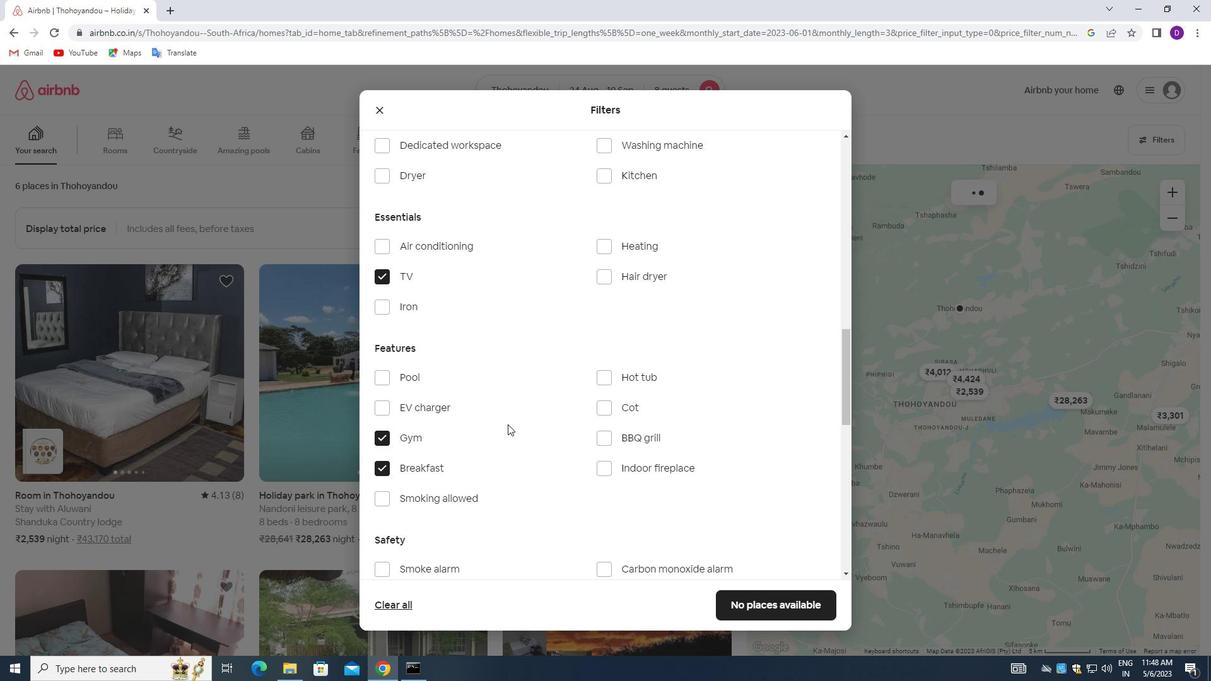 
Action: Mouse scrolled (507, 425) with delta (0, 0)
Screenshot: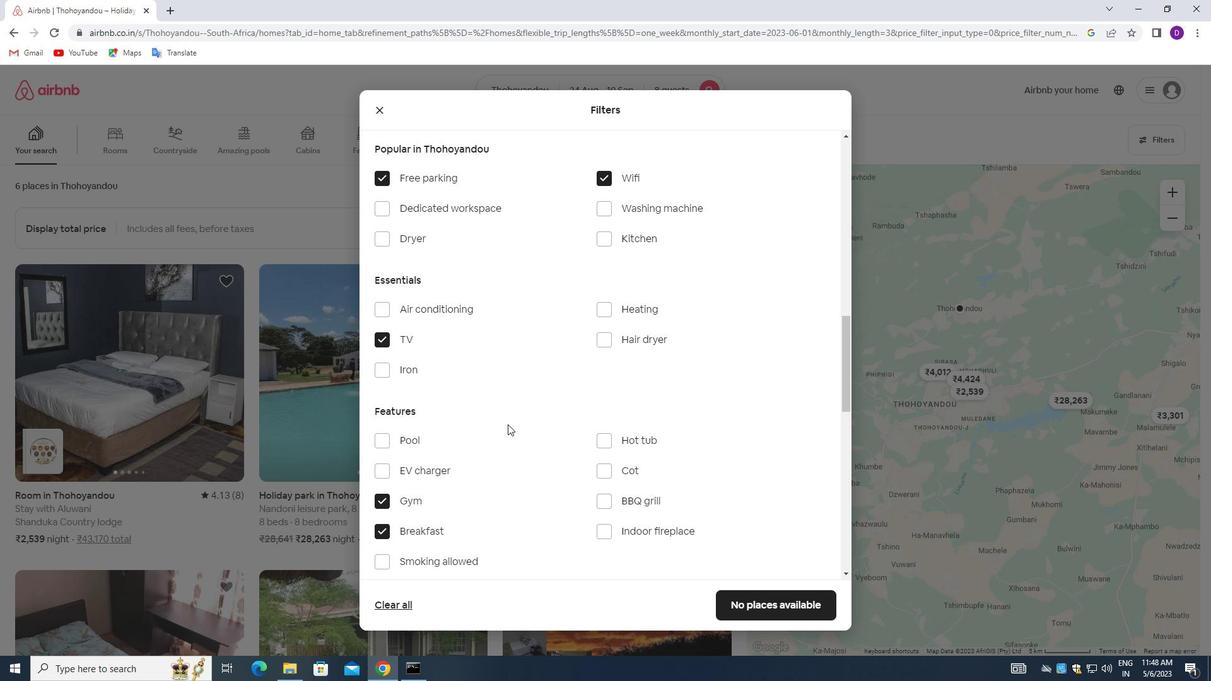 
Action: Mouse moved to (490, 412)
Screenshot: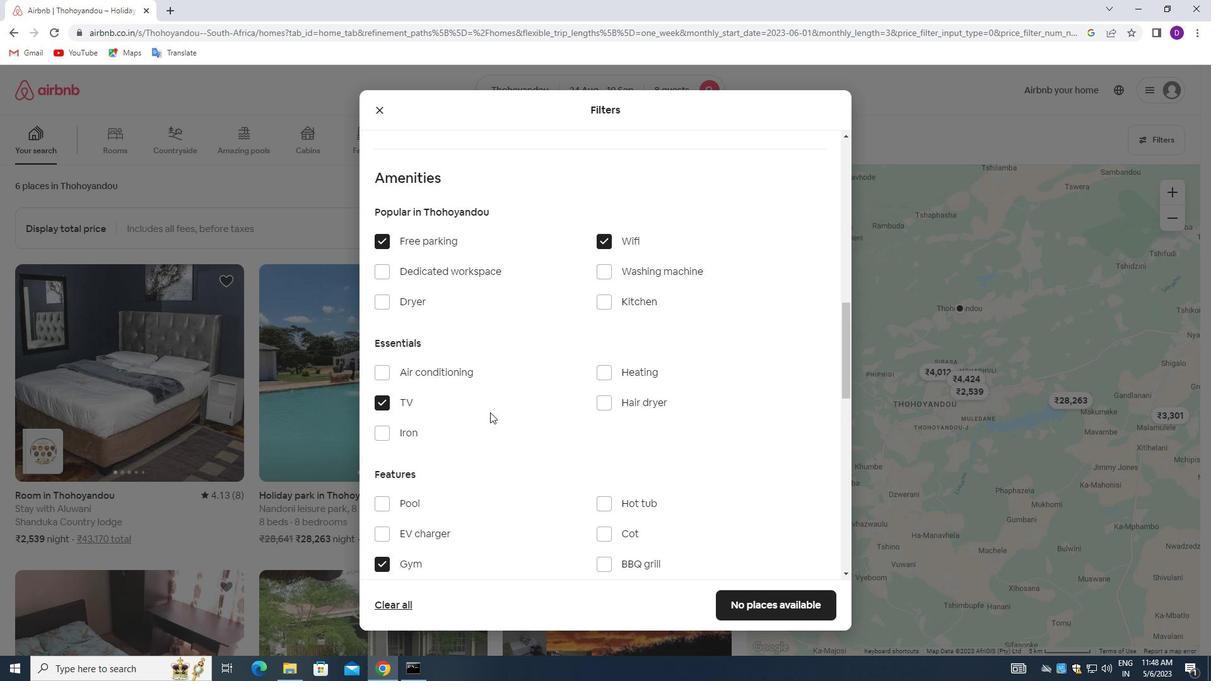
Action: Mouse scrolled (490, 411) with delta (0, 0)
Screenshot: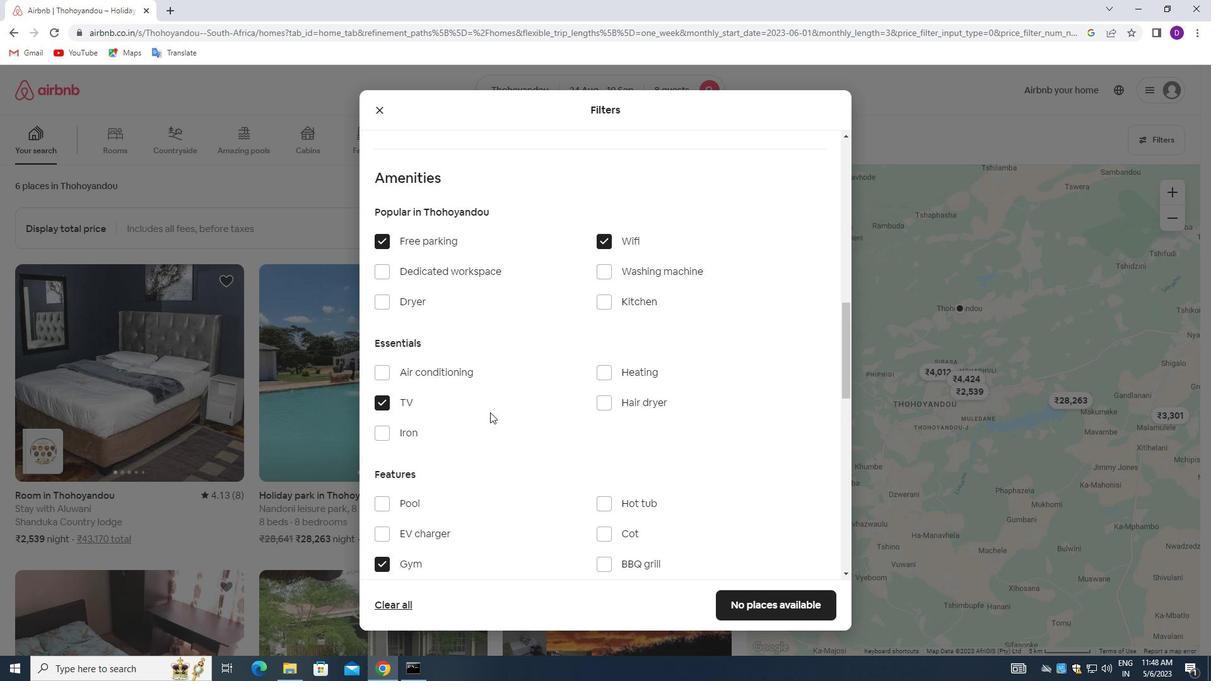 
Action: Mouse scrolled (490, 411) with delta (0, 0)
Screenshot: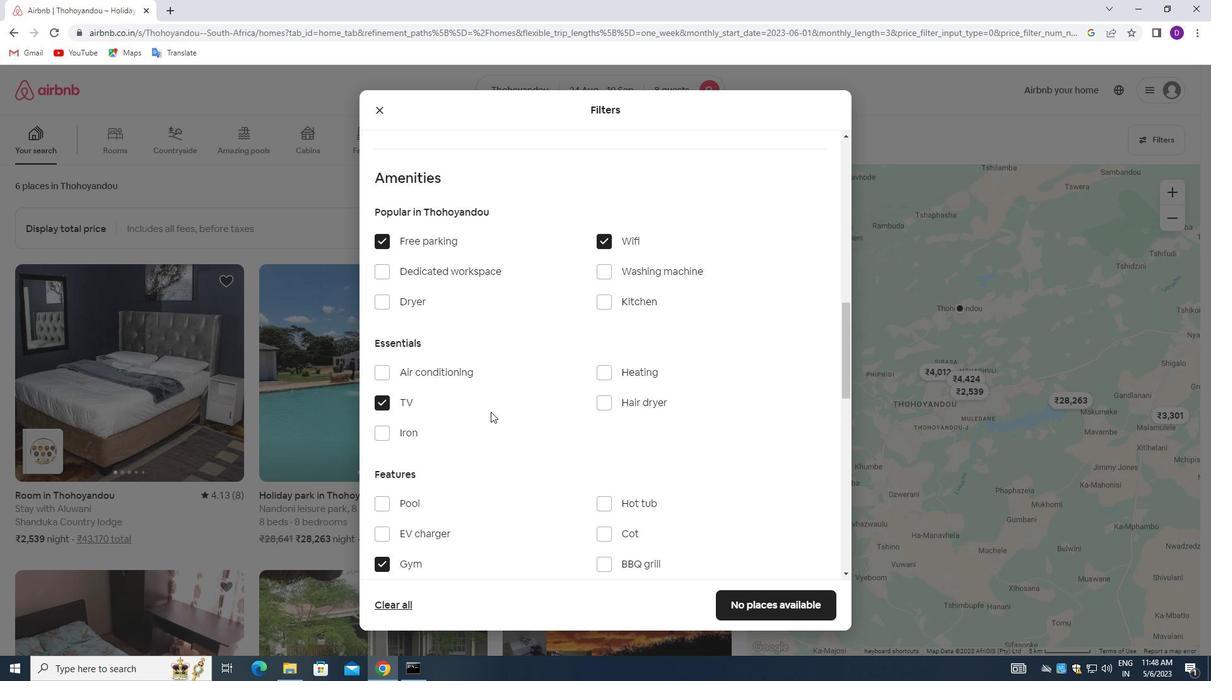
Action: Mouse moved to (494, 413)
Screenshot: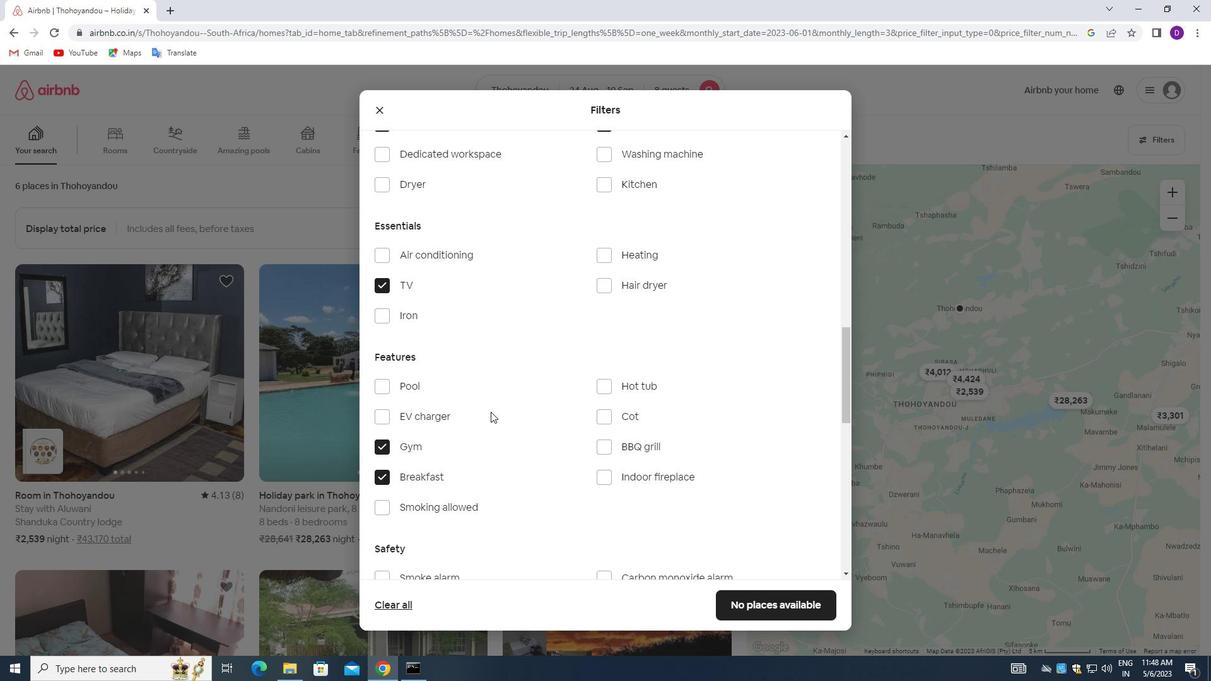 
Action: Mouse scrolled (494, 413) with delta (0, 0)
Screenshot: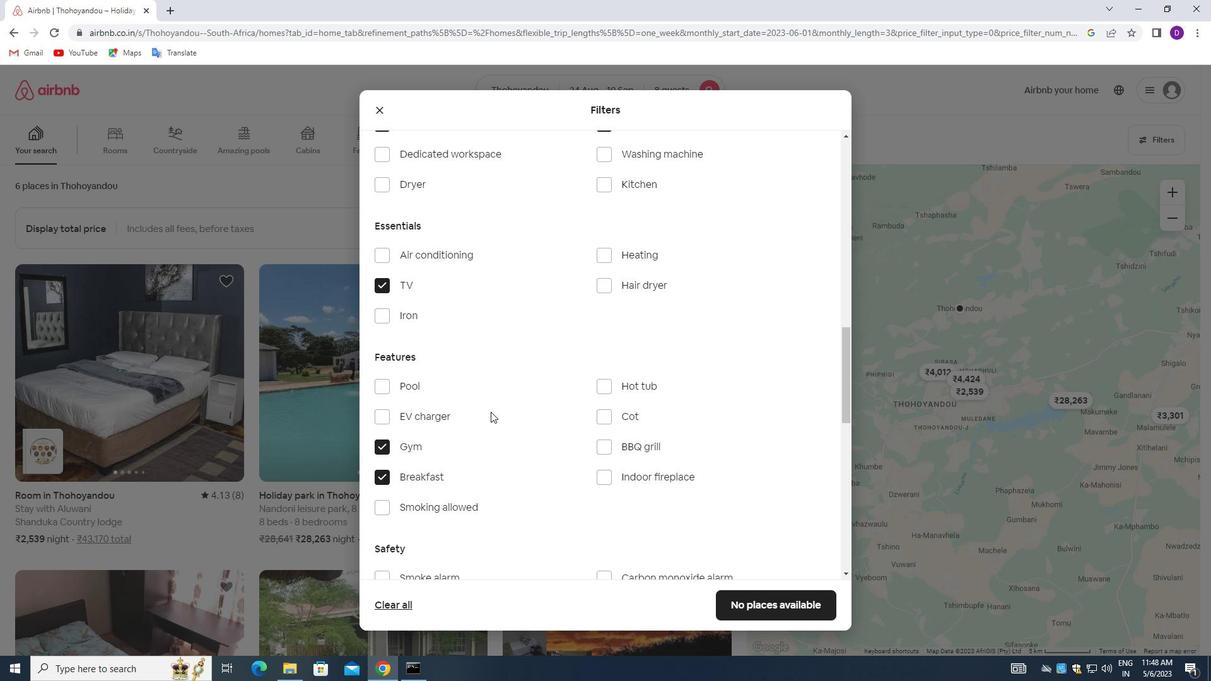 
Action: Mouse moved to (497, 417)
Screenshot: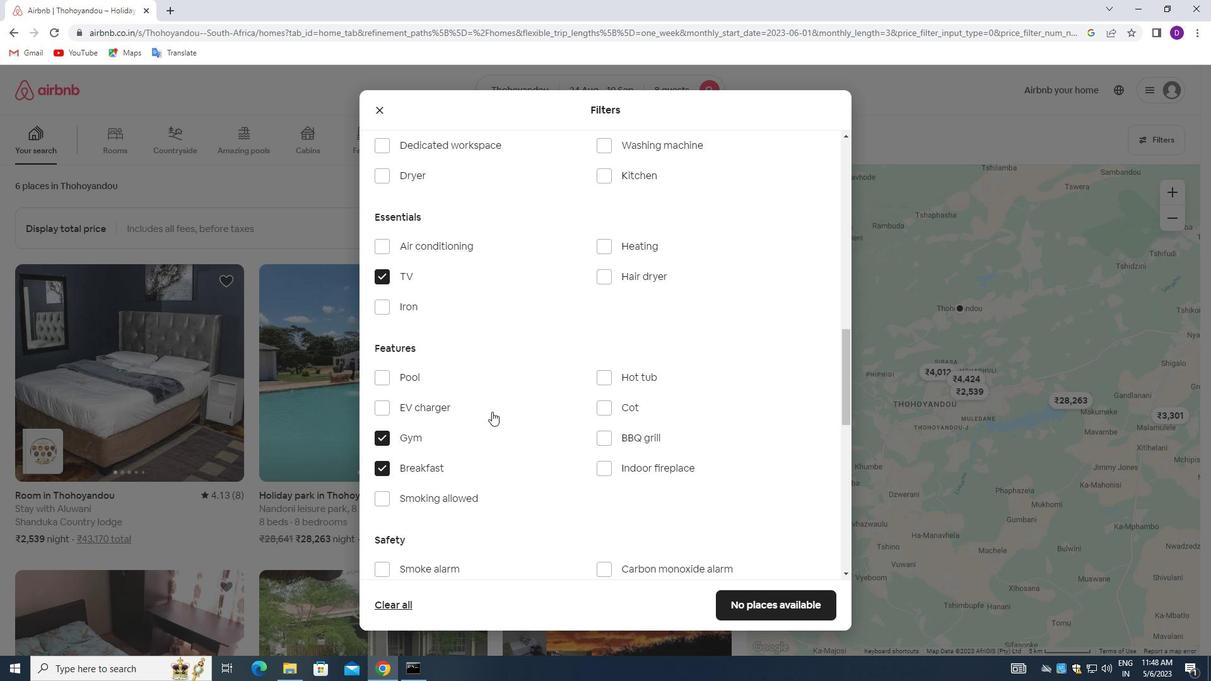 
Action: Mouse scrolled (497, 417) with delta (0, 0)
Screenshot: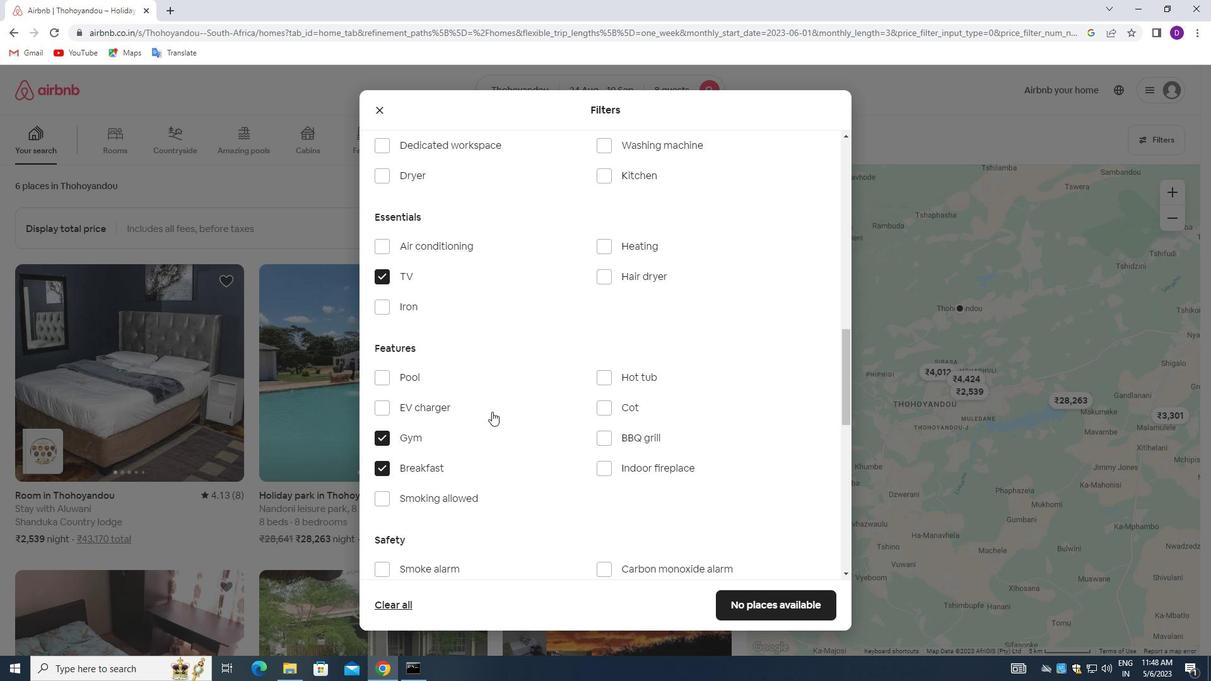 
Action: Mouse moved to (499, 420)
Screenshot: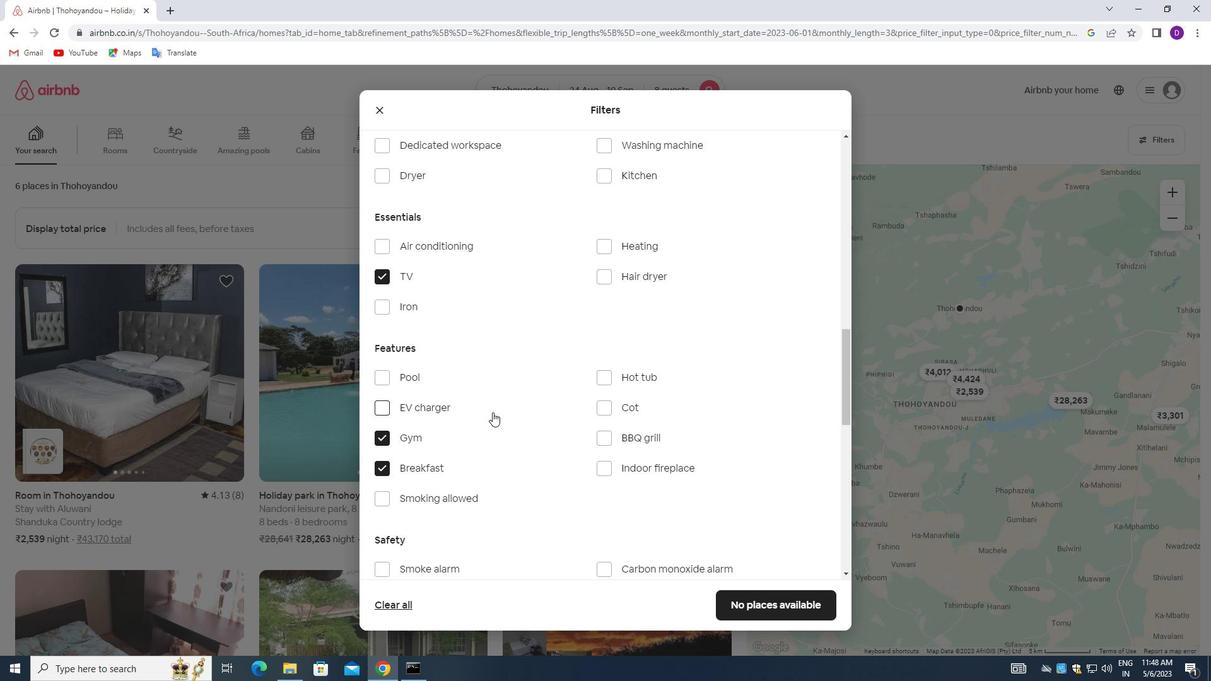 
Action: Mouse scrolled (499, 419) with delta (0, 0)
Screenshot: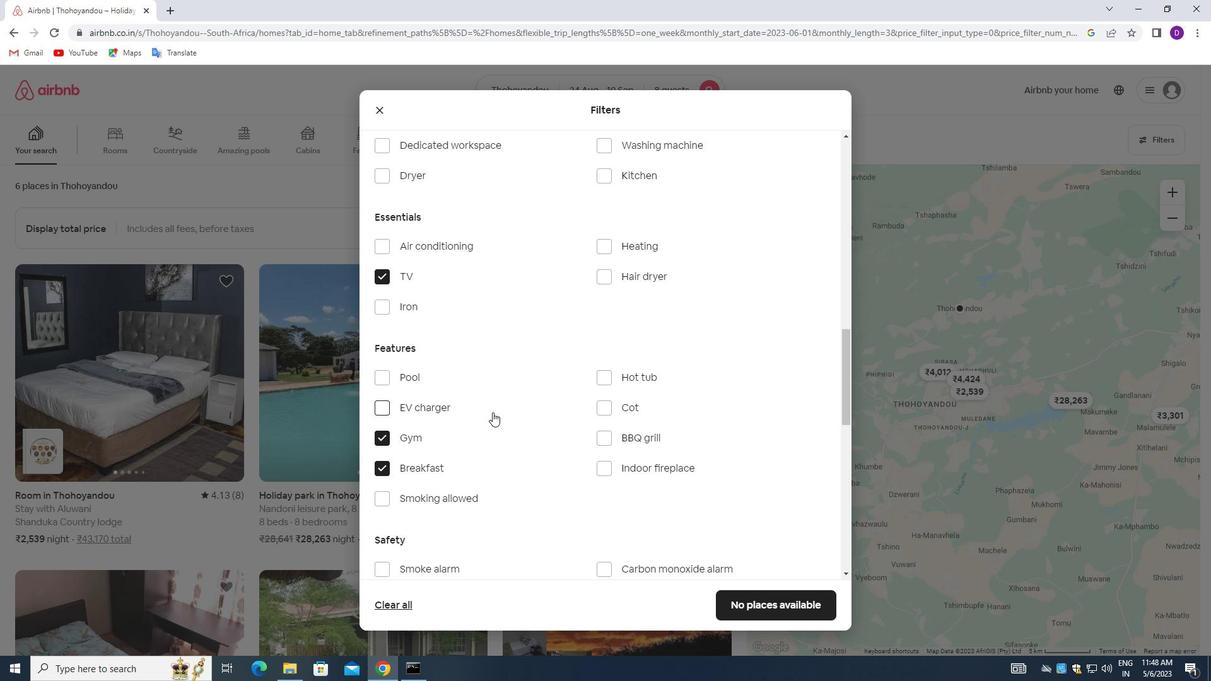 
Action: Mouse moved to (576, 432)
Screenshot: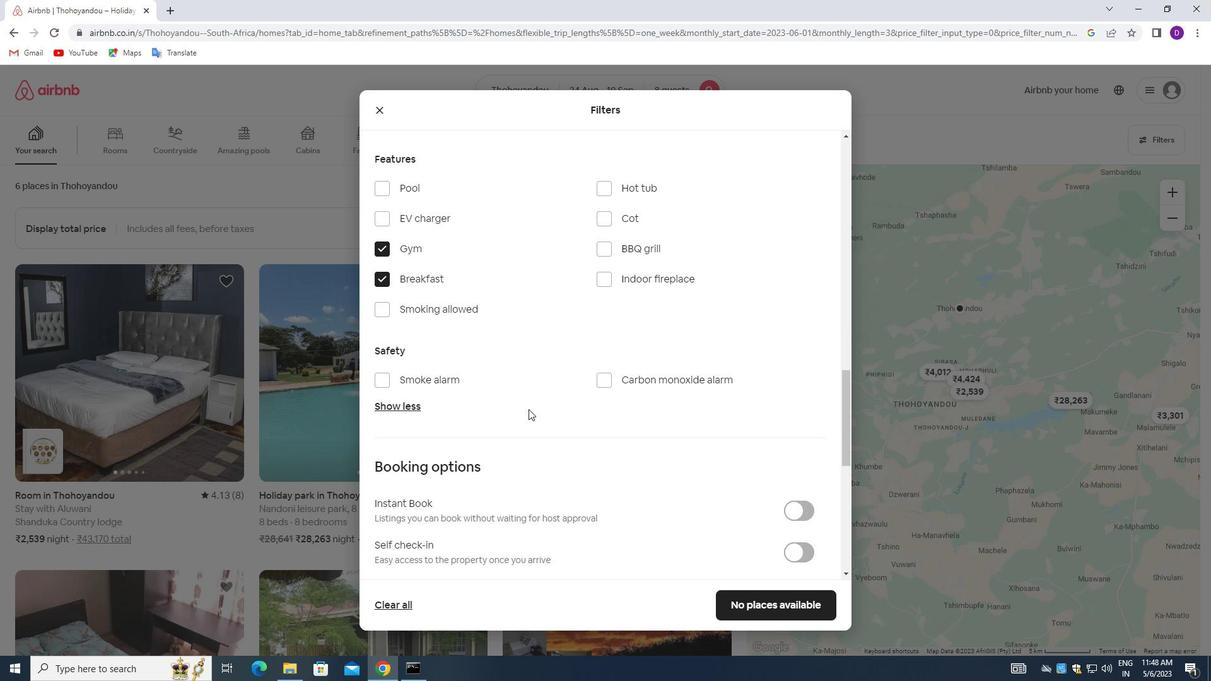 
Action: Mouse scrolled (576, 431) with delta (0, 0)
Screenshot: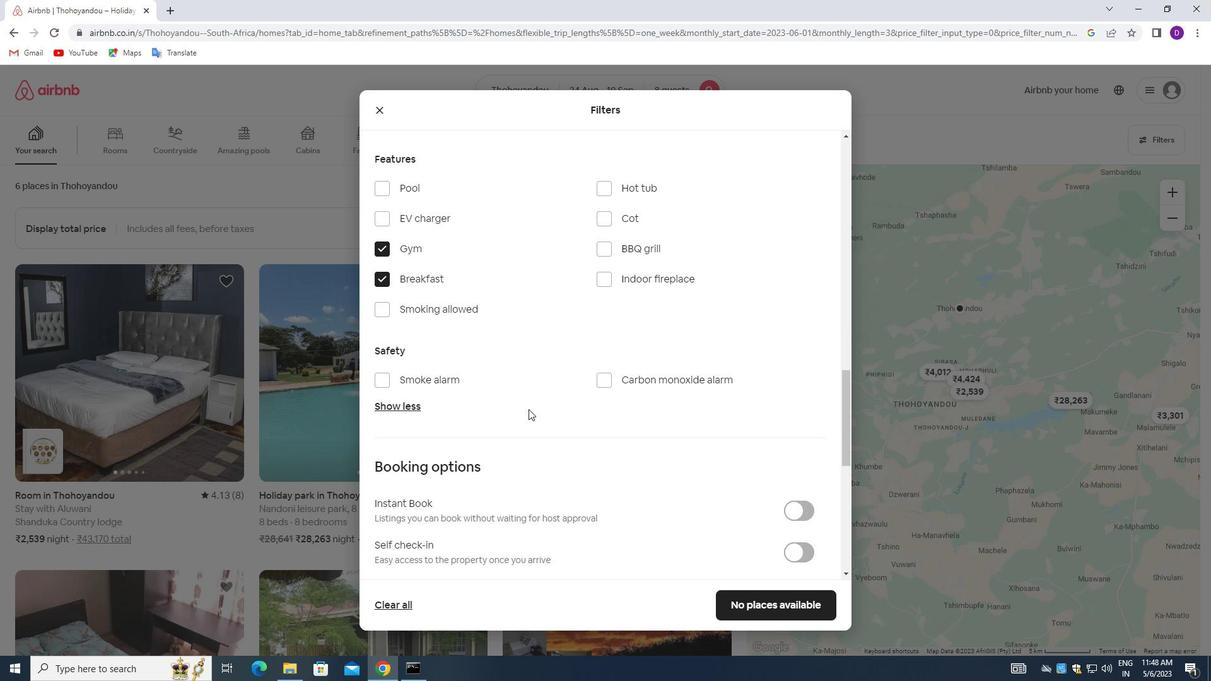 
Action: Mouse moved to (593, 440)
Screenshot: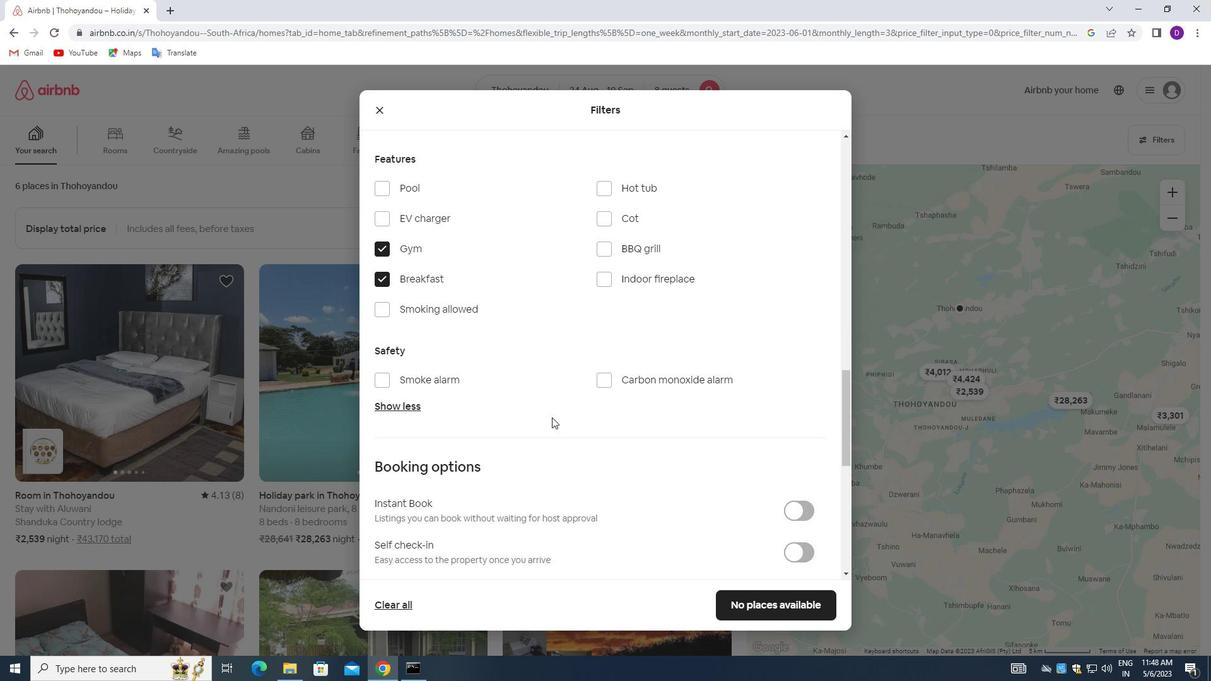 
Action: Mouse scrolled (593, 439) with delta (0, 0)
Screenshot: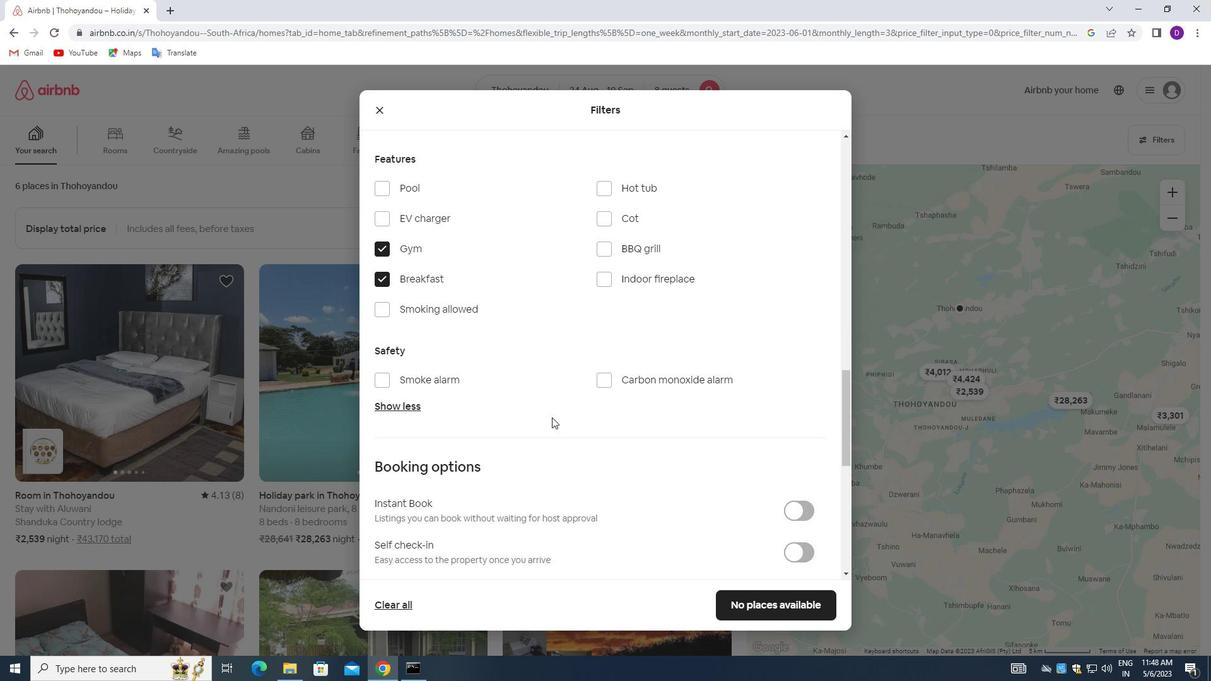 
Action: Mouse moved to (794, 425)
Screenshot: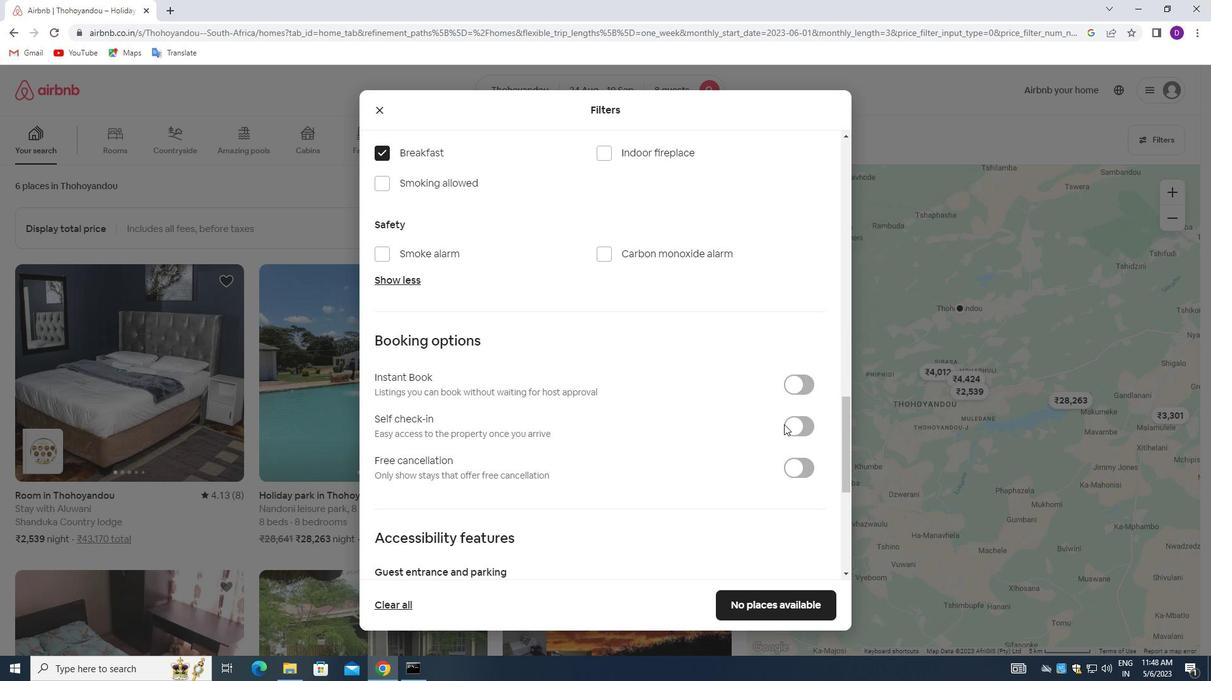 
Action: Mouse pressed left at (794, 425)
Screenshot: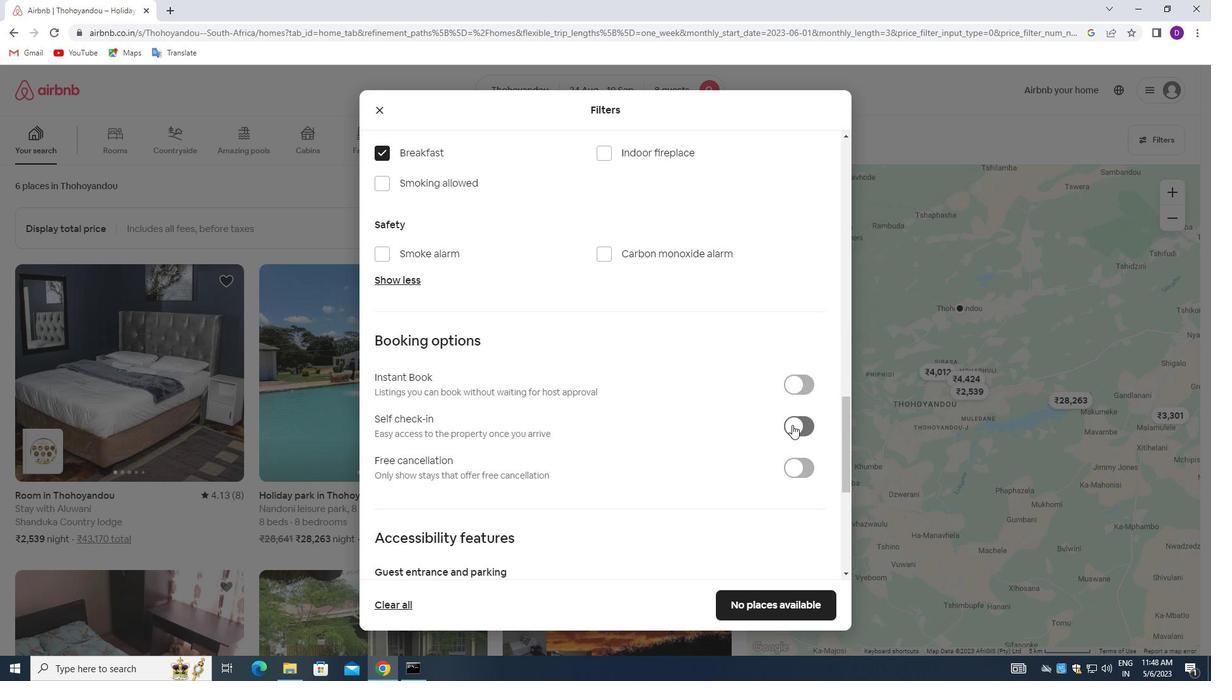
Action: Mouse moved to (532, 449)
Screenshot: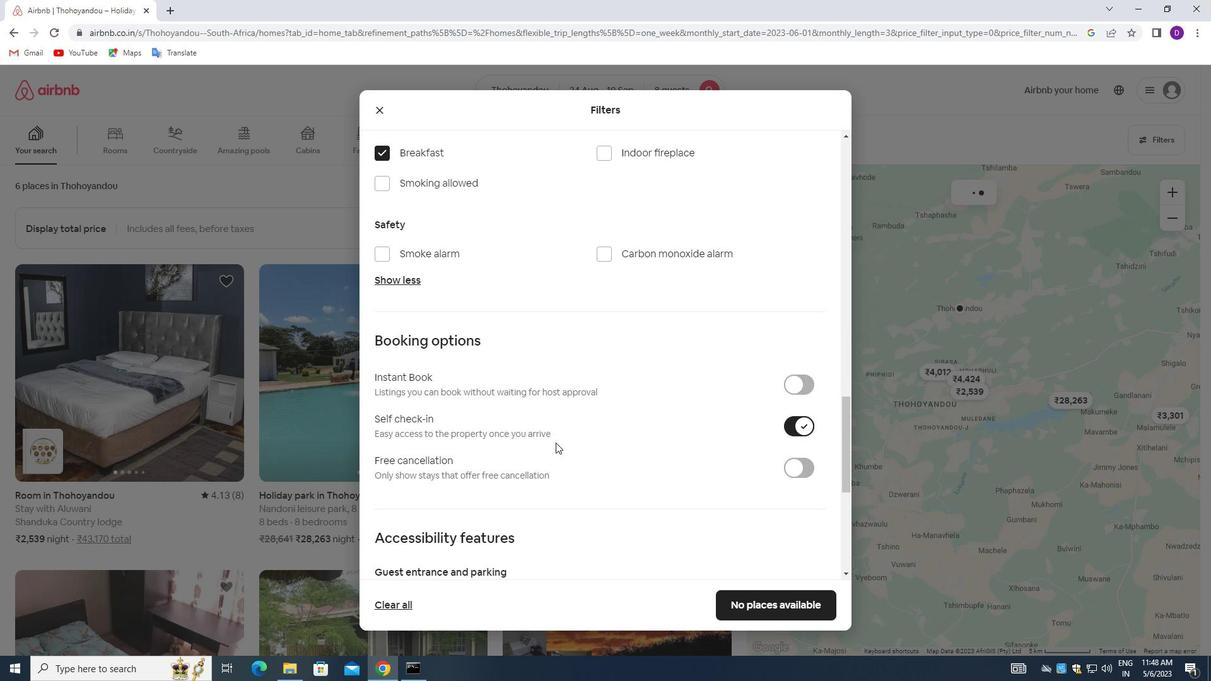 
Action: Mouse scrolled (532, 449) with delta (0, 0)
Screenshot: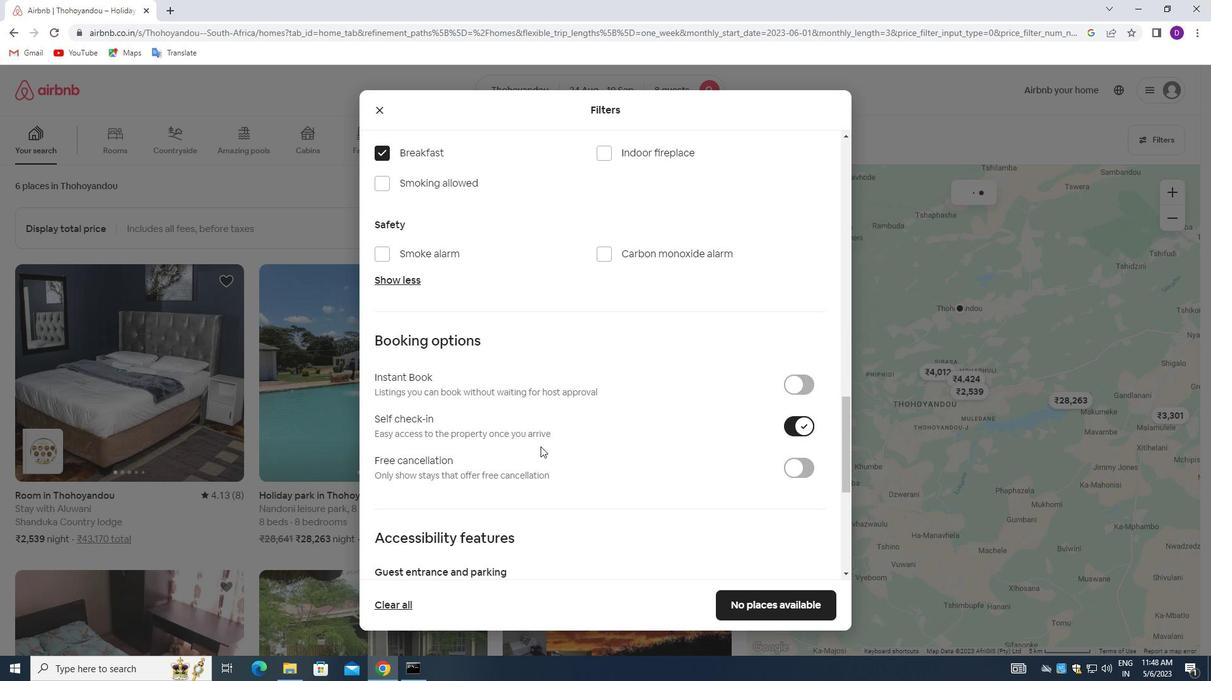 
Action: Mouse moved to (532, 450)
Screenshot: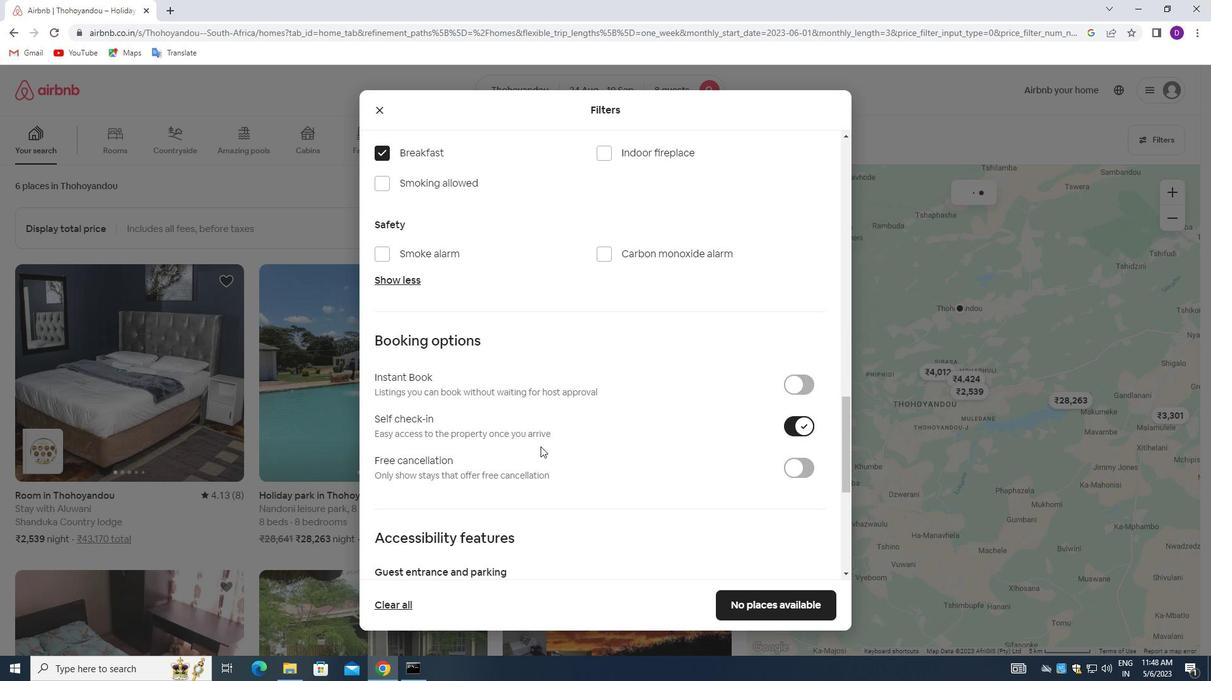 
Action: Mouse scrolled (532, 449) with delta (0, 0)
Screenshot: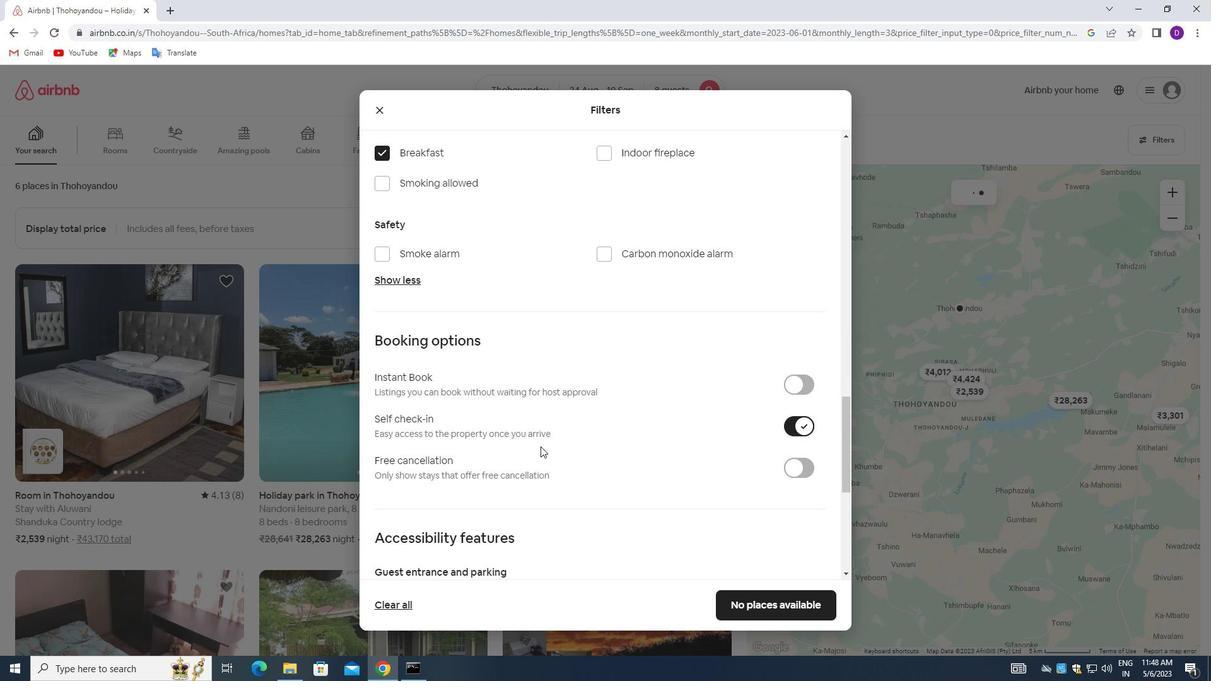 
Action: Mouse scrolled (532, 449) with delta (0, 0)
Screenshot: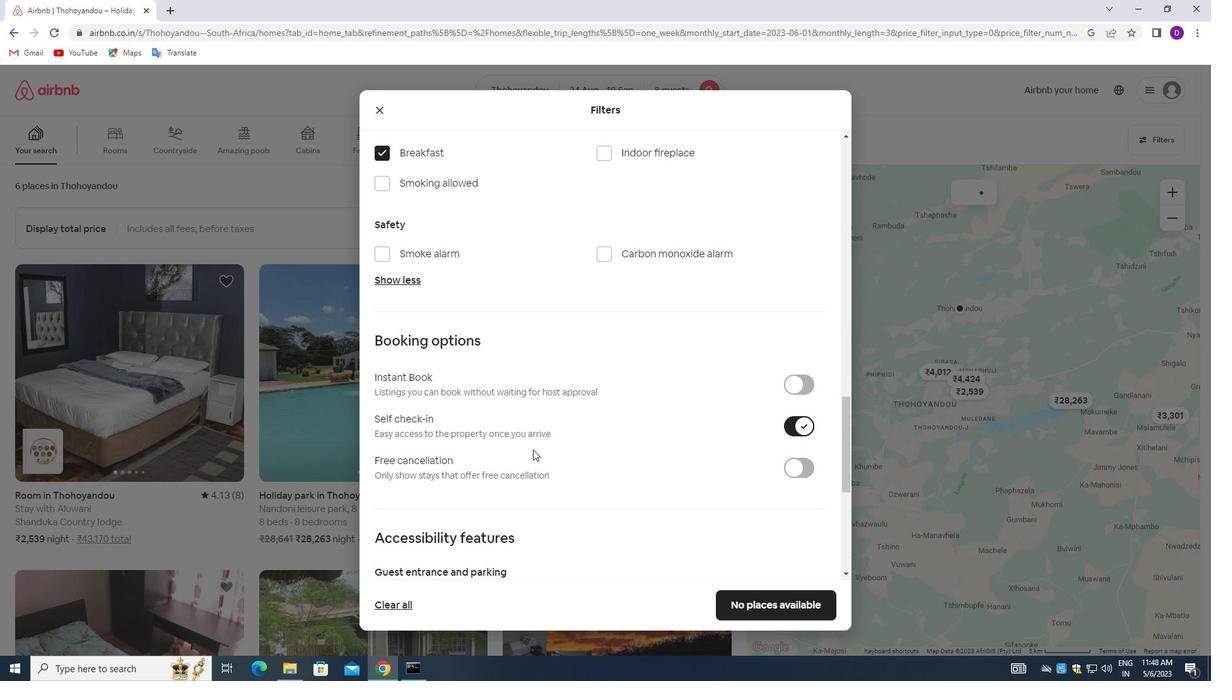 
Action: Mouse moved to (542, 444)
Screenshot: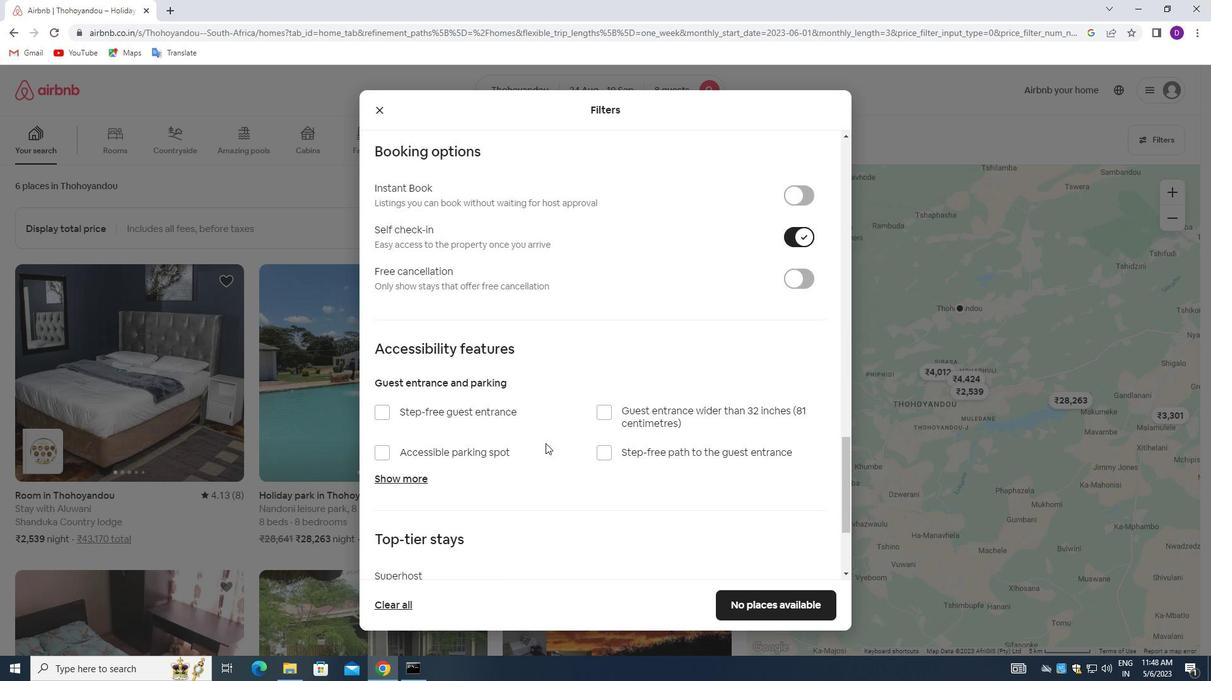 
Action: Mouse scrolled (542, 443) with delta (0, 0)
Screenshot: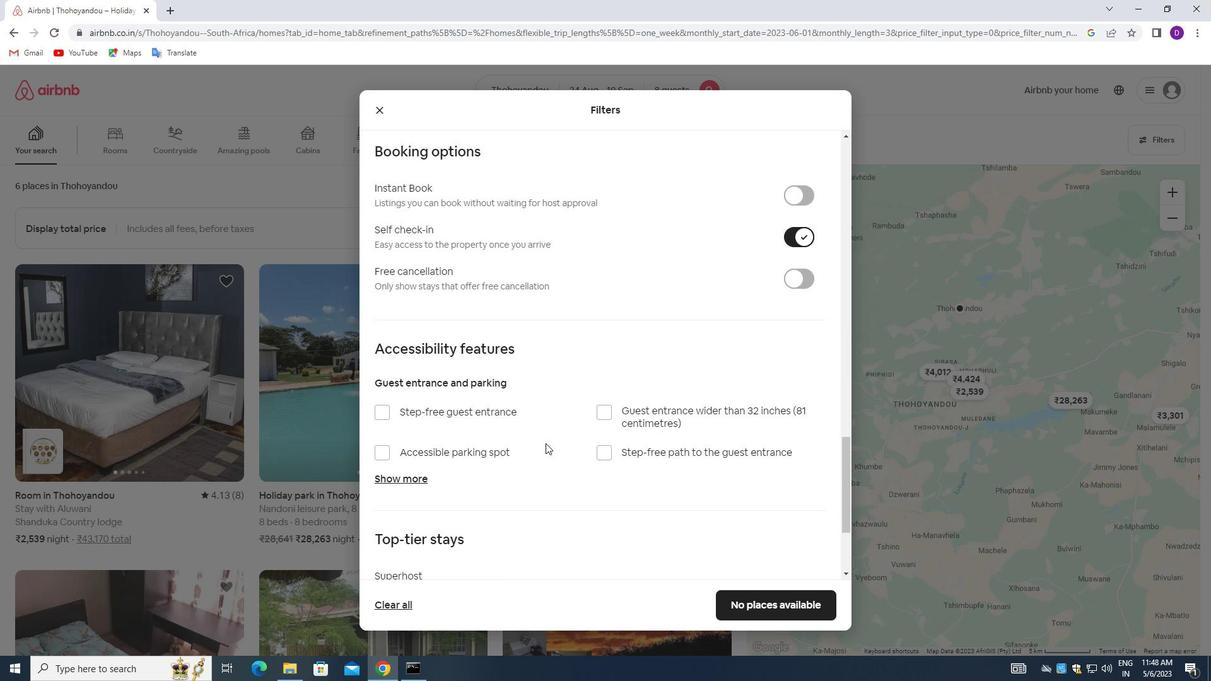 
Action: Mouse scrolled (542, 443) with delta (0, 0)
Screenshot: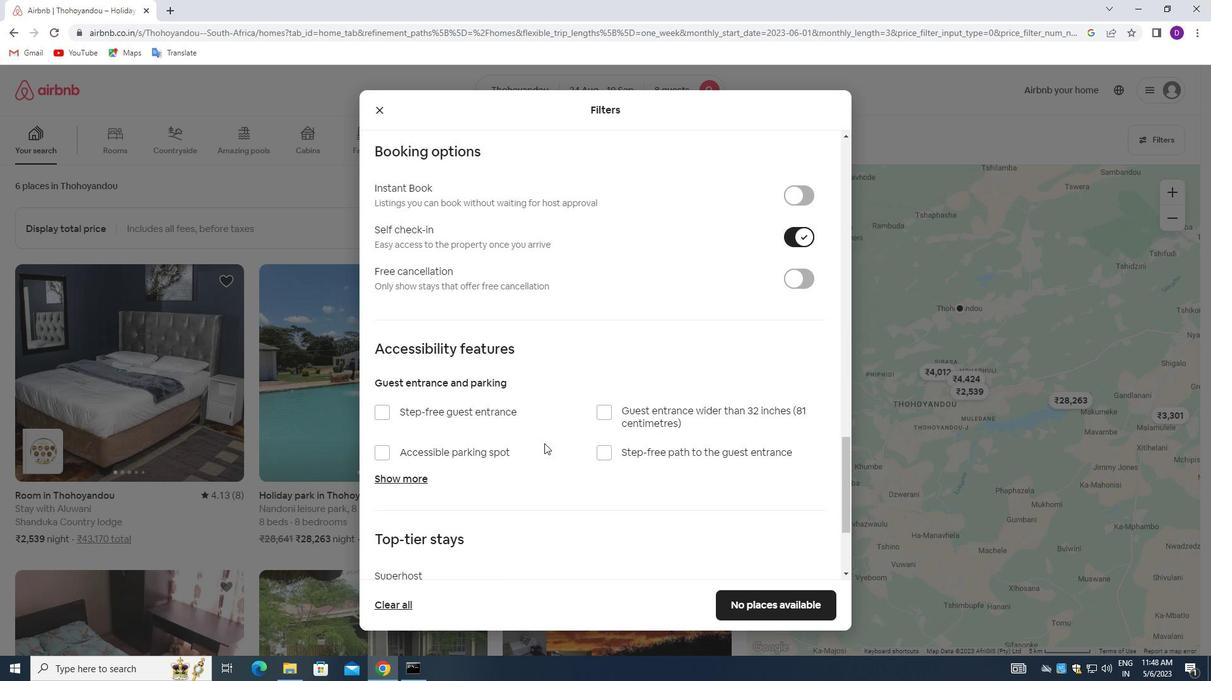 
Action: Mouse scrolled (542, 443) with delta (0, 0)
Screenshot: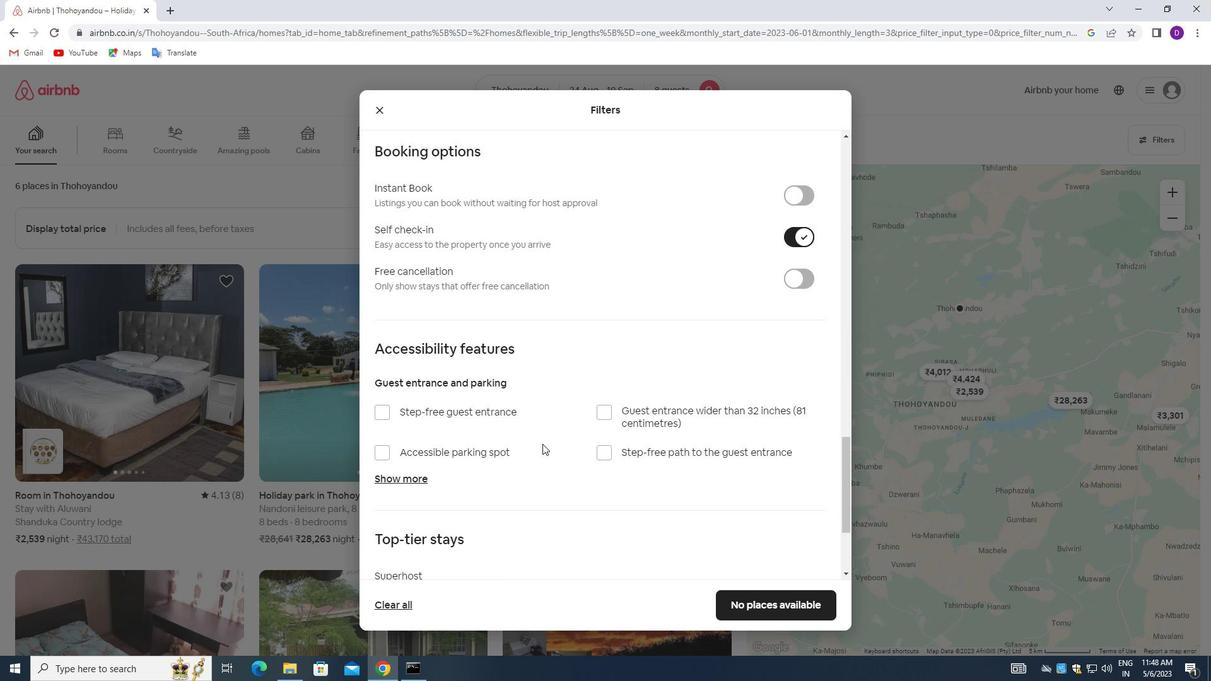 
Action: Mouse moved to (541, 444)
Screenshot: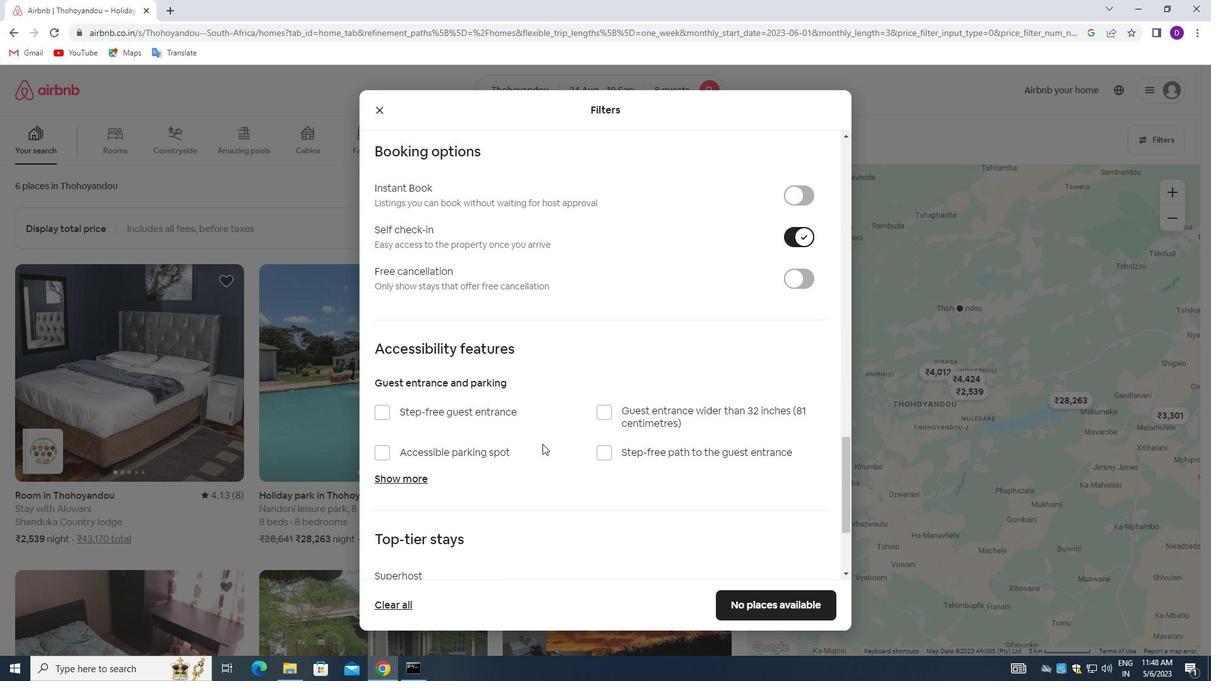 
Action: Mouse scrolled (541, 443) with delta (0, 0)
Screenshot: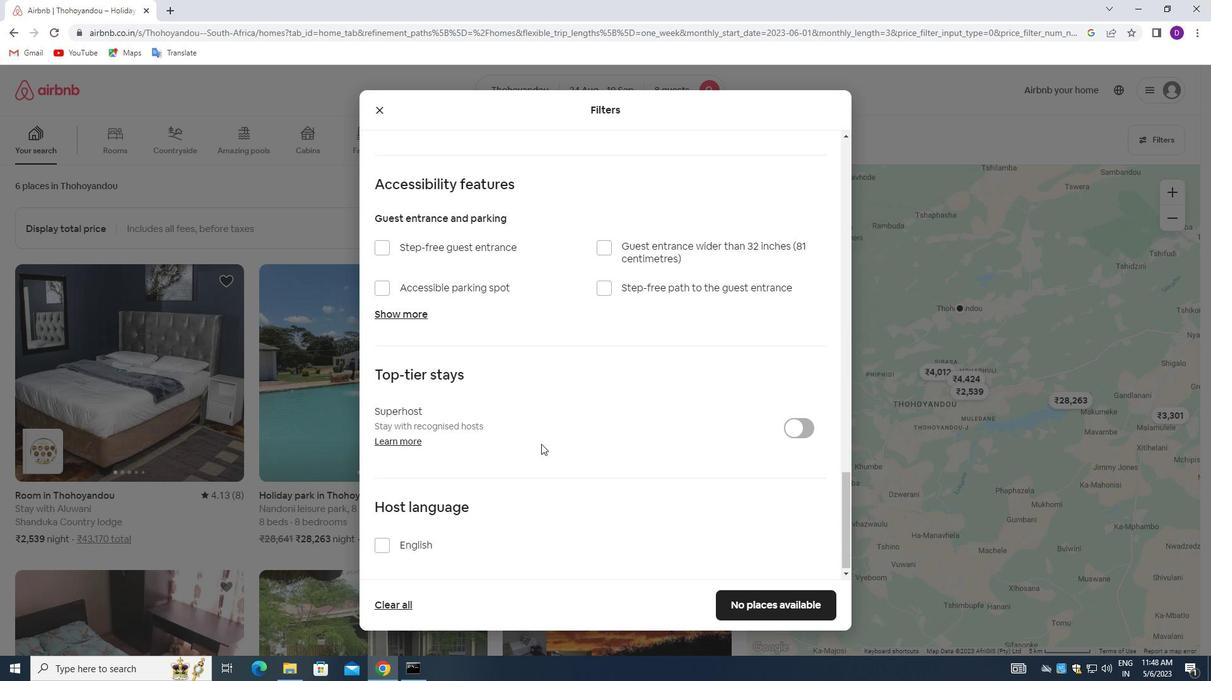 
Action: Mouse moved to (541, 445)
Screenshot: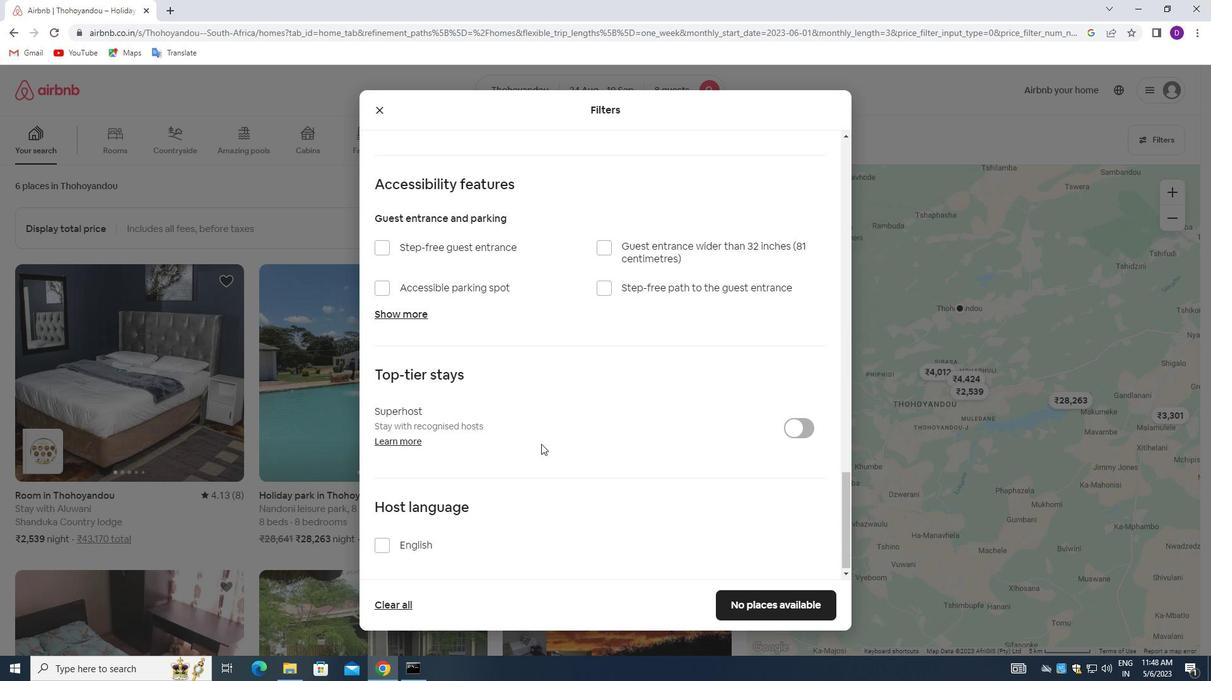 
Action: Mouse scrolled (541, 444) with delta (0, 0)
Screenshot: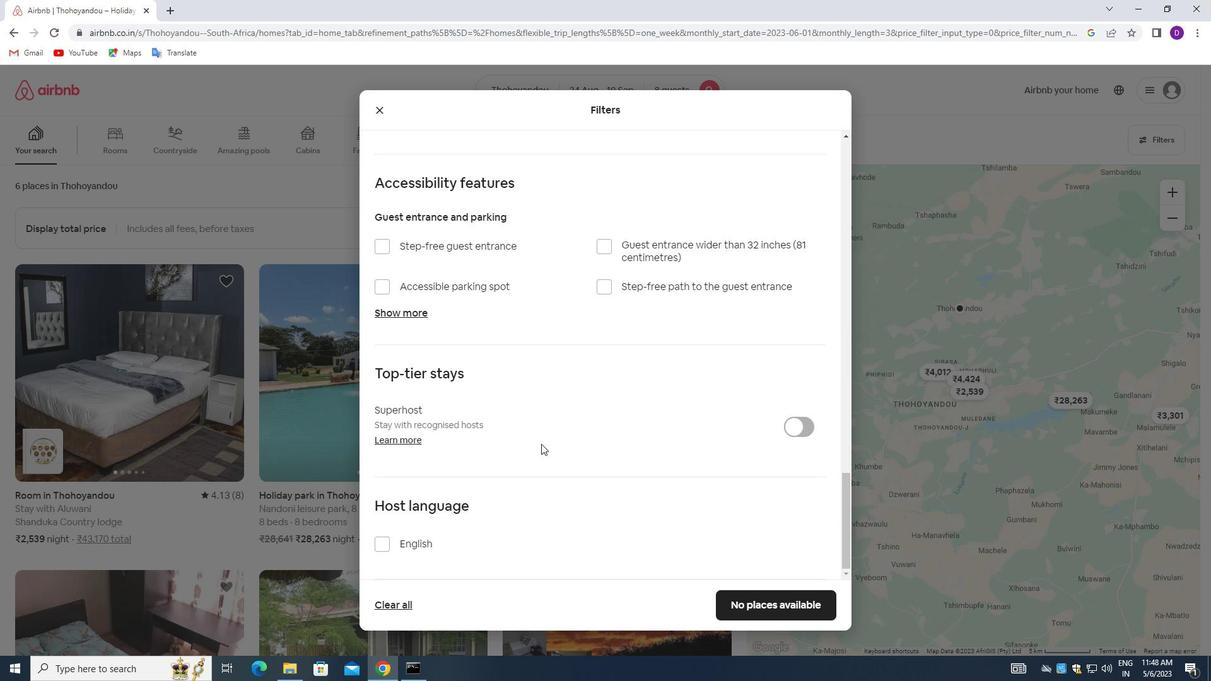 
Action: Mouse moved to (541, 457)
Screenshot: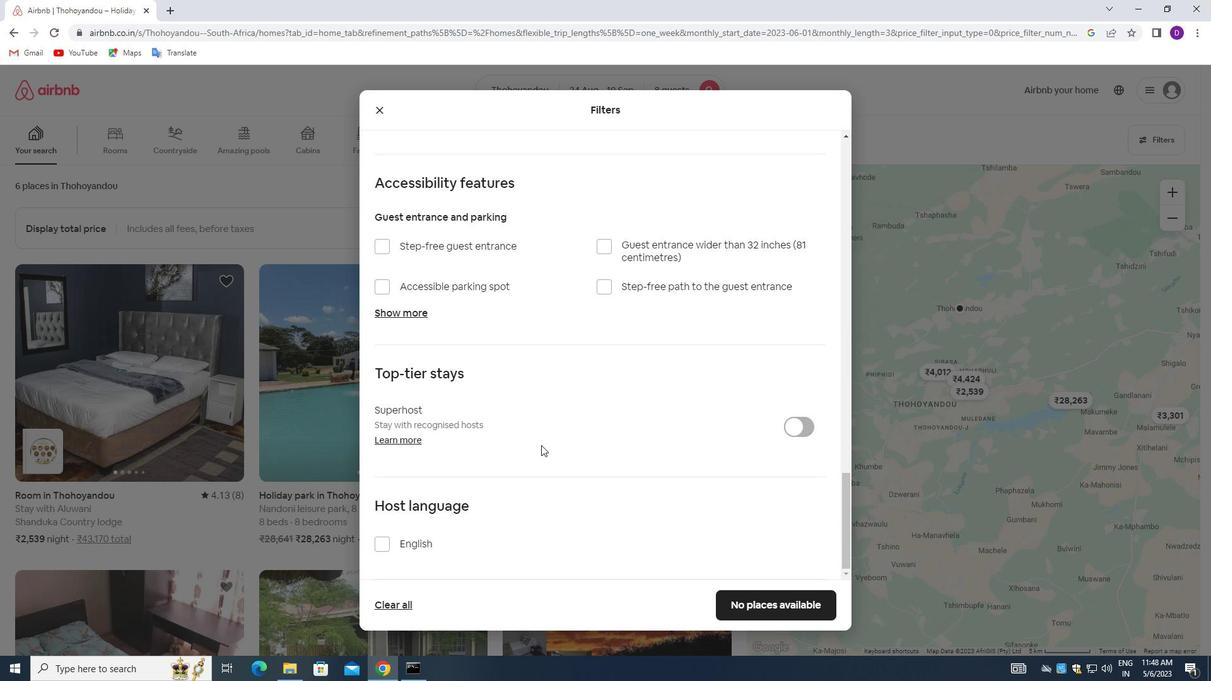 
Action: Mouse scrolled (541, 456) with delta (0, 0)
Screenshot: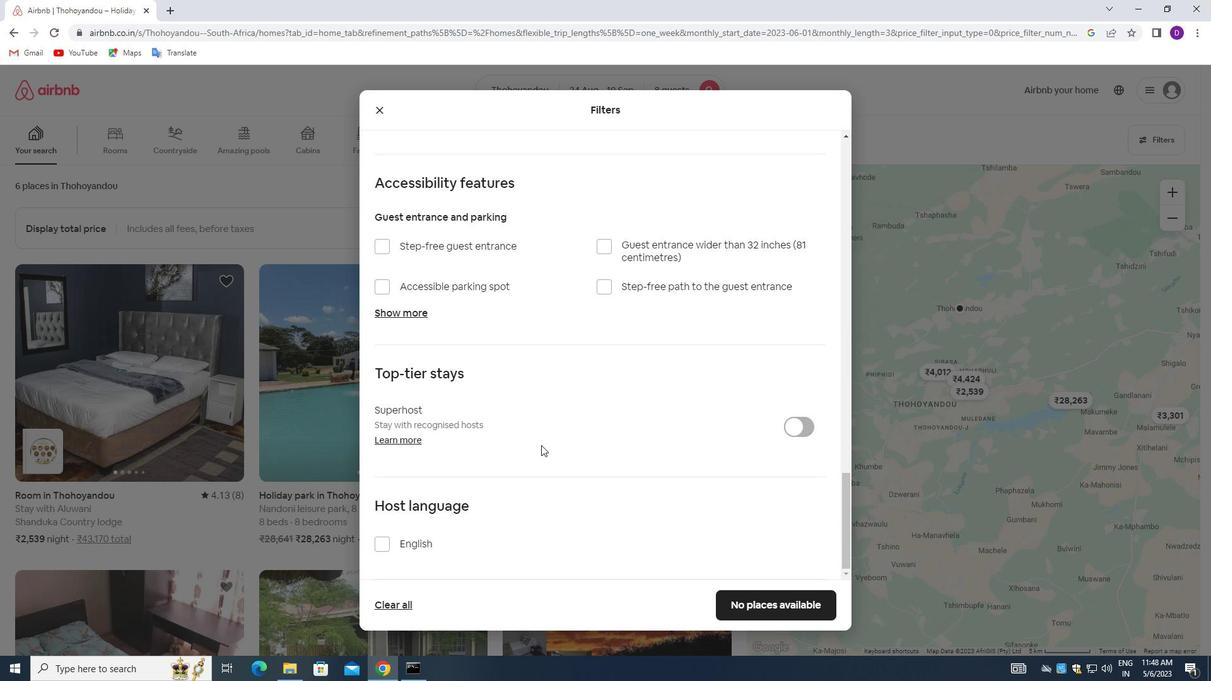 
Action: Mouse moved to (537, 462)
Screenshot: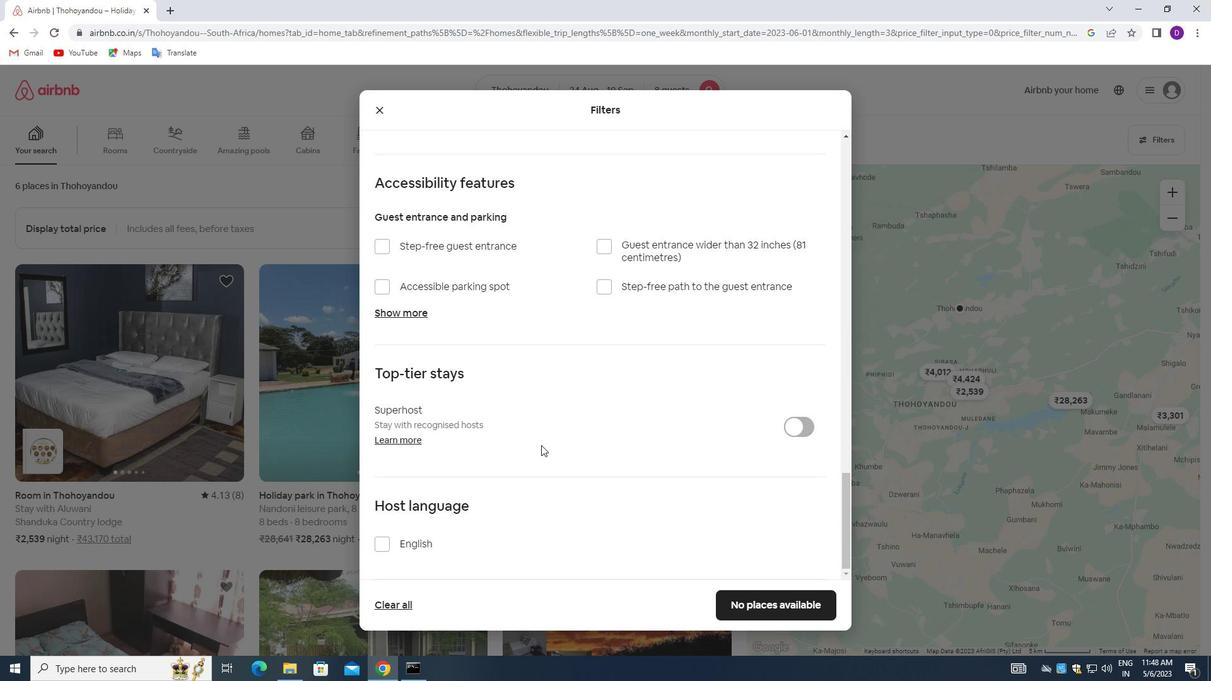 
Action: Mouse scrolled (537, 461) with delta (0, 0)
Screenshot: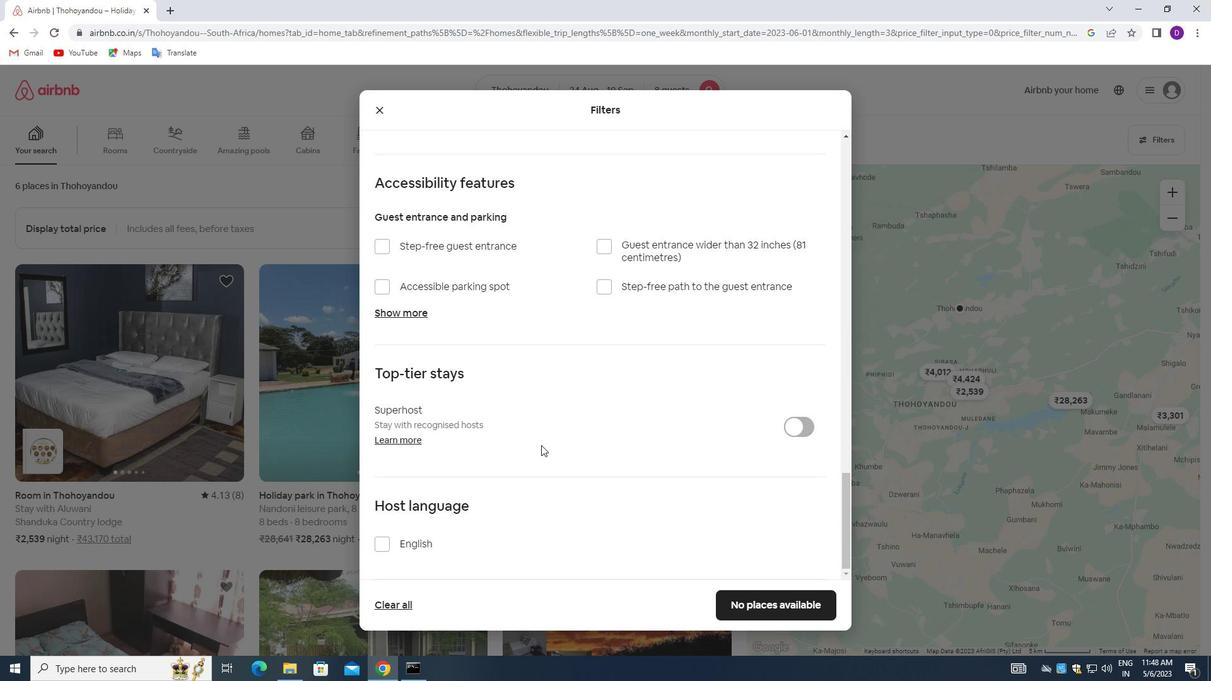 
Action: Mouse moved to (382, 546)
Screenshot: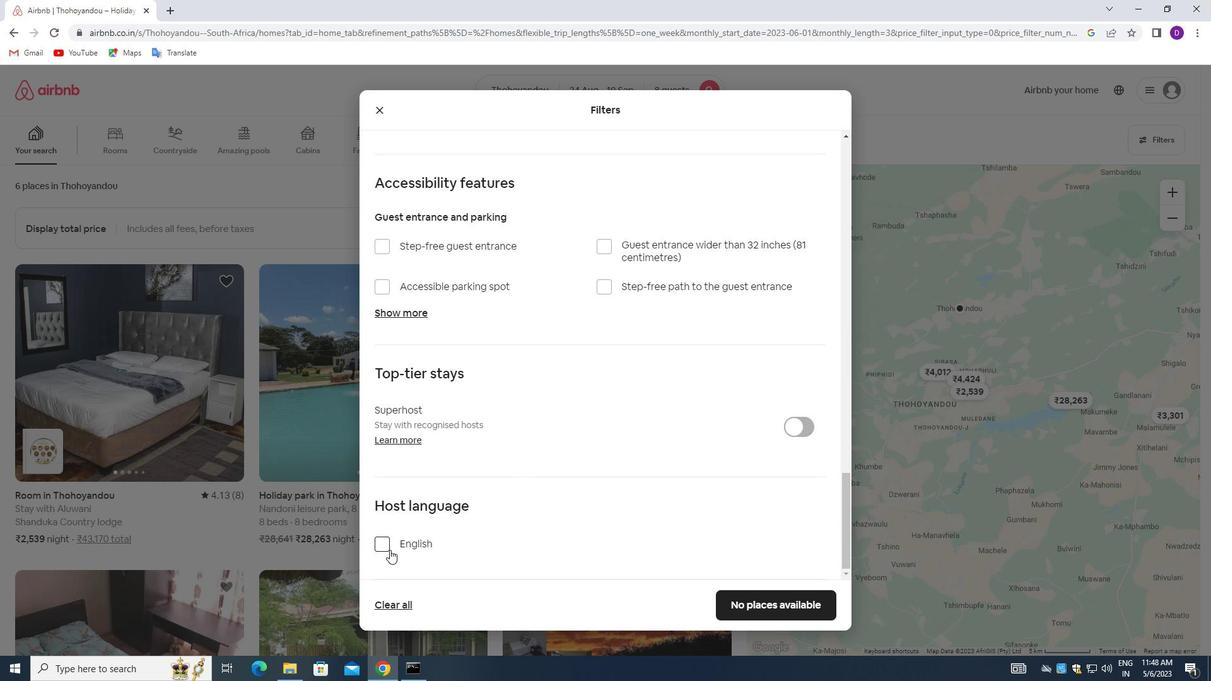 
Action: Mouse pressed left at (382, 546)
Screenshot: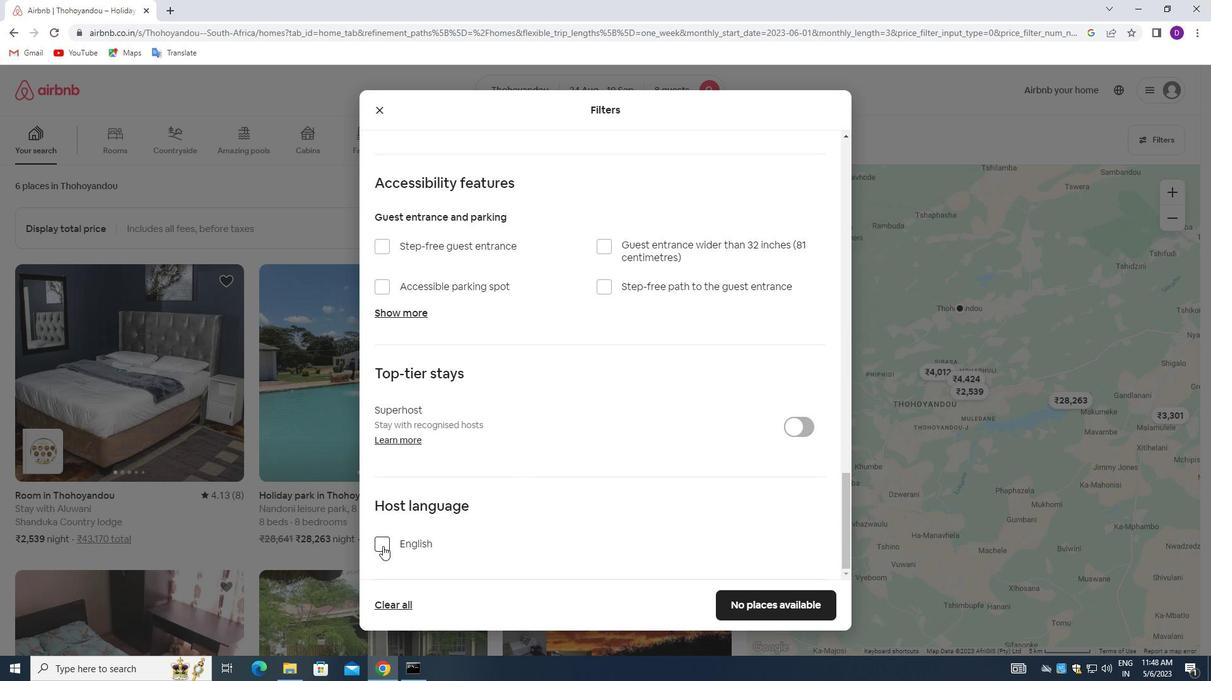 
Action: Mouse moved to (732, 608)
Screenshot: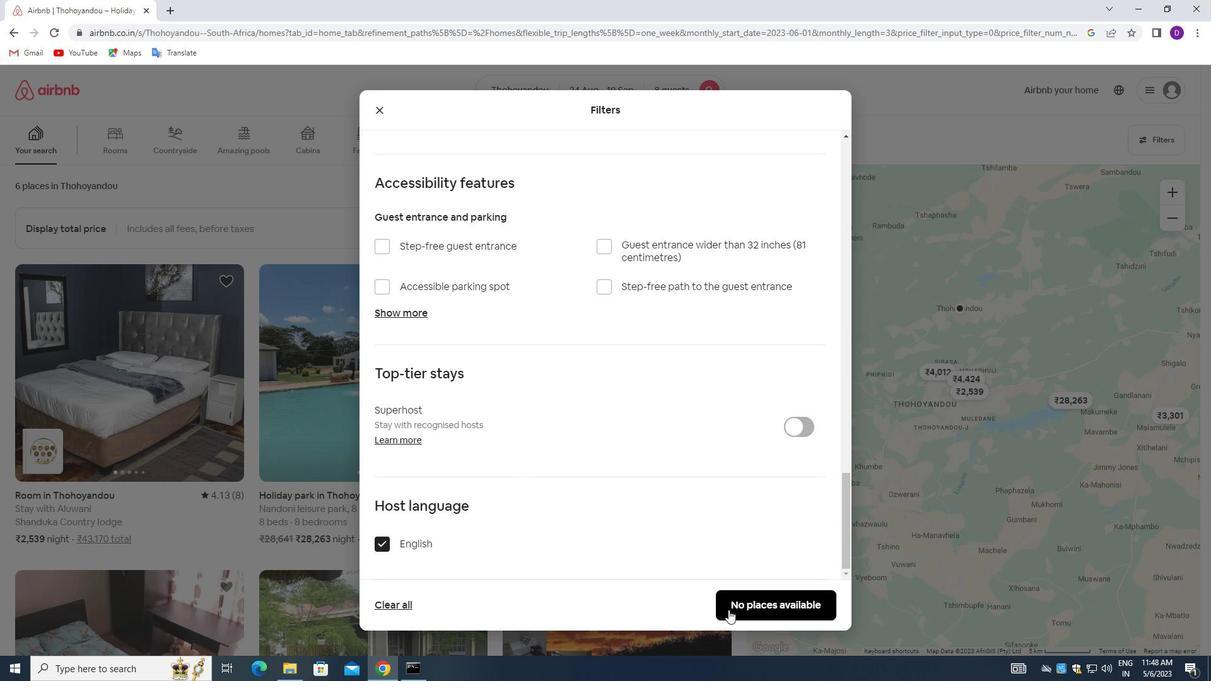 
Action: Mouse pressed left at (732, 608)
Screenshot: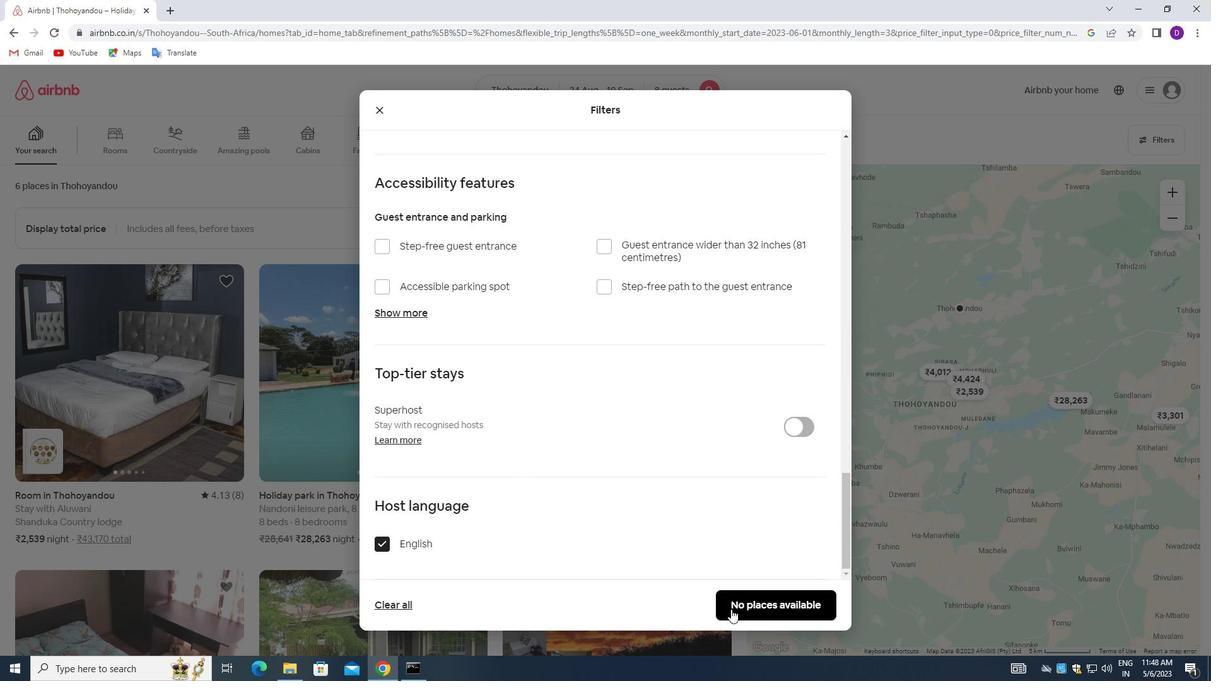 
Action: Mouse moved to (692, 433)
Screenshot: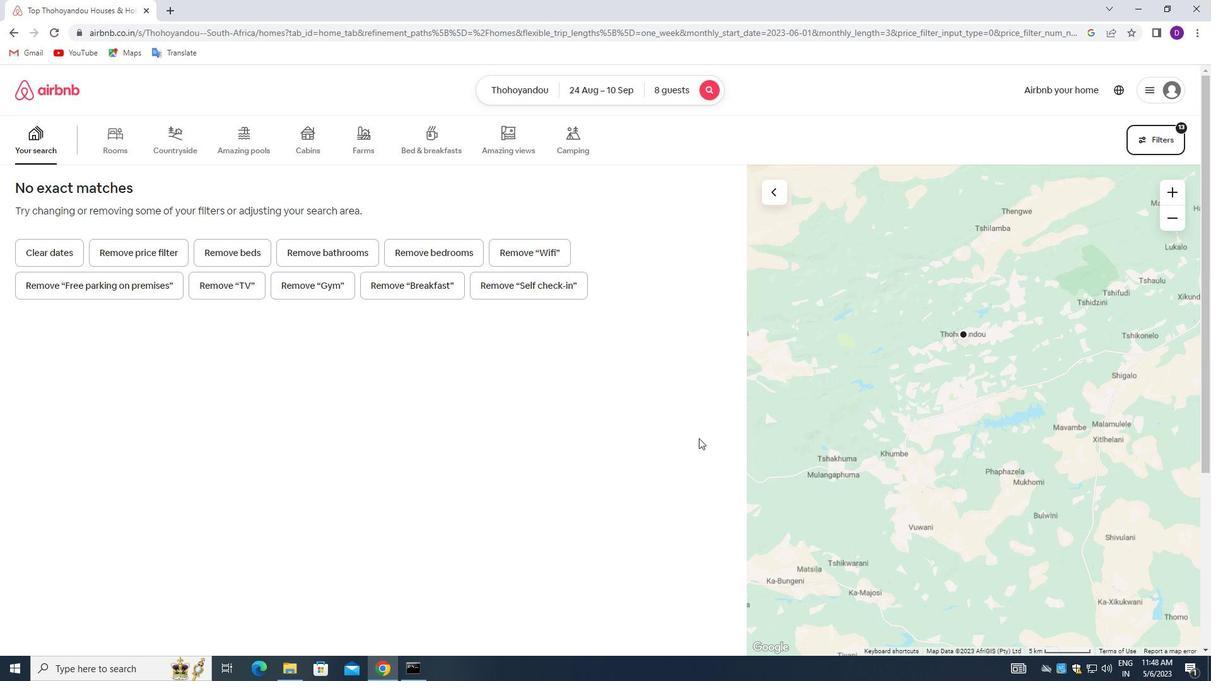 
